 Task: Add Sprouts Medium Ripe Pitted Green Olives to the cart.
Action: Mouse moved to (22, 81)
Screenshot: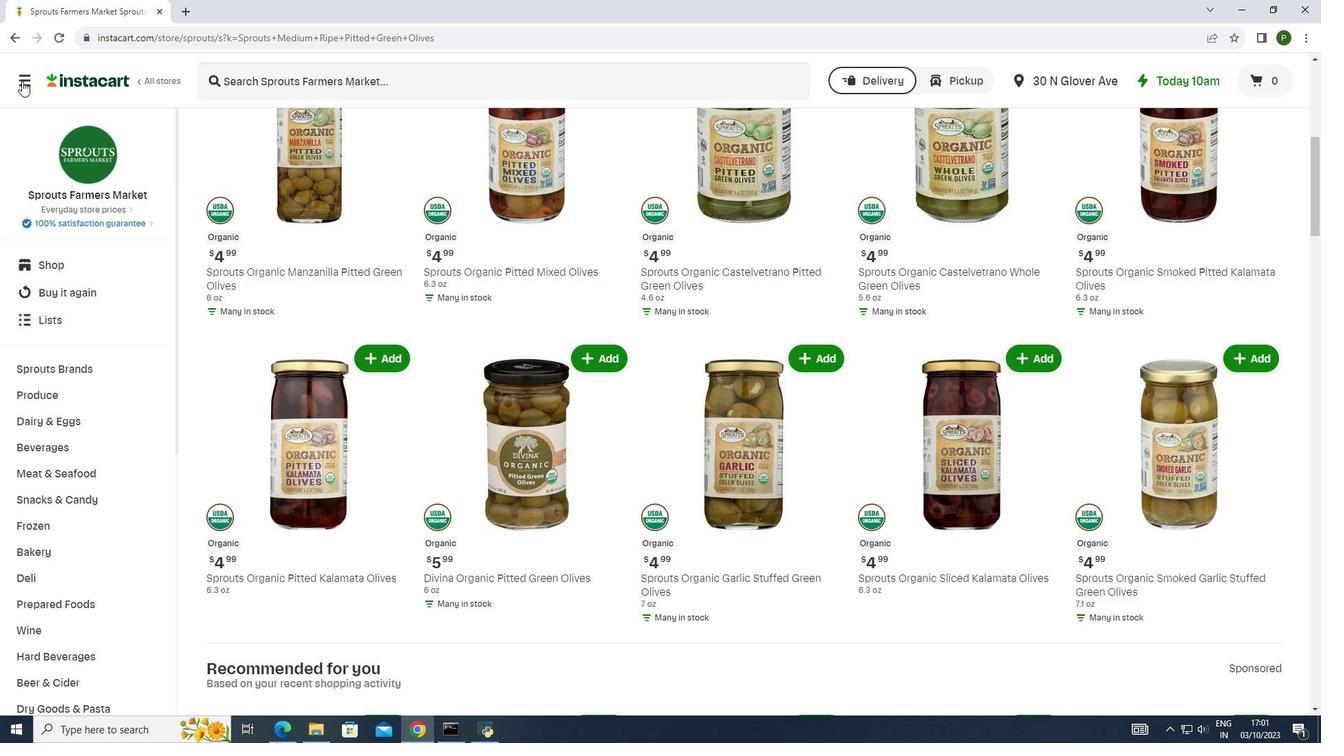 
Action: Mouse pressed left at (22, 81)
Screenshot: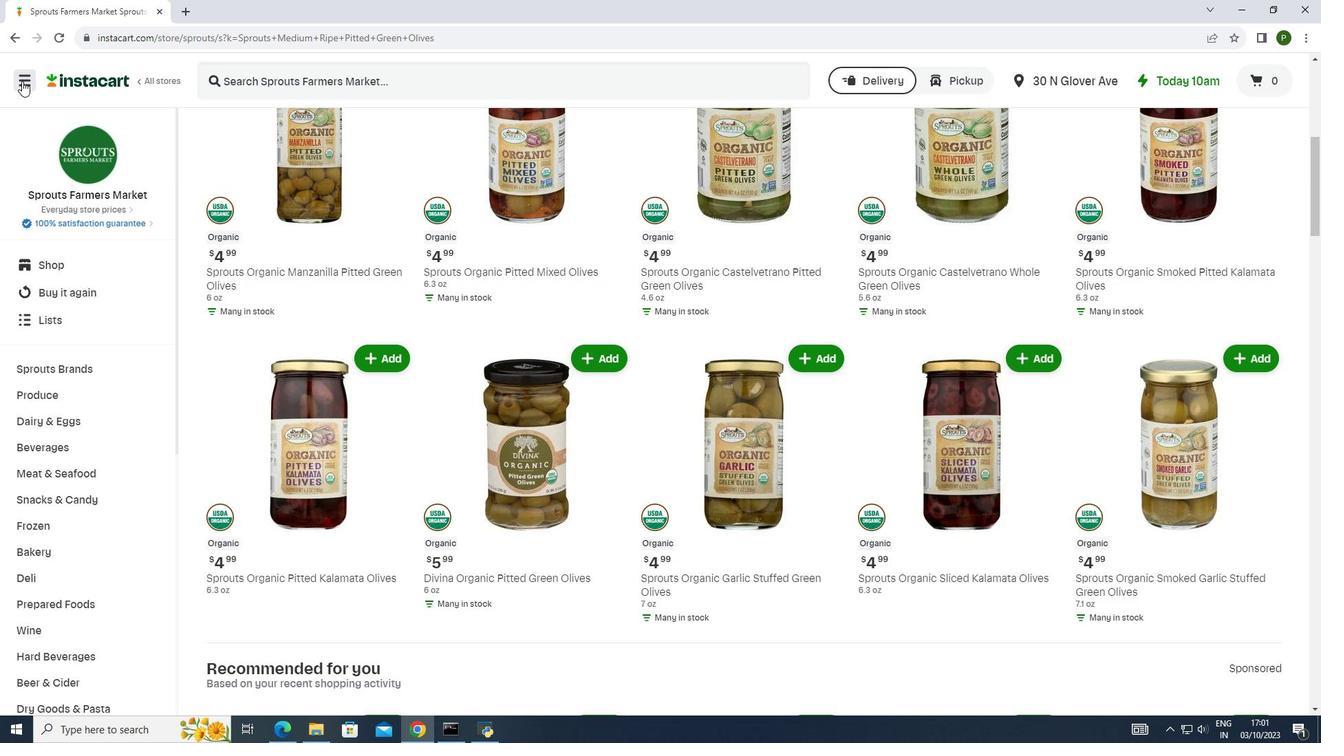 
Action: Mouse moved to (64, 369)
Screenshot: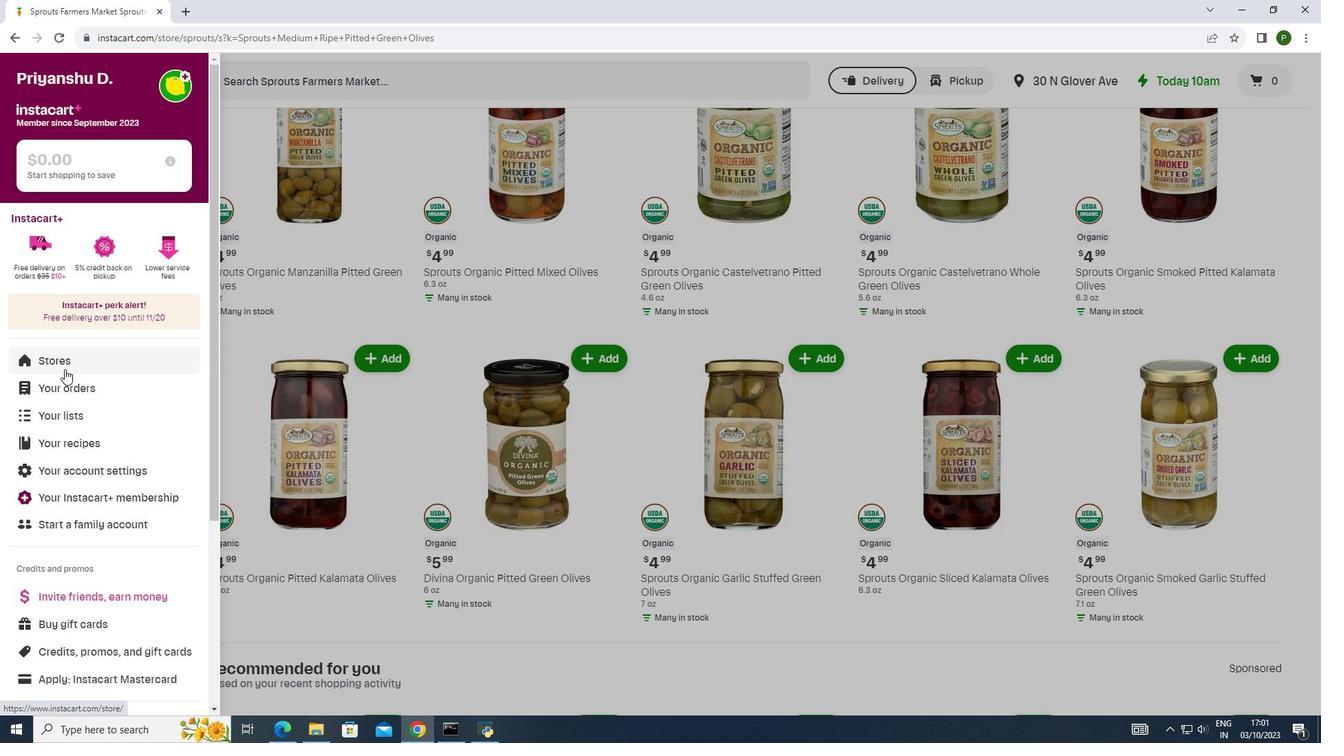 
Action: Mouse pressed left at (64, 369)
Screenshot: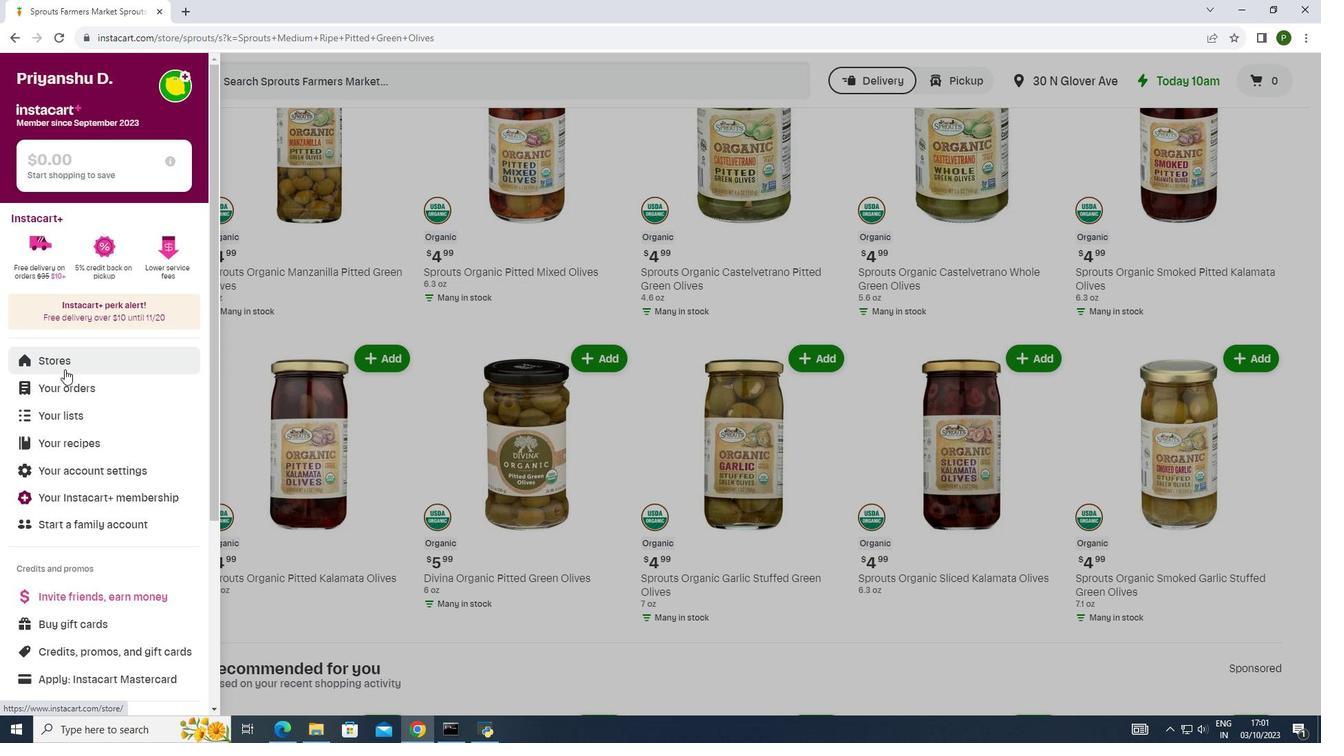 
Action: Mouse moved to (316, 147)
Screenshot: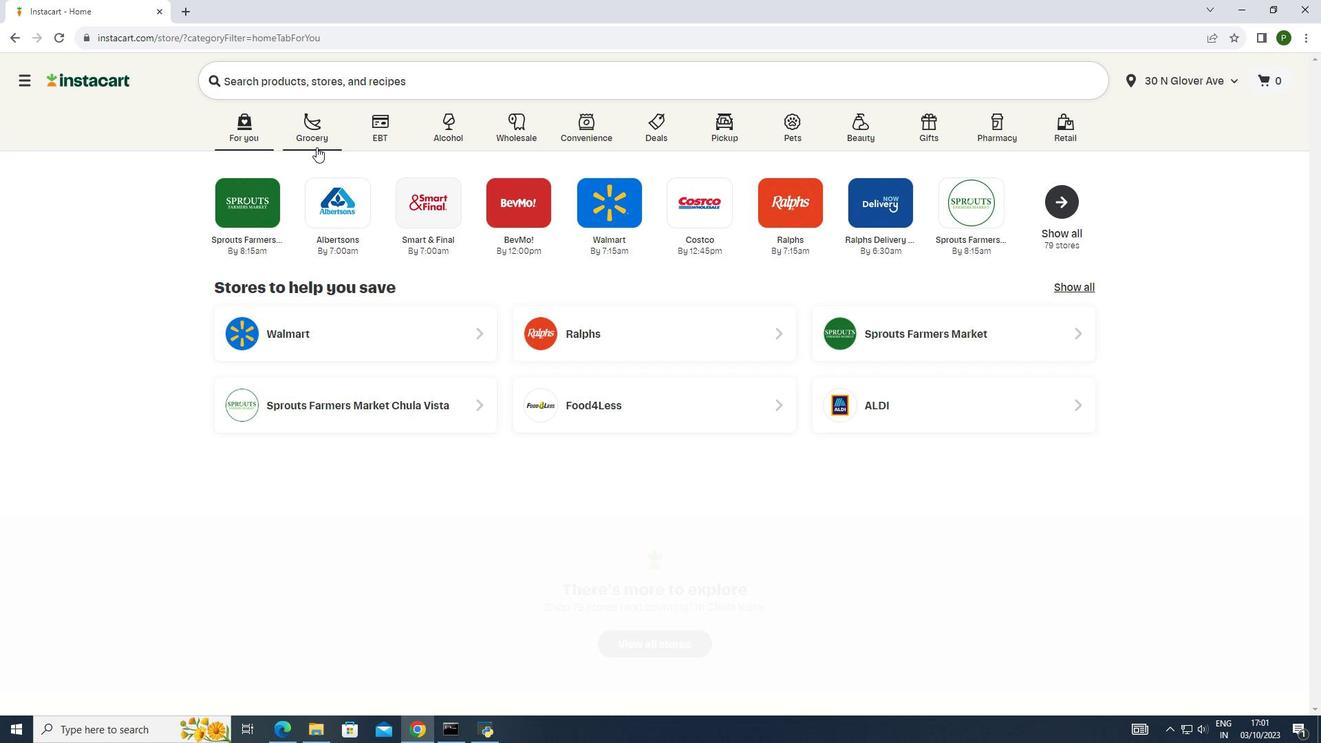 
Action: Mouse pressed left at (316, 147)
Screenshot: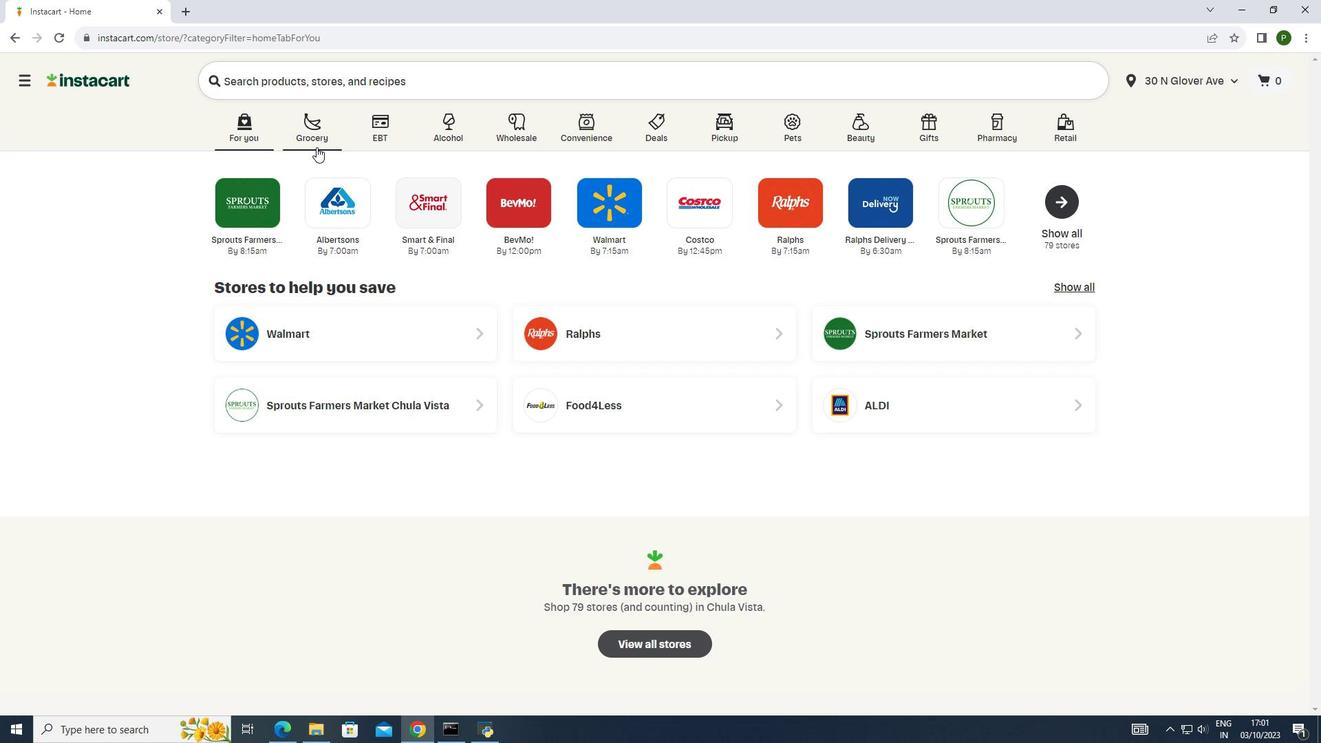 
Action: Mouse moved to (688, 222)
Screenshot: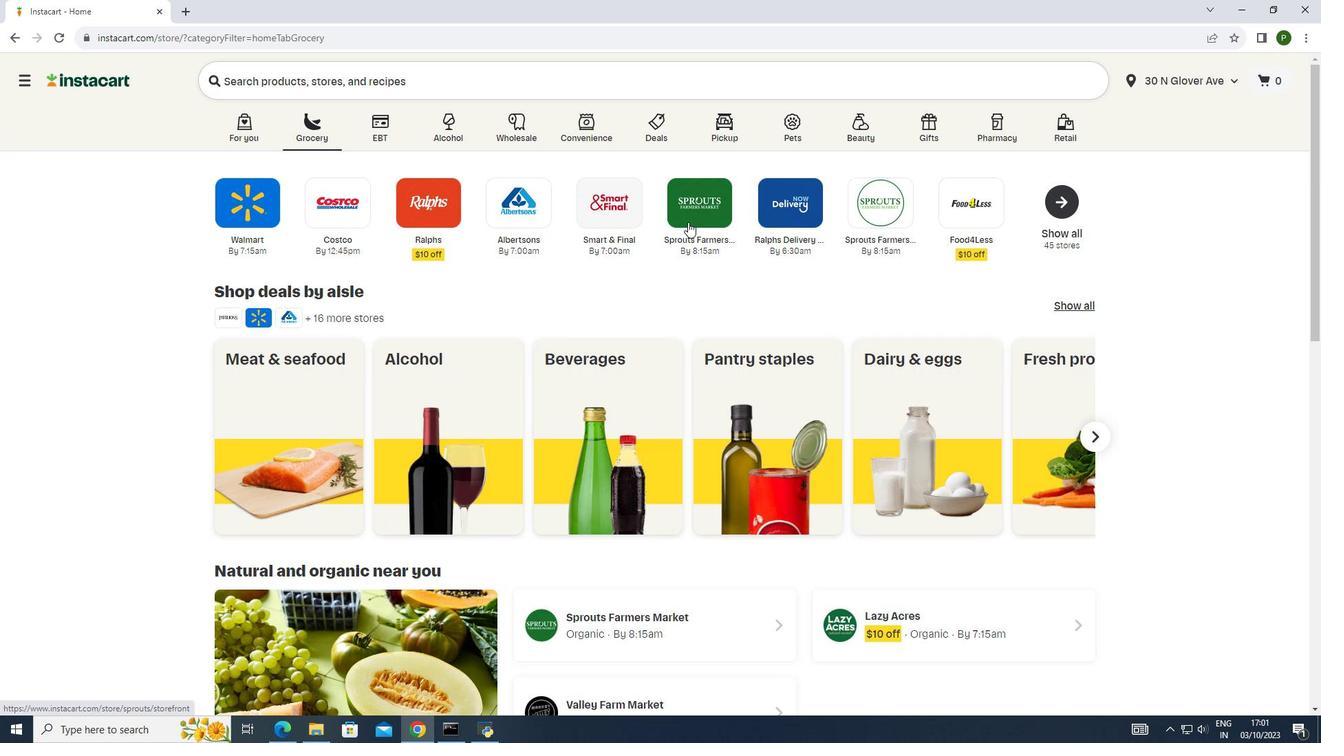
Action: Mouse pressed left at (688, 222)
Screenshot: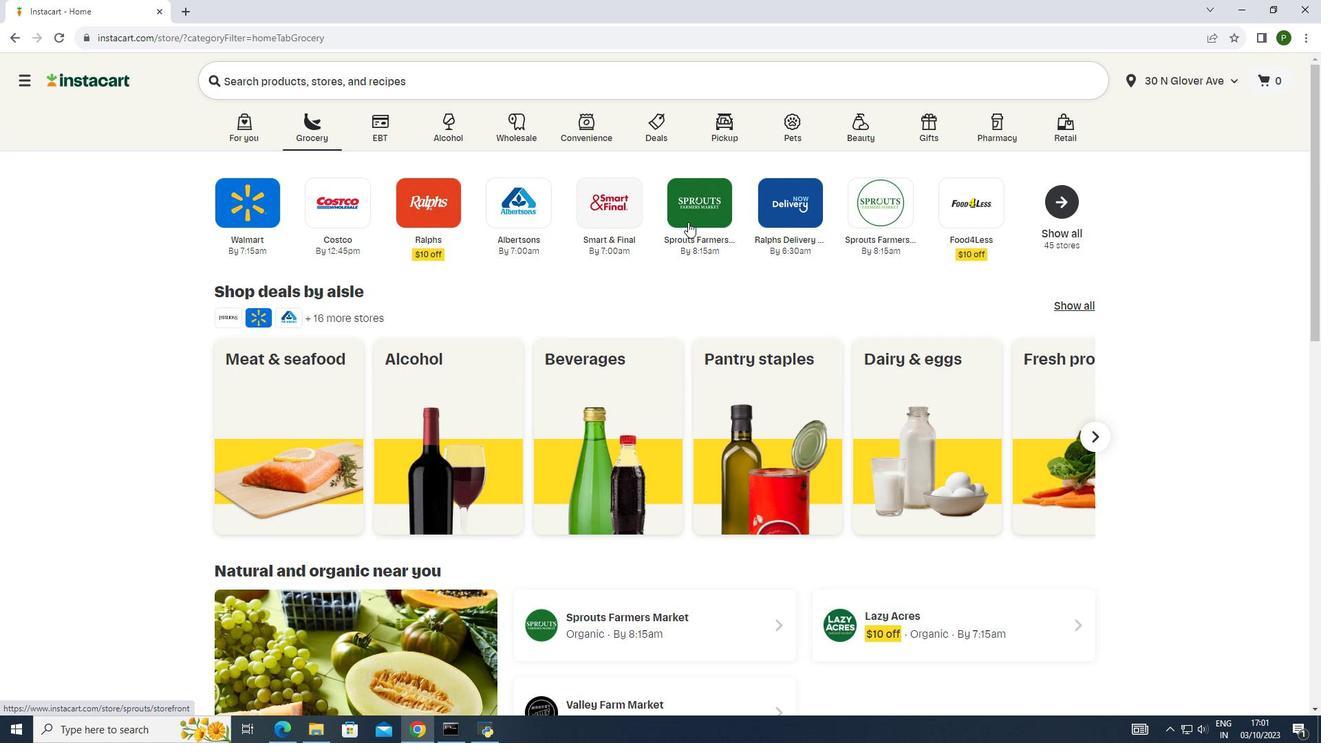 
Action: Mouse moved to (104, 370)
Screenshot: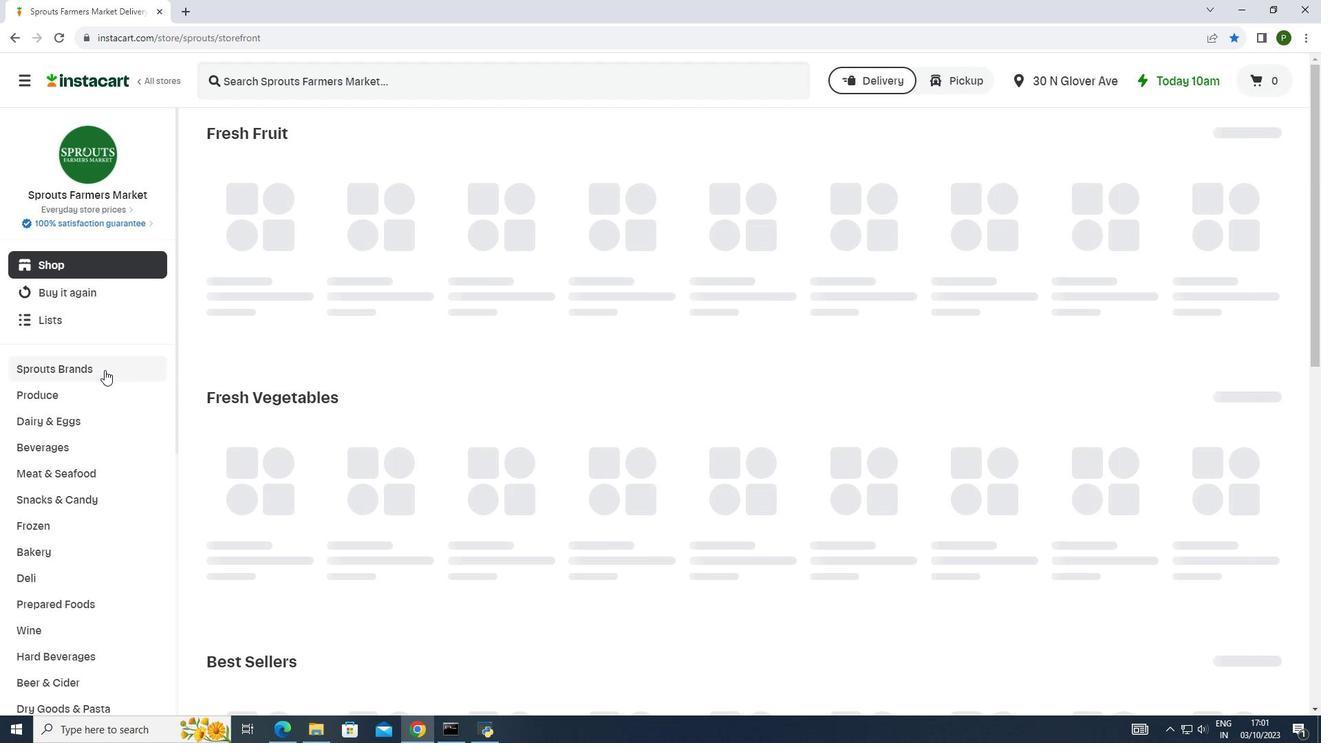 
Action: Mouse pressed left at (104, 370)
Screenshot: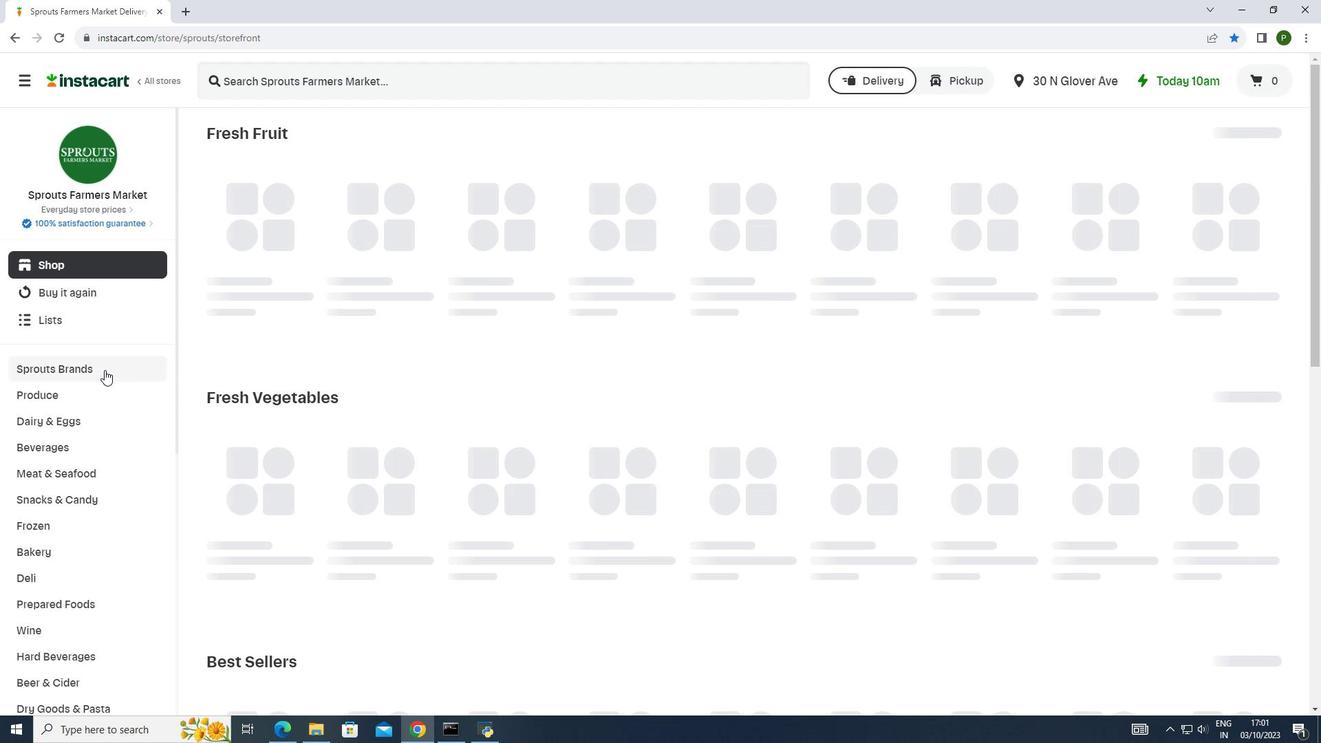 
Action: Mouse moved to (91, 476)
Screenshot: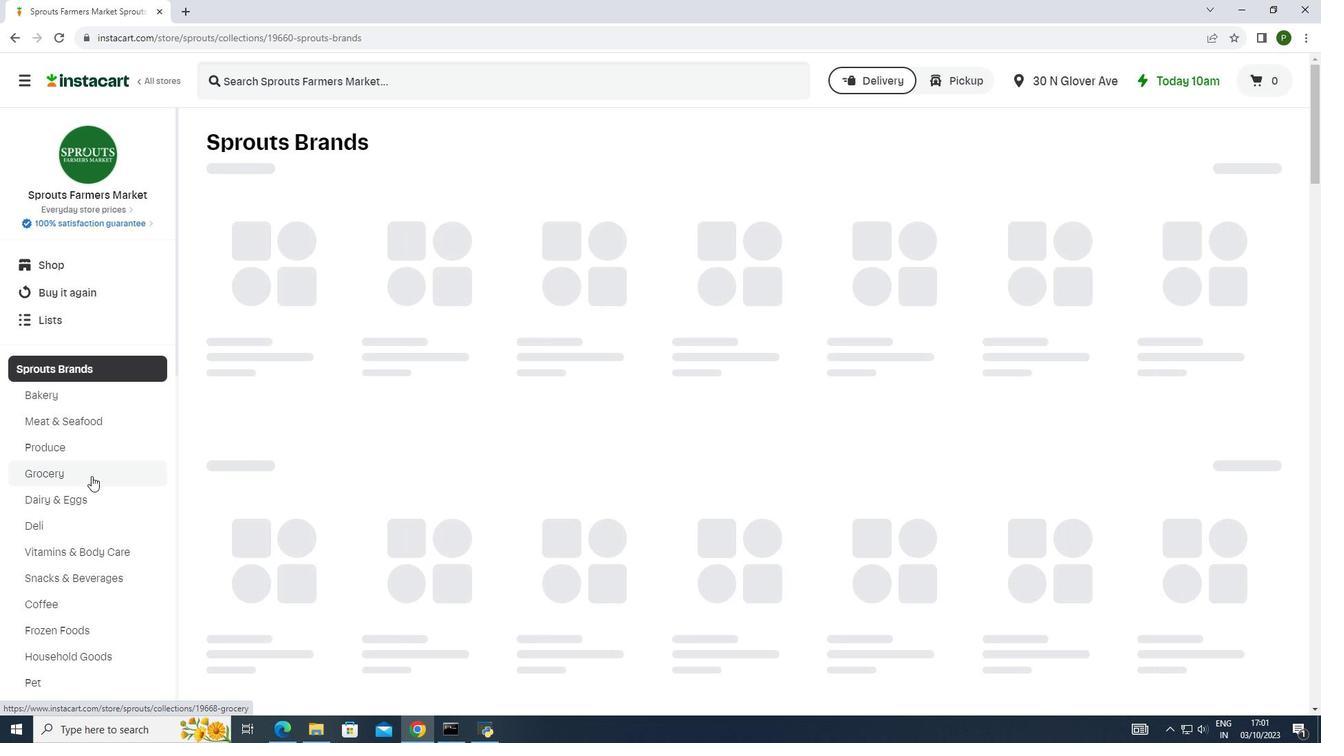 
Action: Mouse pressed left at (91, 476)
Screenshot: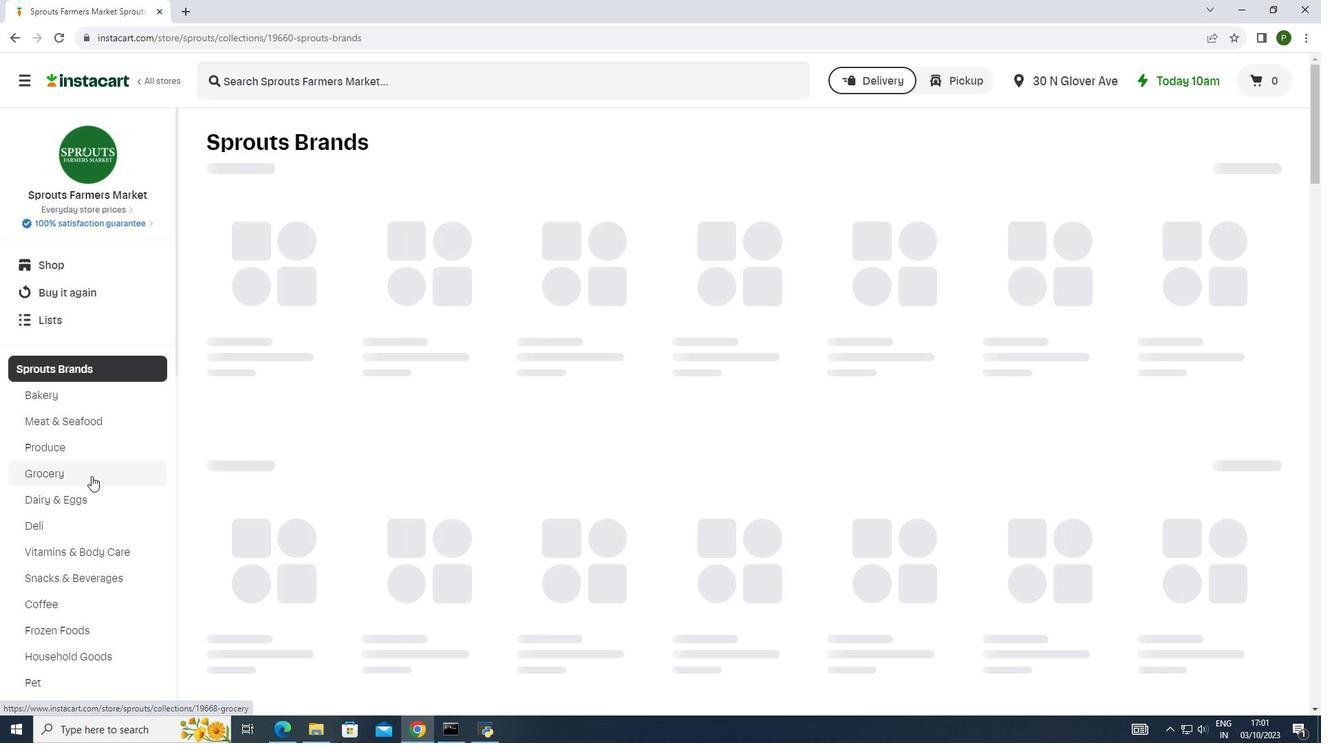 
Action: Mouse moved to (331, 256)
Screenshot: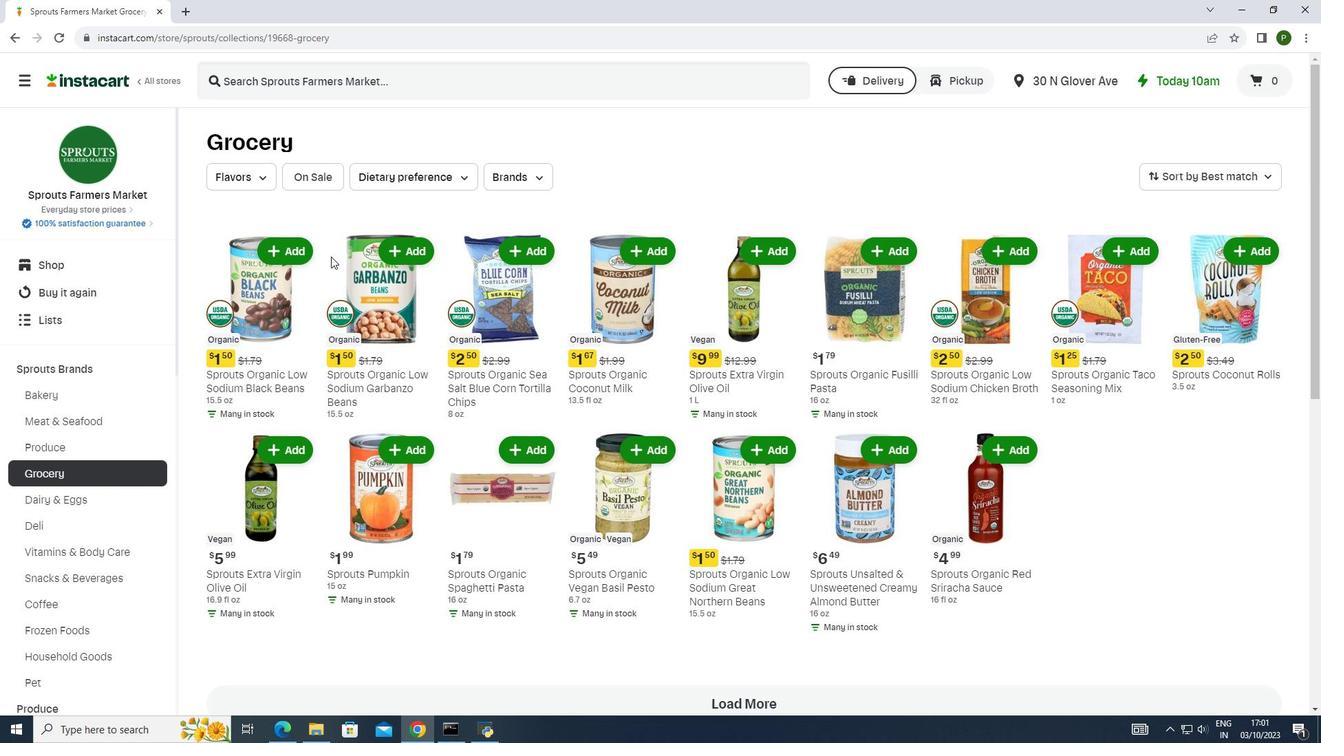 
Action: Mouse scrolled (331, 256) with delta (0, 0)
Screenshot: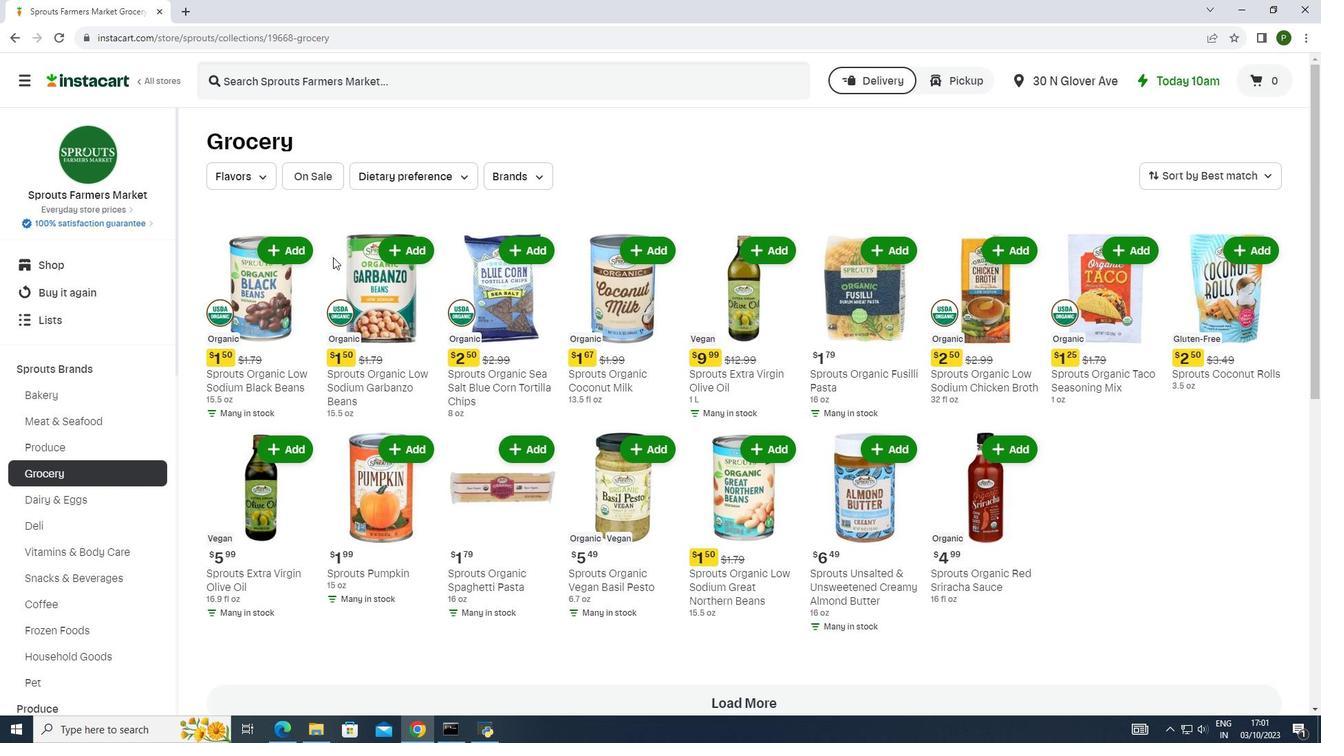 
Action: Mouse moved to (334, 258)
Screenshot: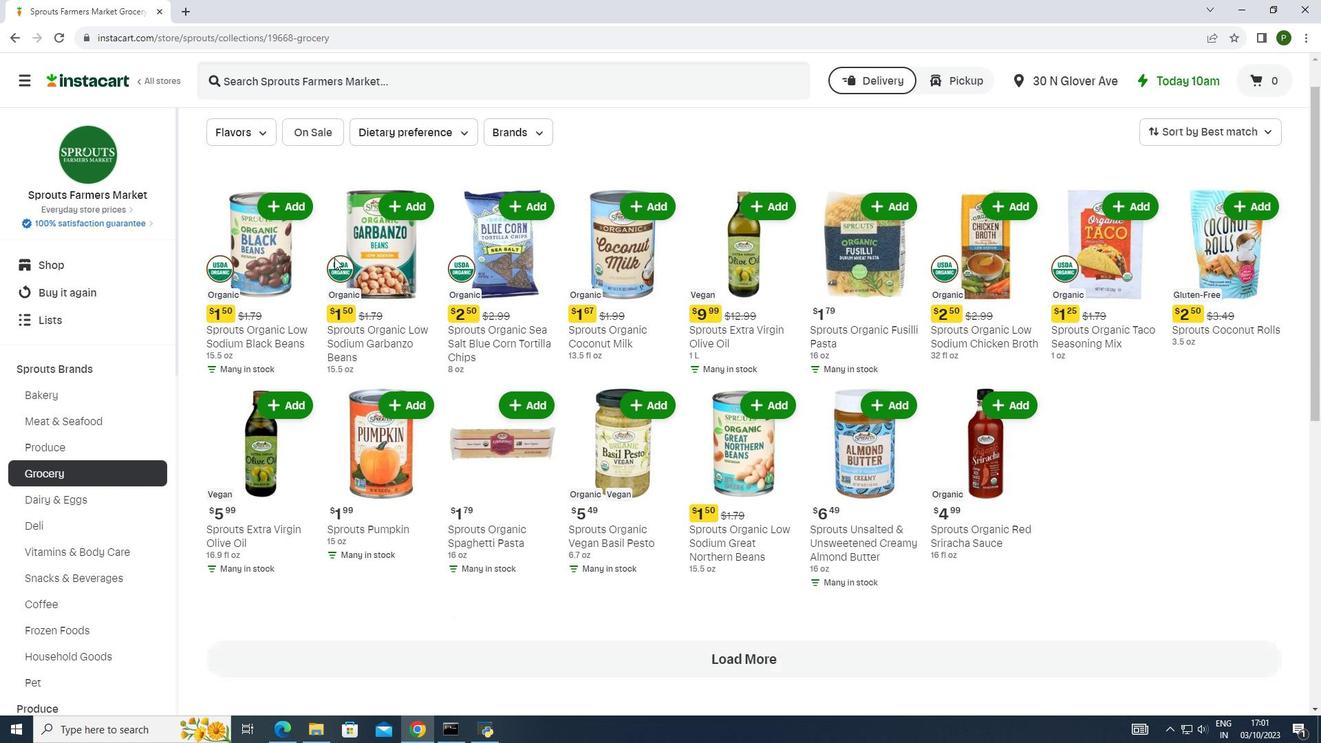 
Action: Mouse scrolled (334, 257) with delta (0, 0)
Screenshot: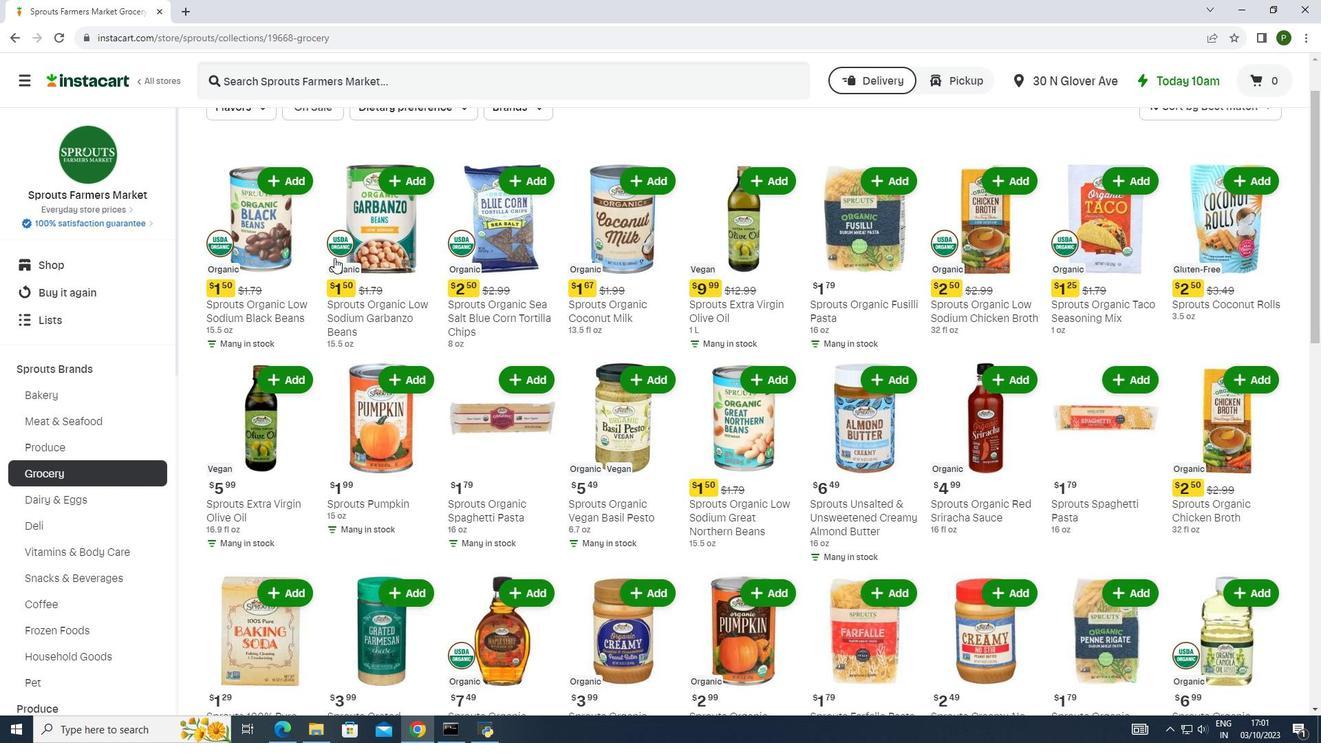 
Action: Mouse scrolled (334, 257) with delta (0, 0)
Screenshot: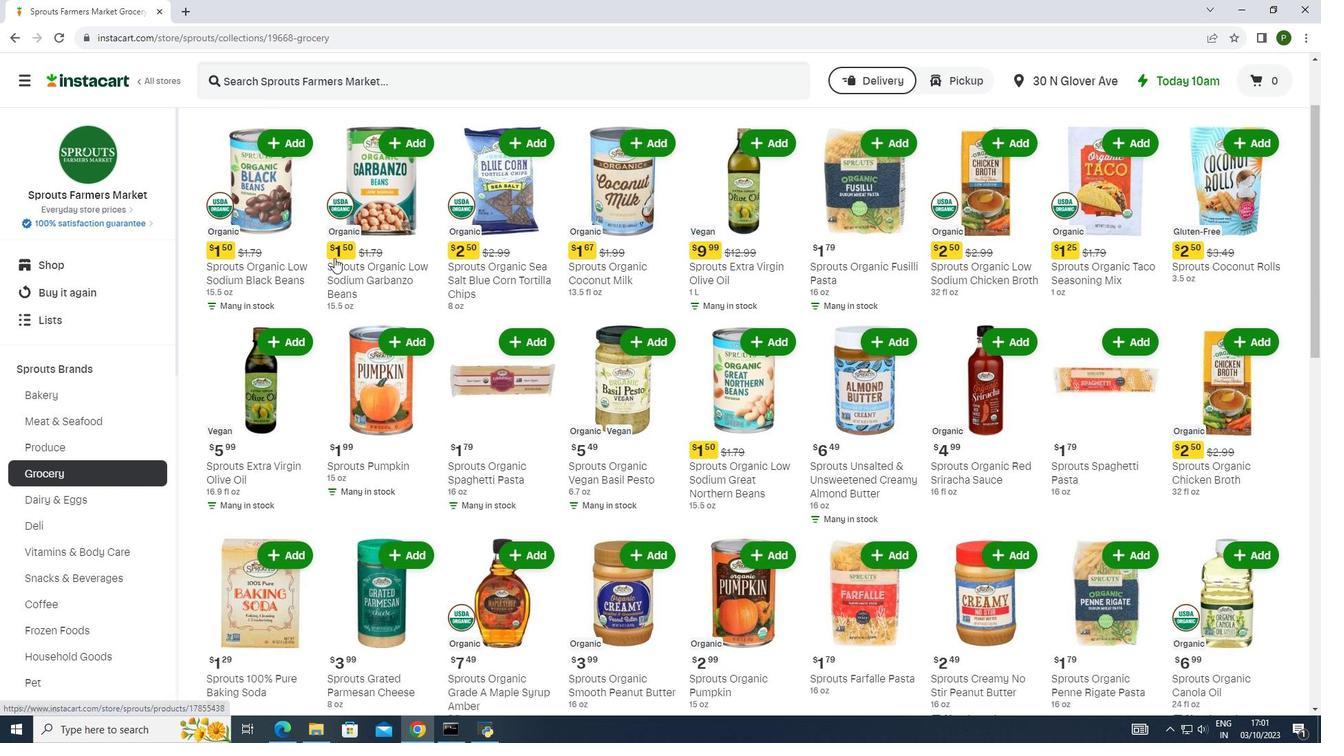 
Action: Mouse moved to (335, 269)
Screenshot: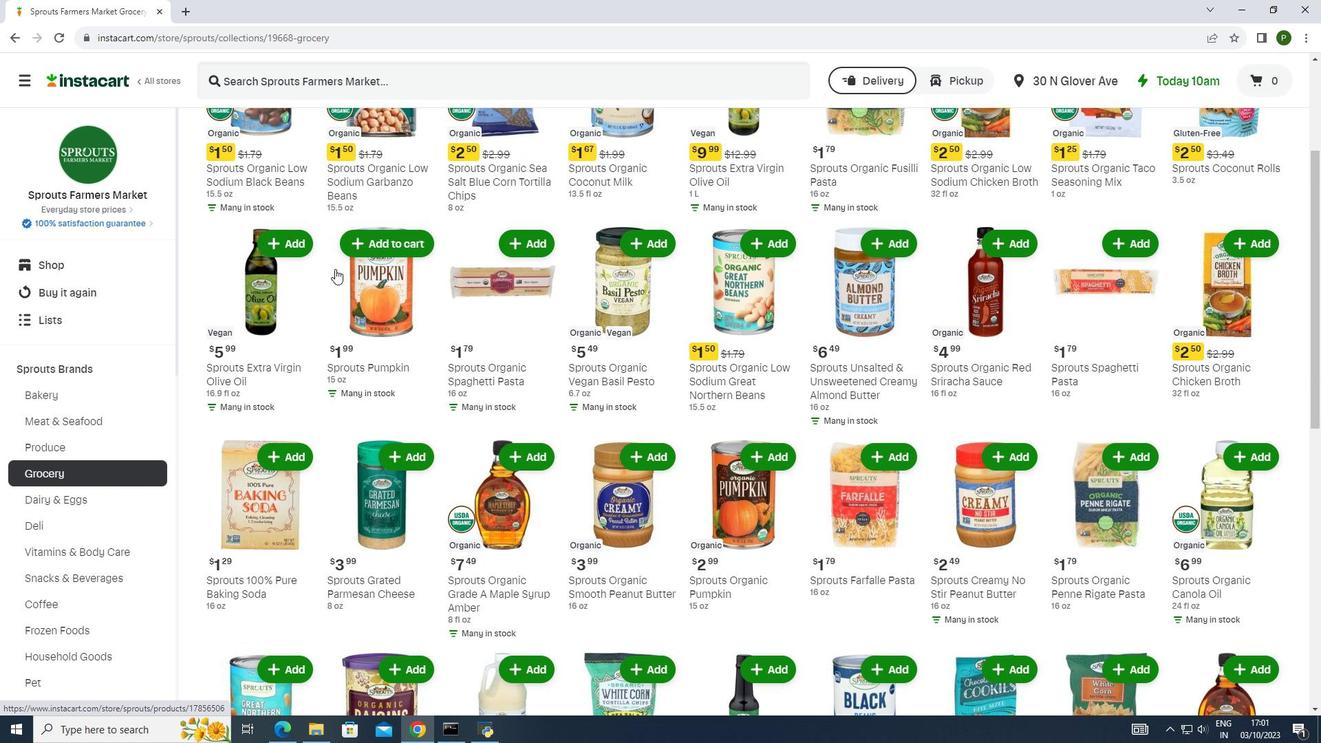 
Action: Mouse scrolled (335, 268) with delta (0, 0)
Screenshot: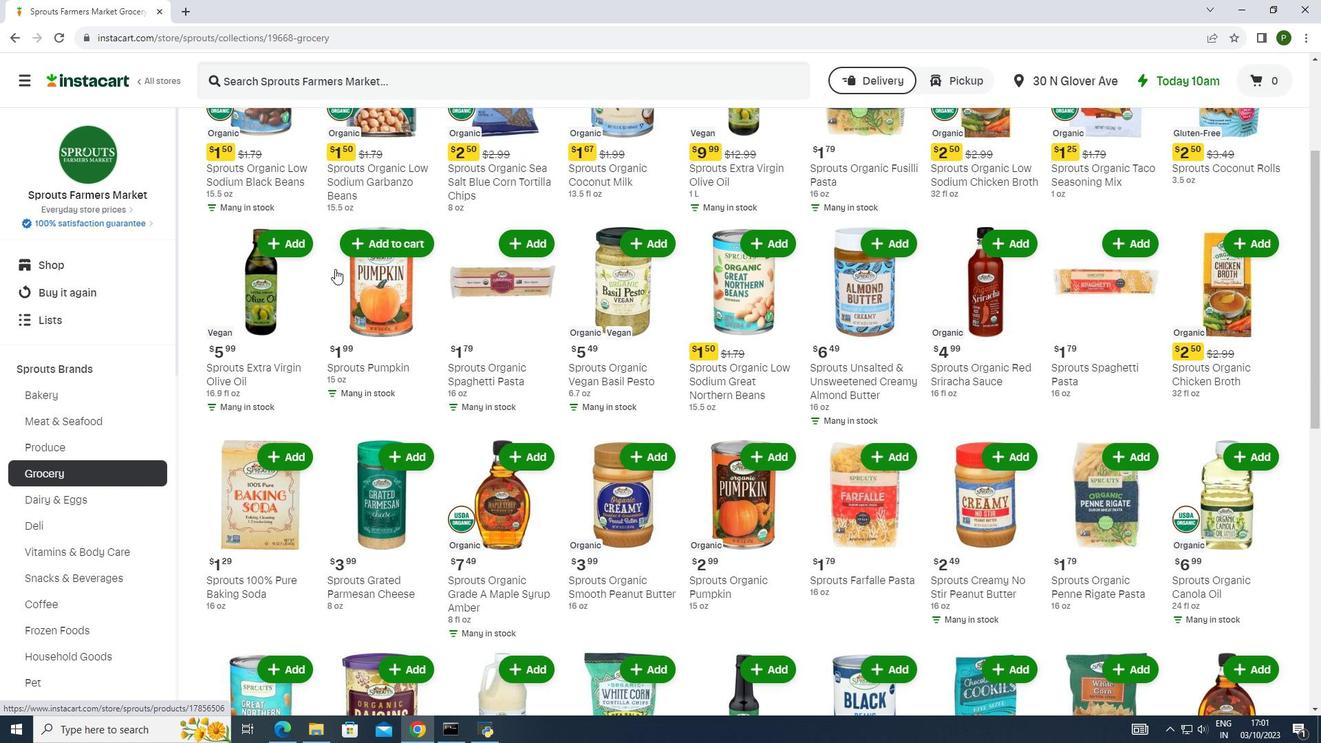 
Action: Mouse scrolled (335, 268) with delta (0, 0)
Screenshot: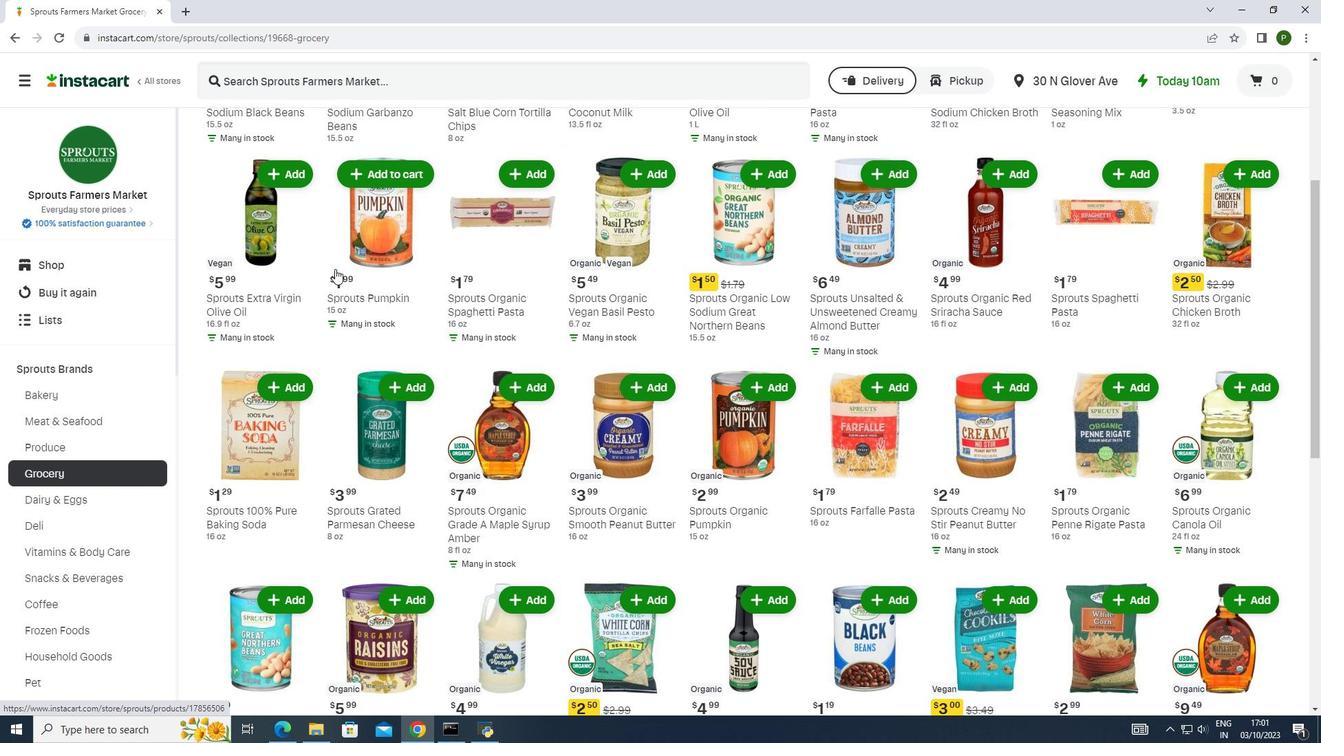 
Action: Mouse moved to (335, 269)
Screenshot: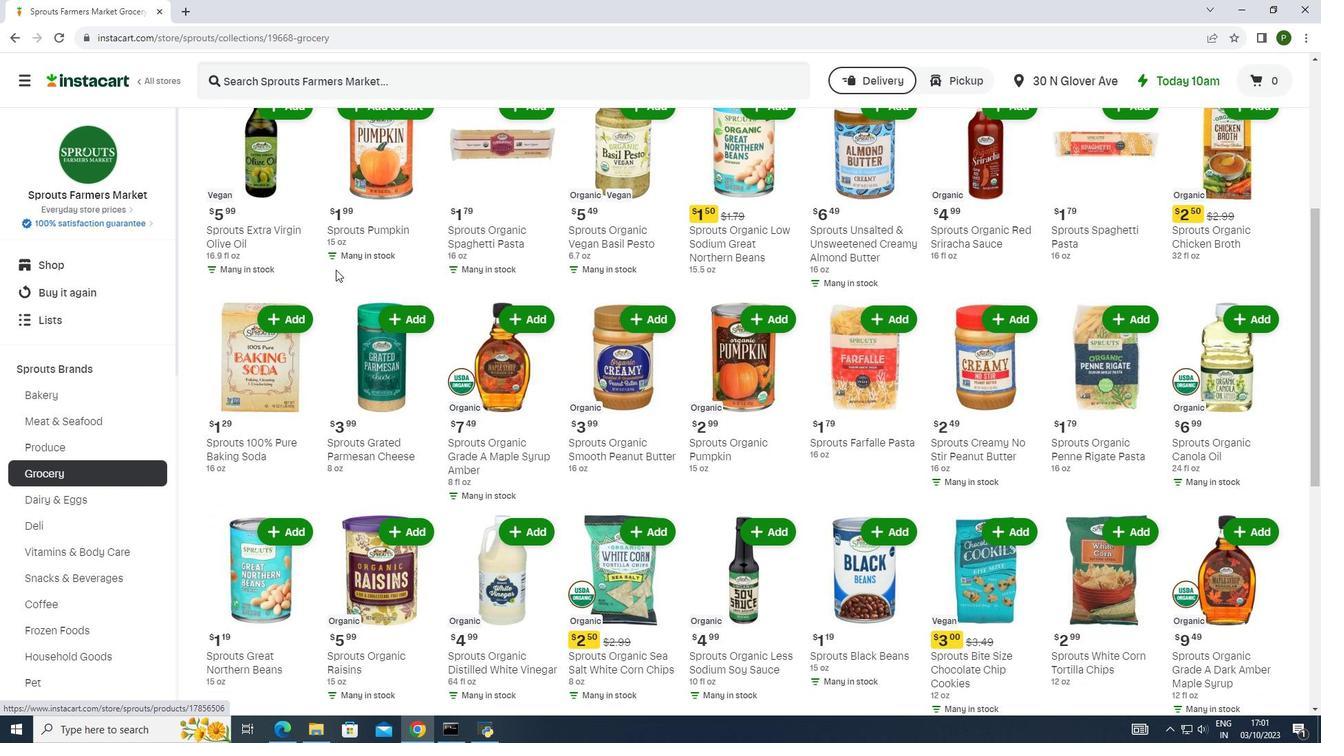 
Action: Mouse scrolled (335, 269) with delta (0, 0)
Screenshot: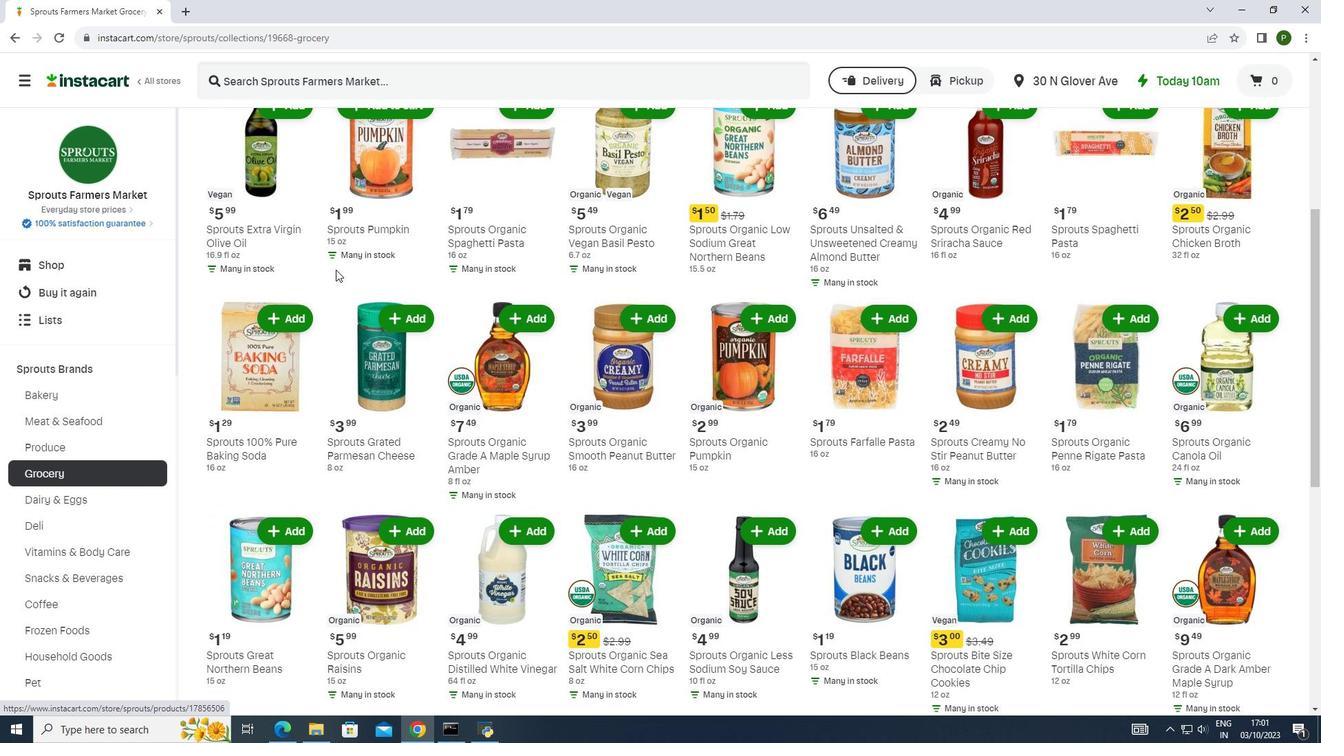 
Action: Mouse scrolled (335, 269) with delta (0, 0)
Screenshot: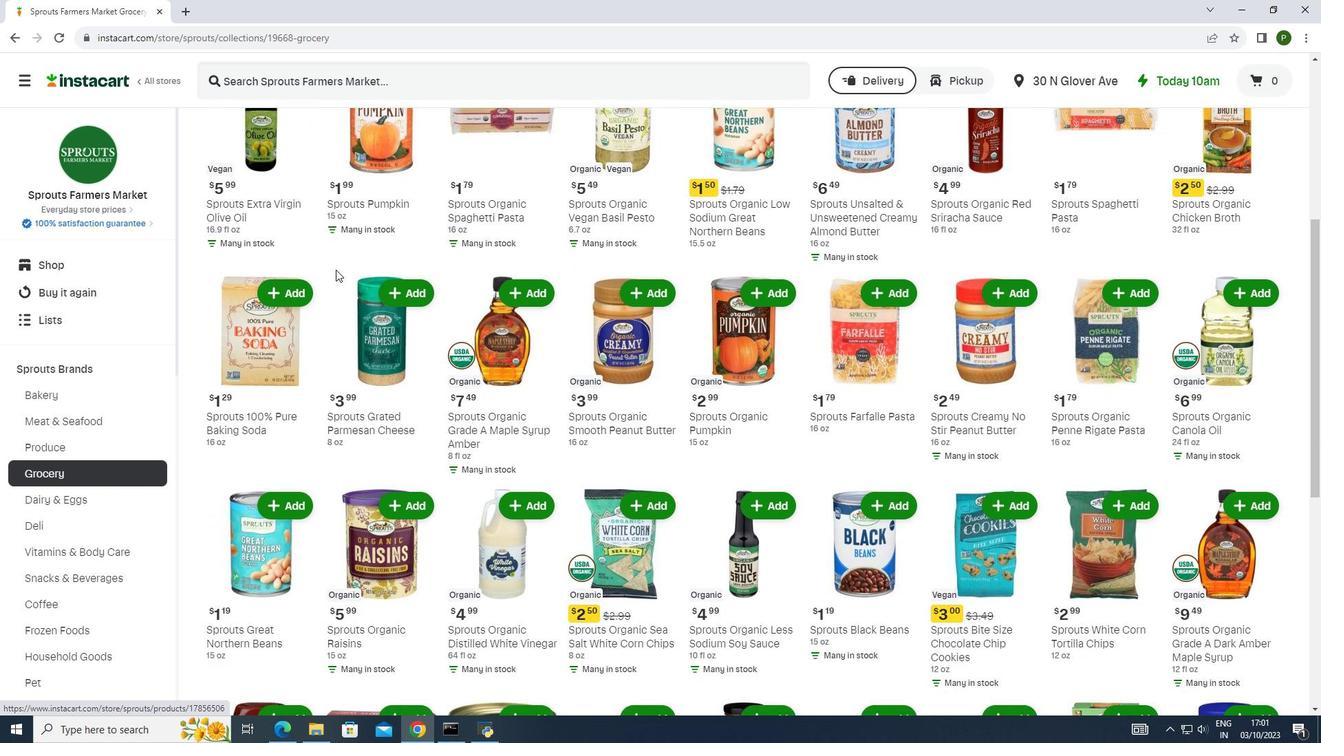 
Action: Mouse scrolled (335, 269) with delta (0, 0)
Screenshot: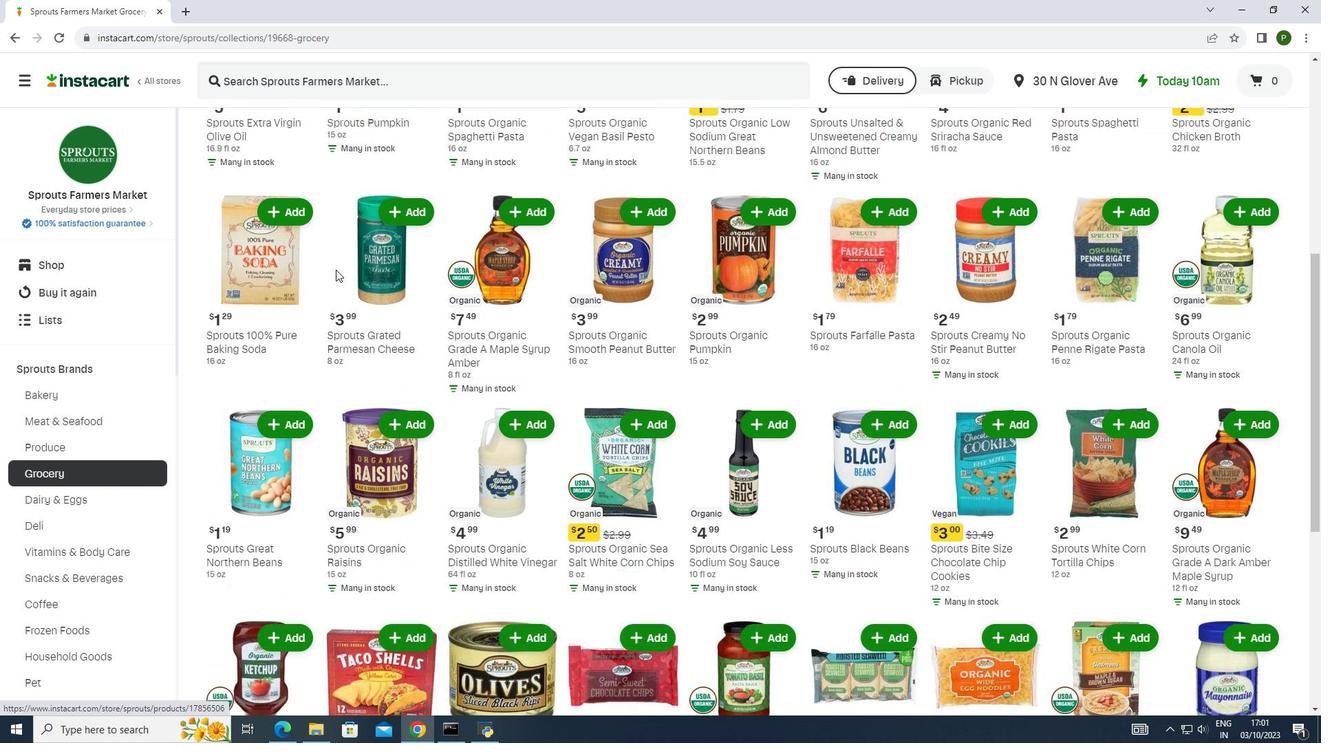 
Action: Mouse scrolled (335, 269) with delta (0, 0)
Screenshot: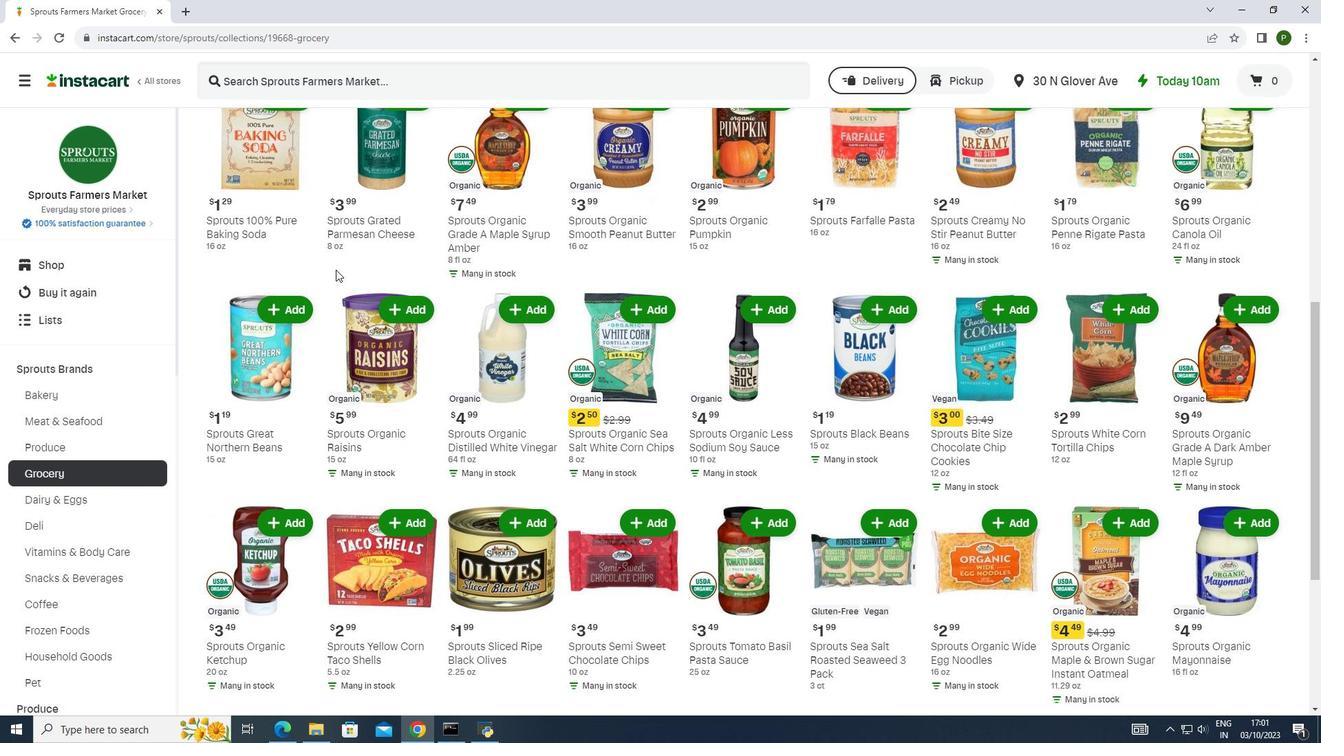 
Action: Mouse scrolled (335, 269) with delta (0, 0)
Screenshot: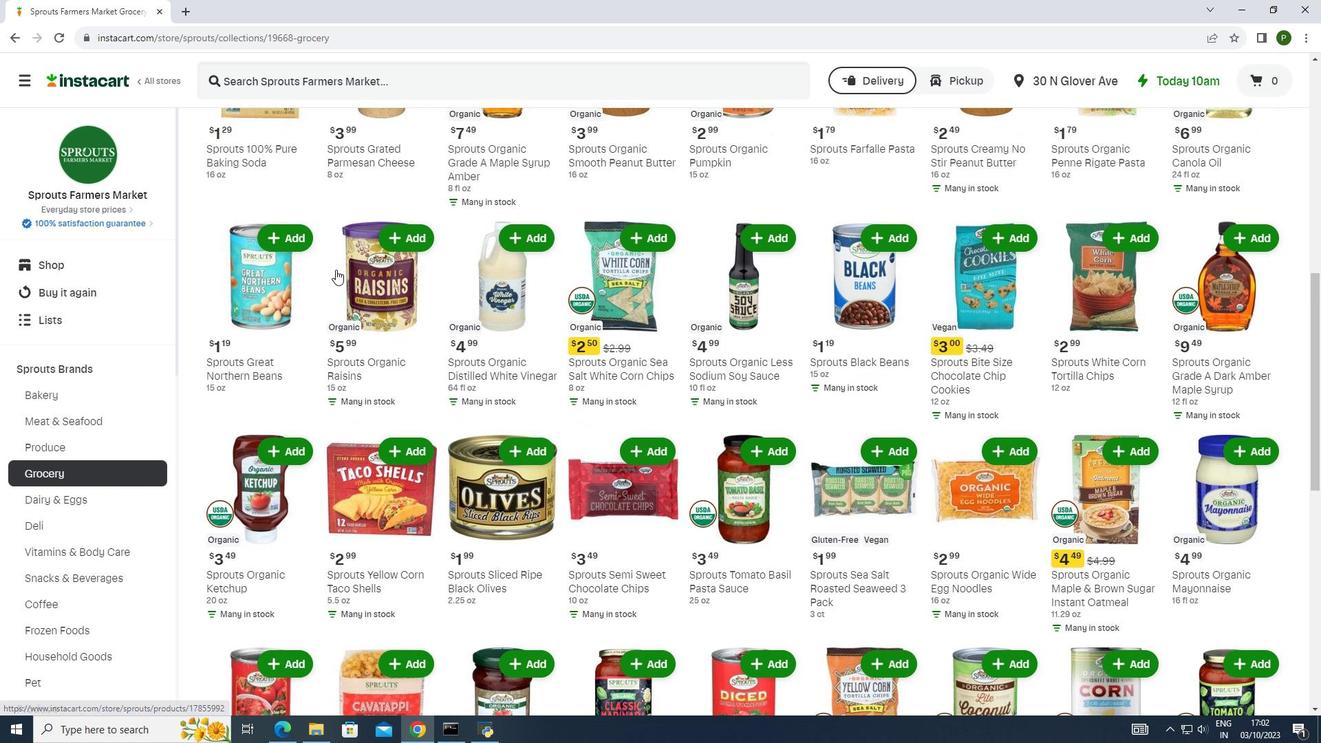 
Action: Mouse moved to (339, 294)
Screenshot: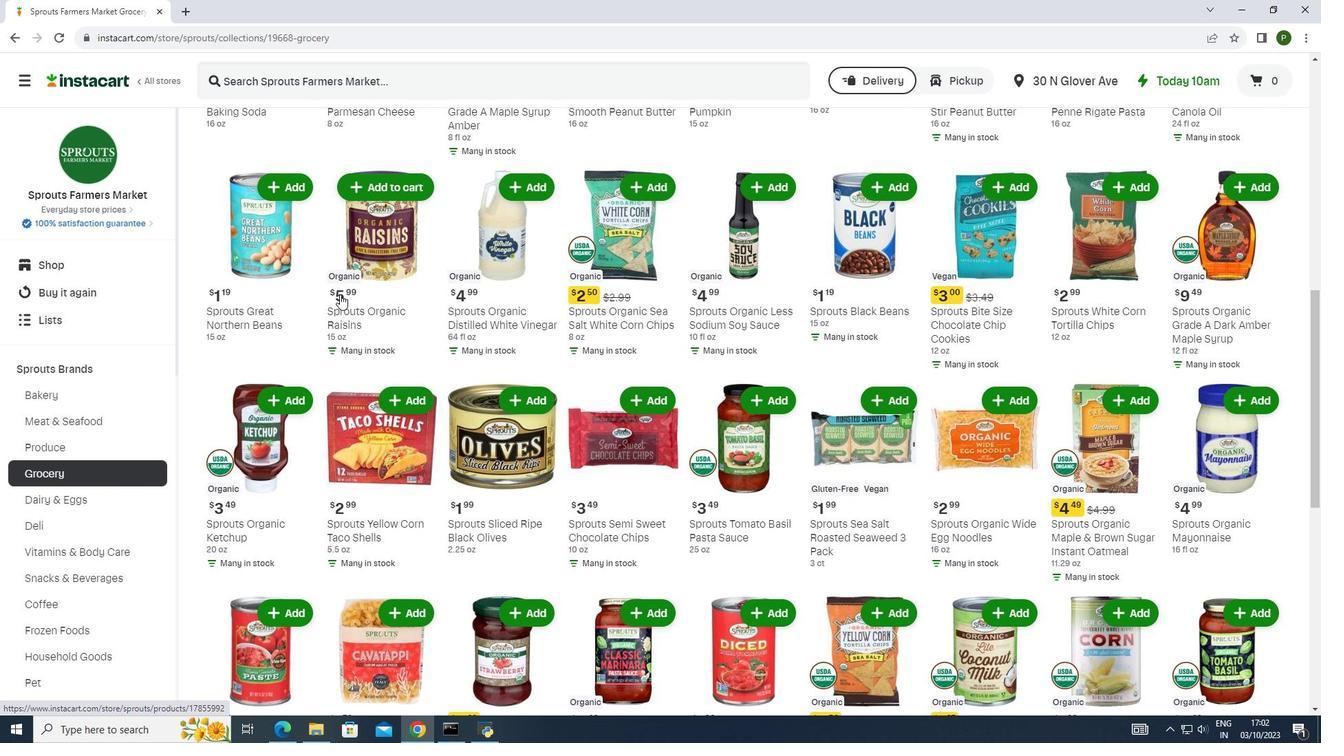 
Action: Mouse scrolled (339, 293) with delta (0, 0)
Screenshot: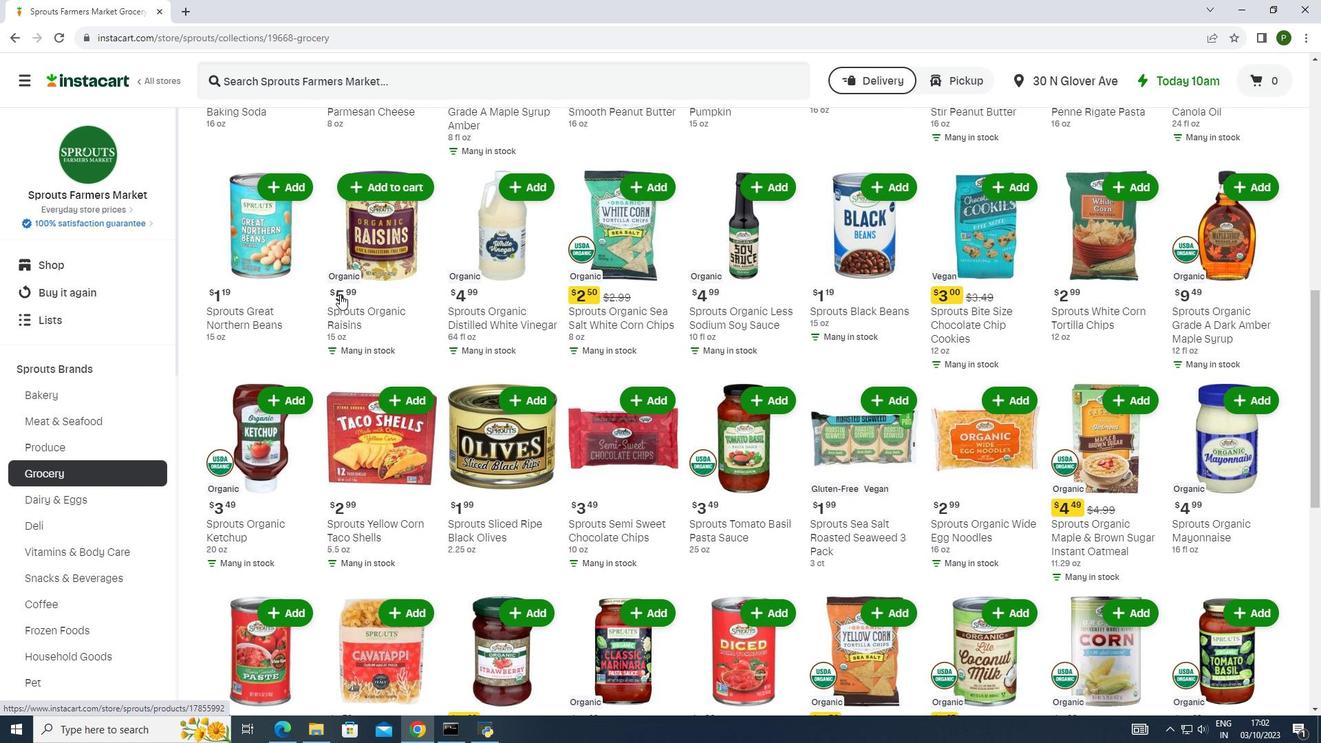 
Action: Mouse scrolled (339, 293) with delta (0, 0)
Screenshot: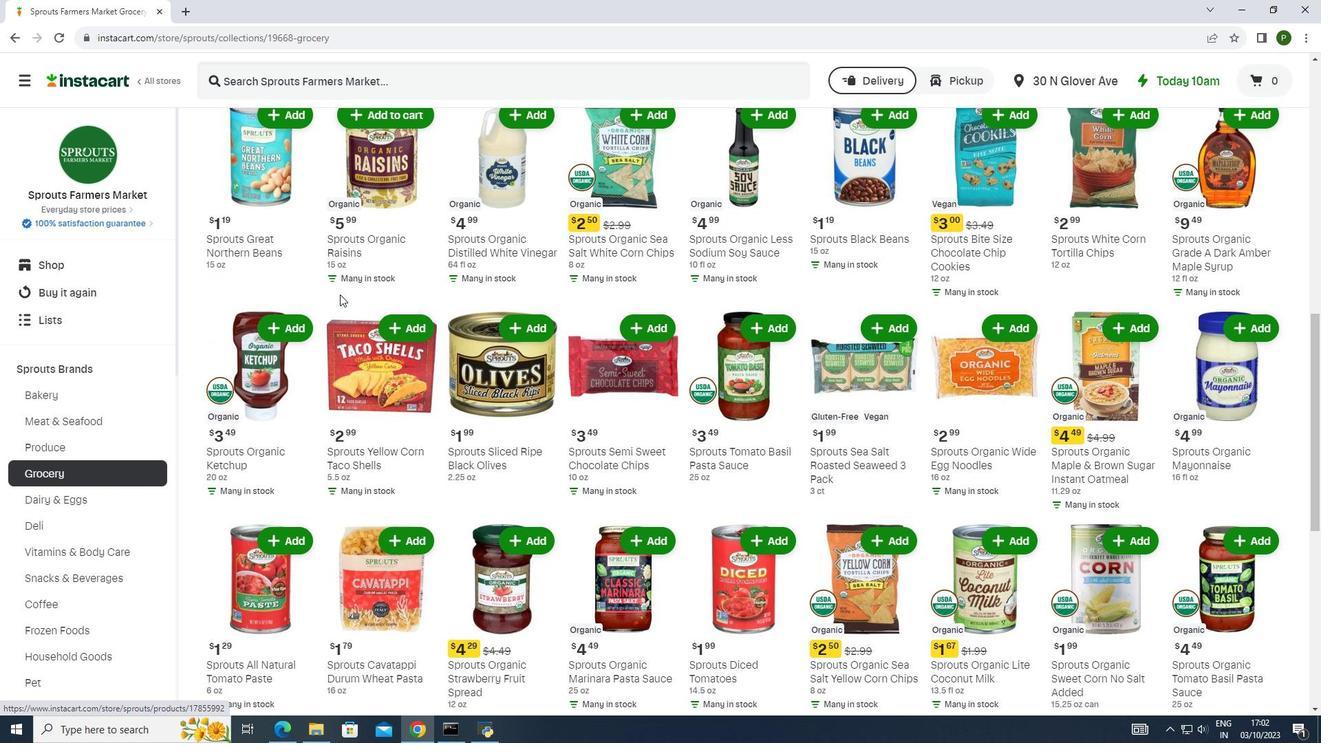 
Action: Mouse scrolled (339, 293) with delta (0, 0)
Screenshot: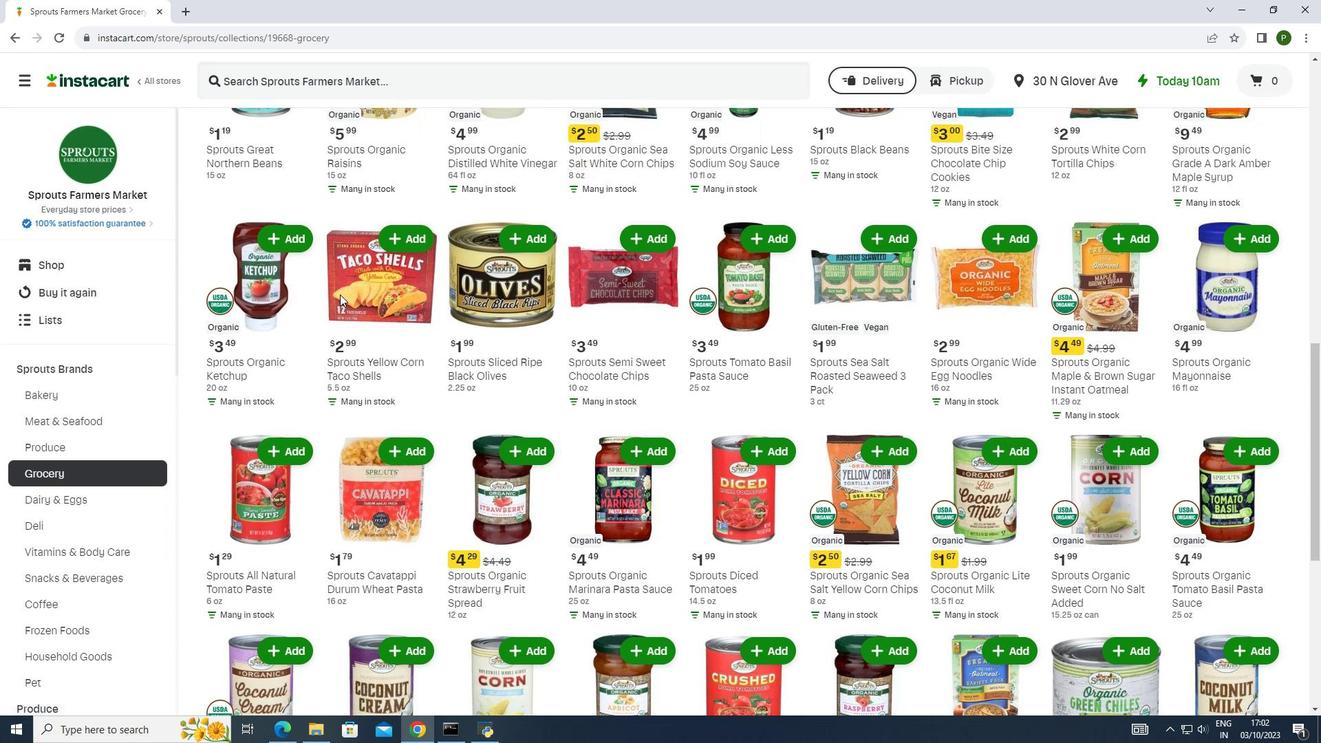 
Action: Mouse scrolled (339, 293) with delta (0, 0)
Screenshot: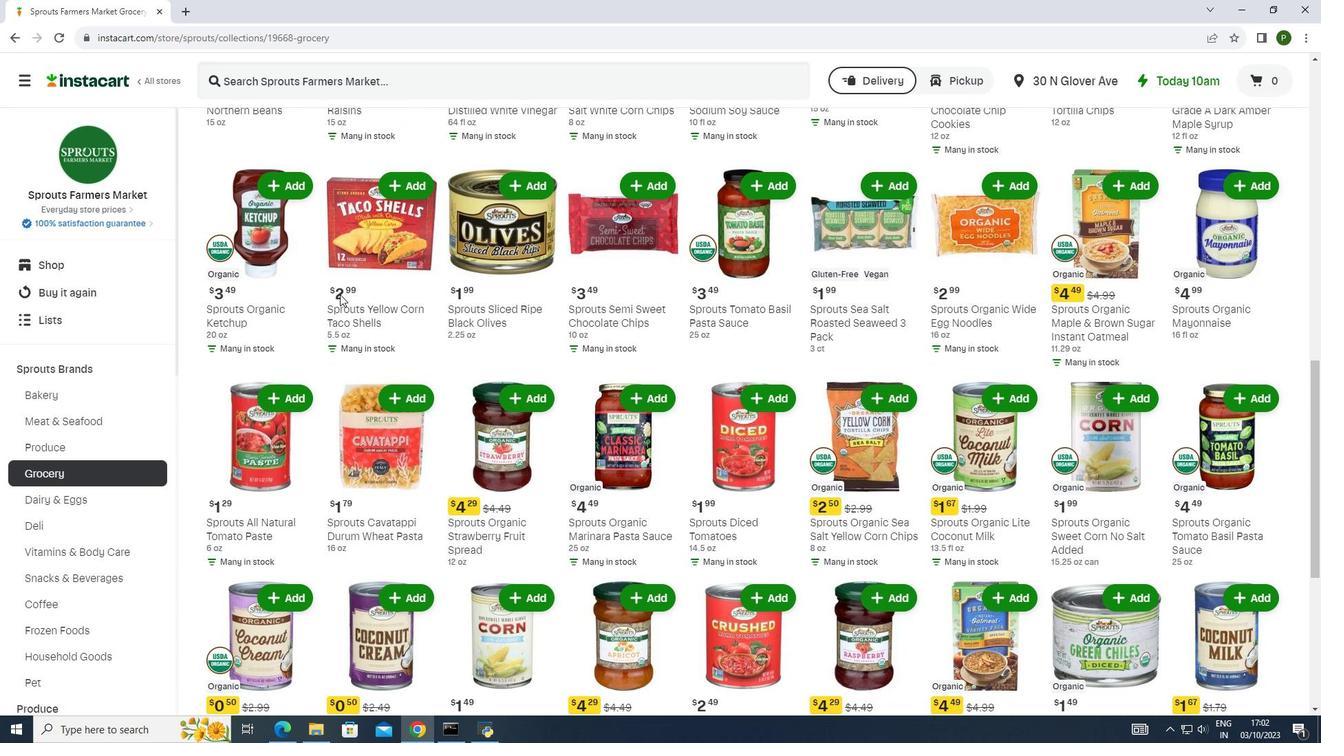 
Action: Mouse scrolled (339, 293) with delta (0, 0)
Screenshot: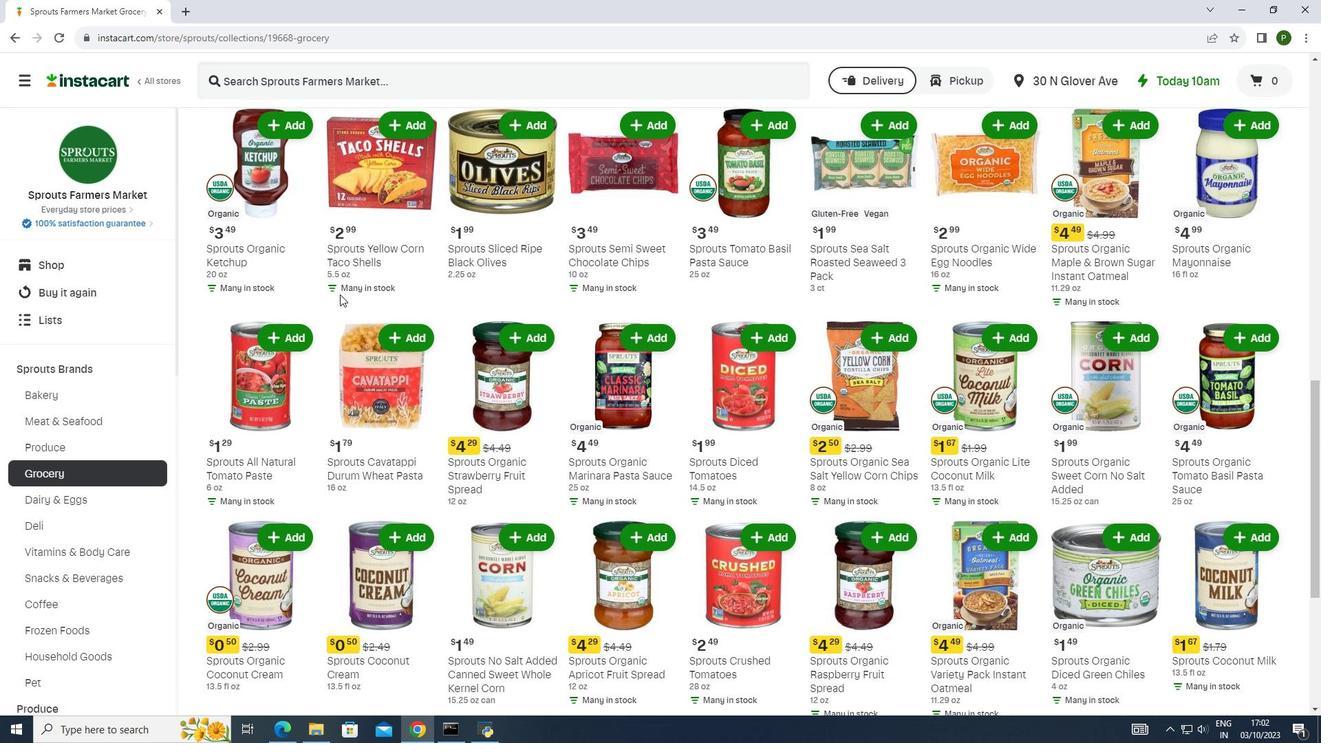 
Action: Mouse scrolled (339, 293) with delta (0, 0)
Screenshot: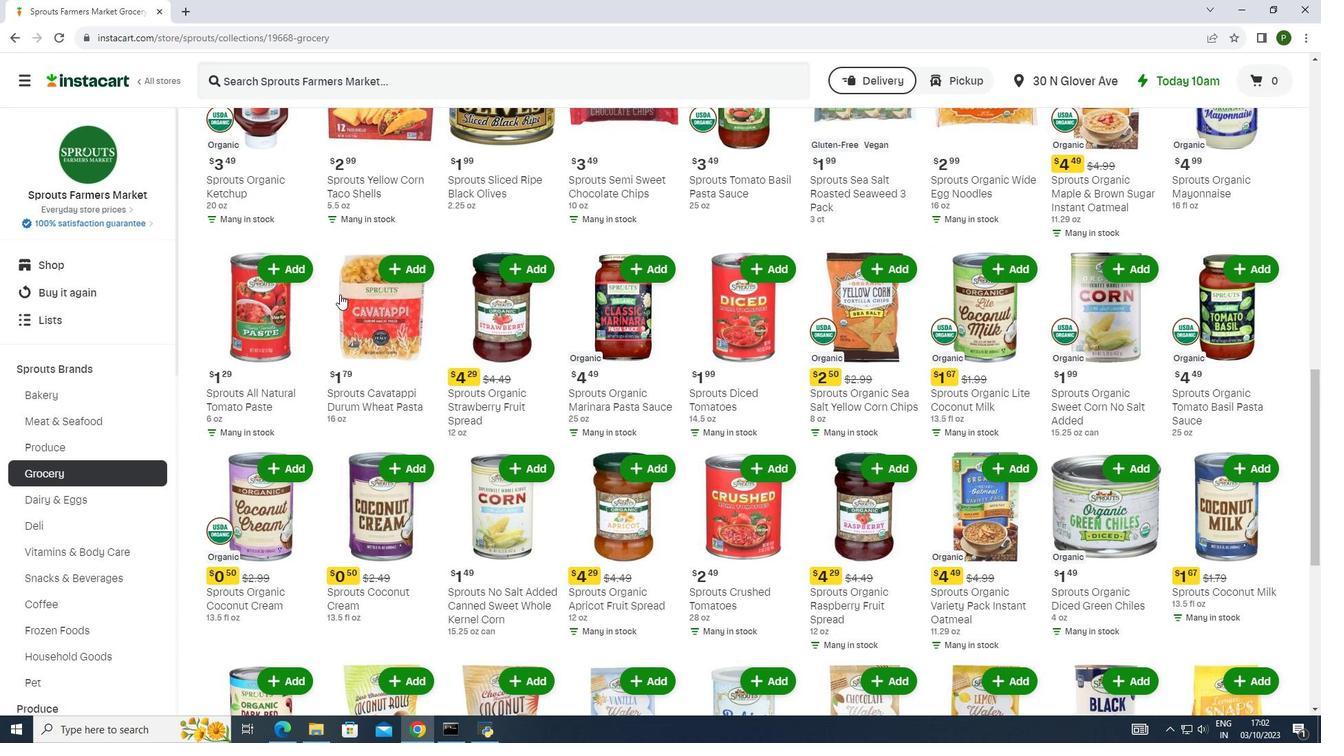 
Action: Mouse moved to (346, 305)
Screenshot: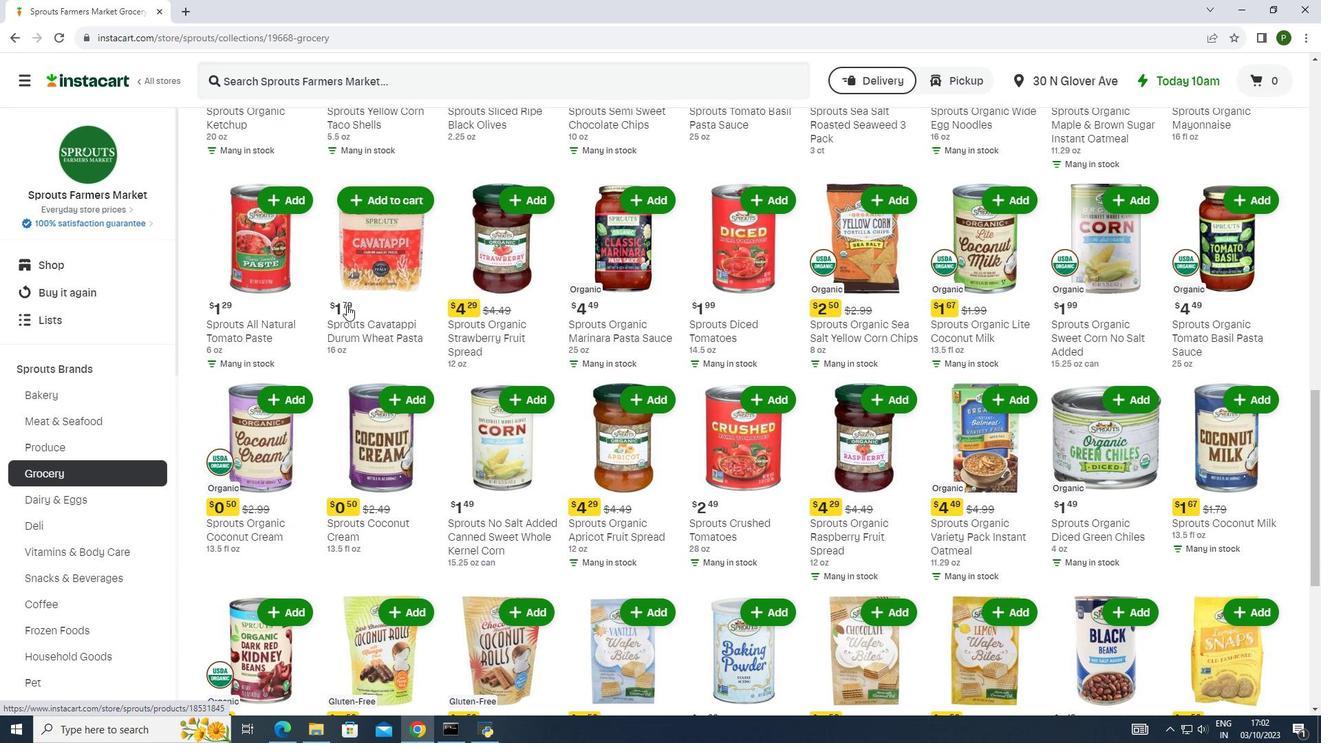 
Action: Mouse scrolled (346, 304) with delta (0, 0)
Screenshot: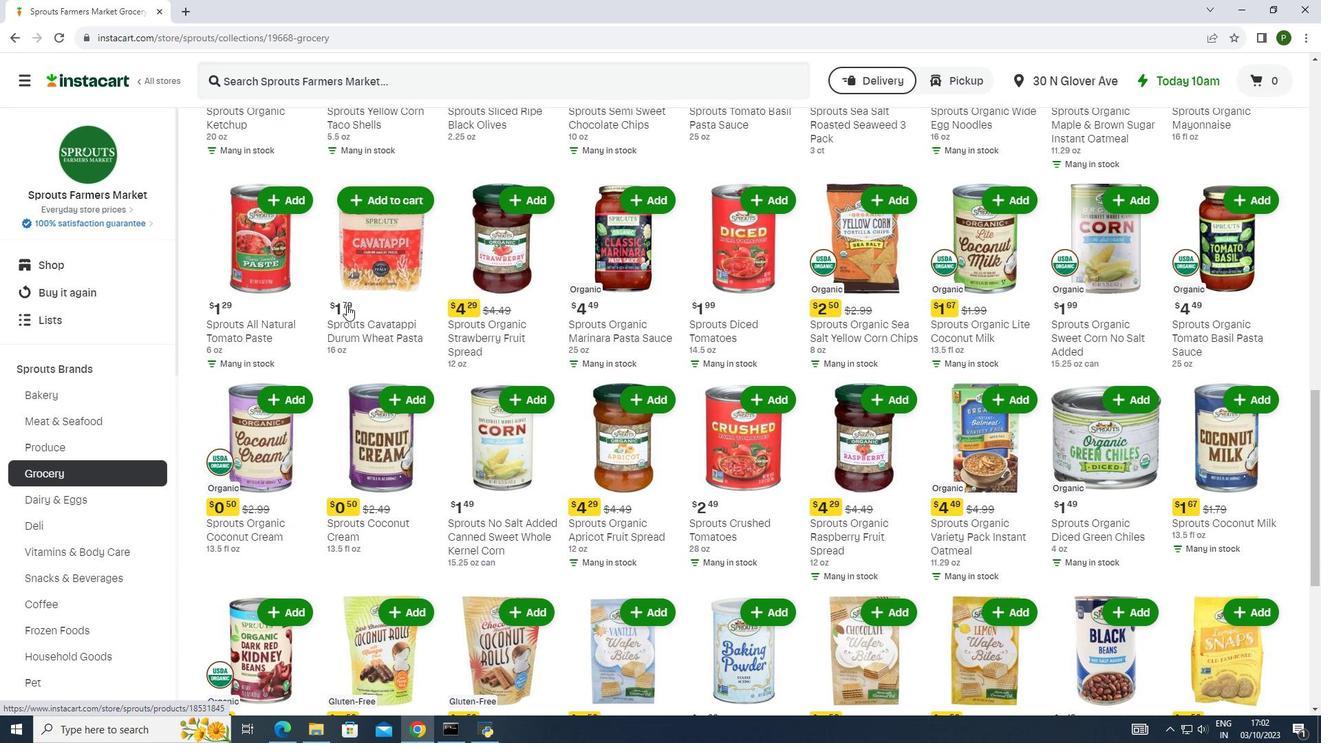
Action: Mouse scrolled (346, 304) with delta (0, 0)
Screenshot: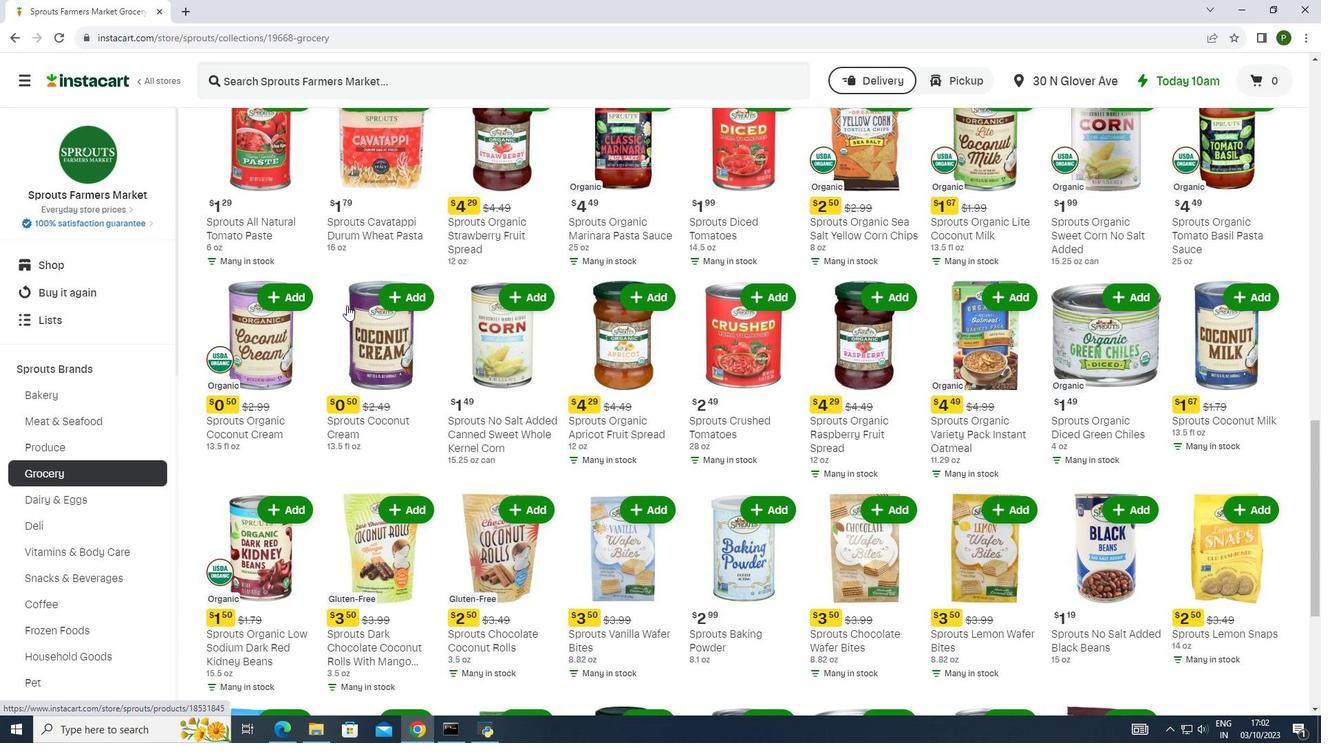 
Action: Mouse scrolled (346, 304) with delta (0, 0)
Screenshot: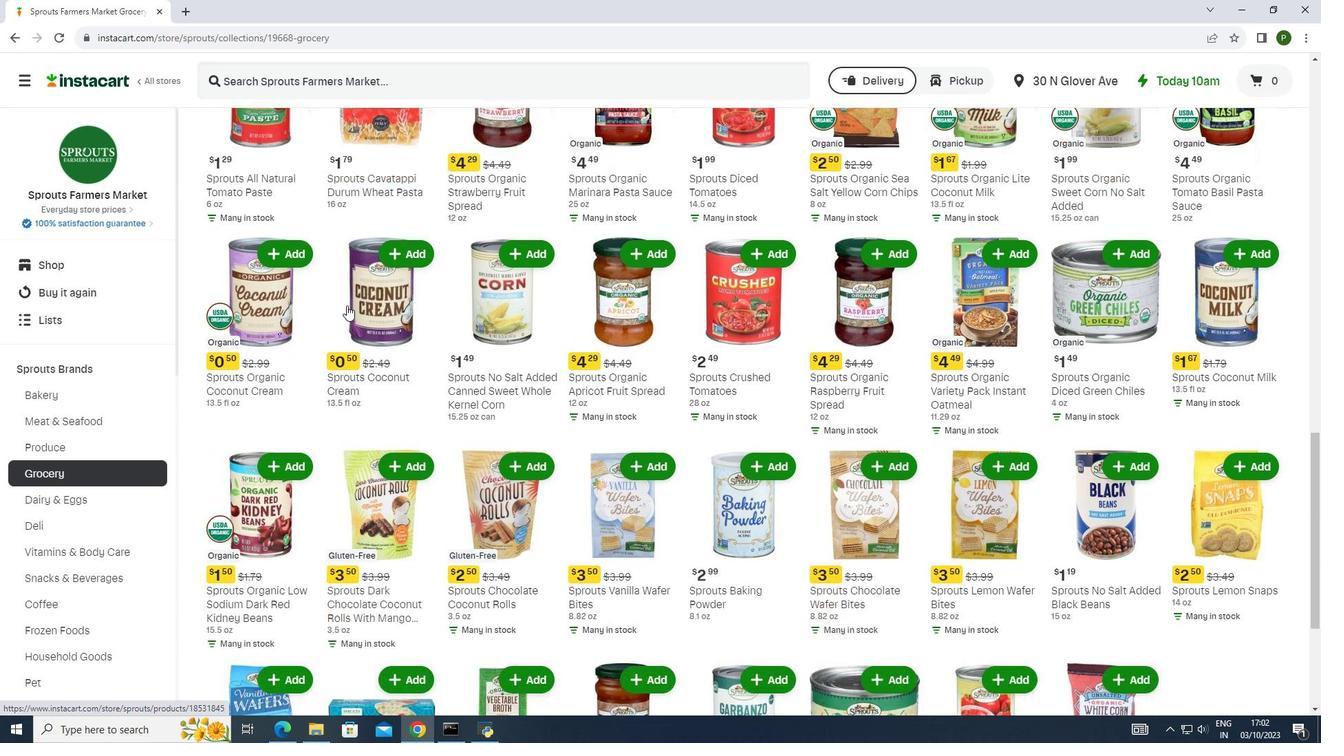 
Action: Mouse moved to (345, 311)
Screenshot: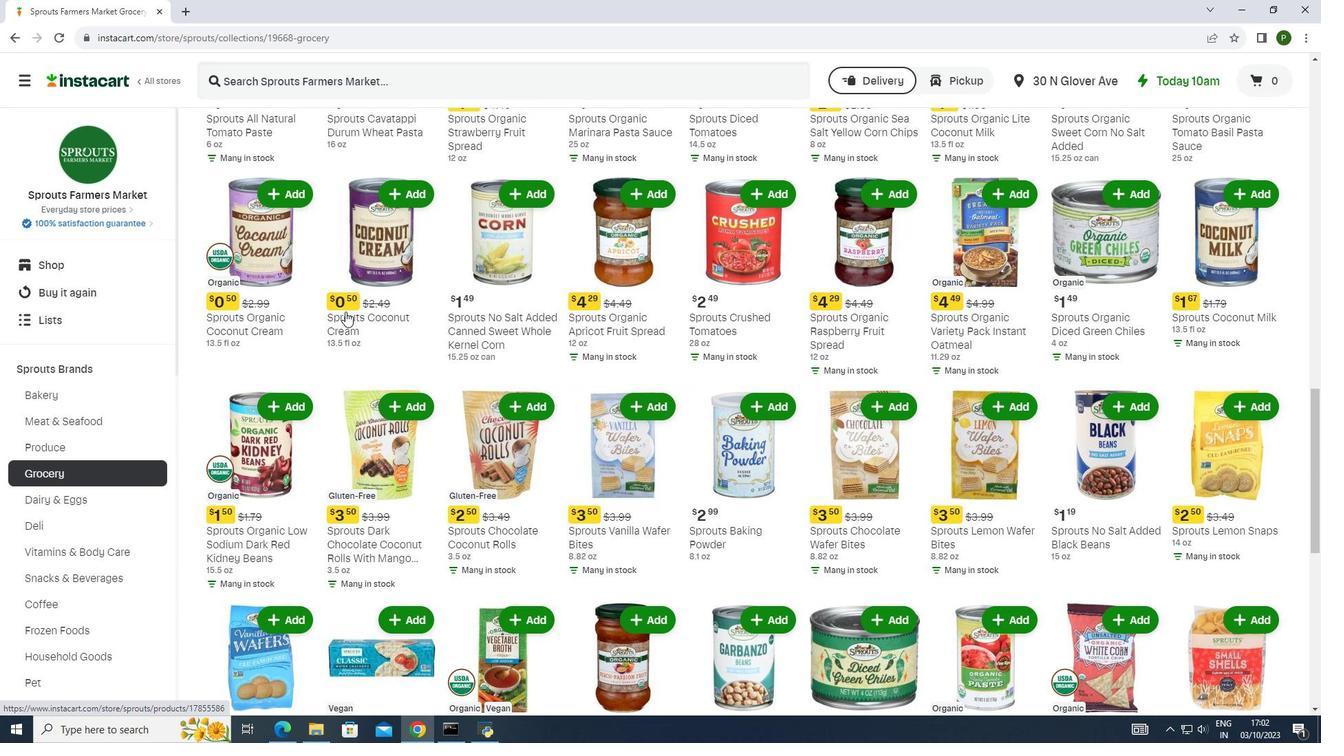 
Action: Mouse scrolled (345, 311) with delta (0, 0)
Screenshot: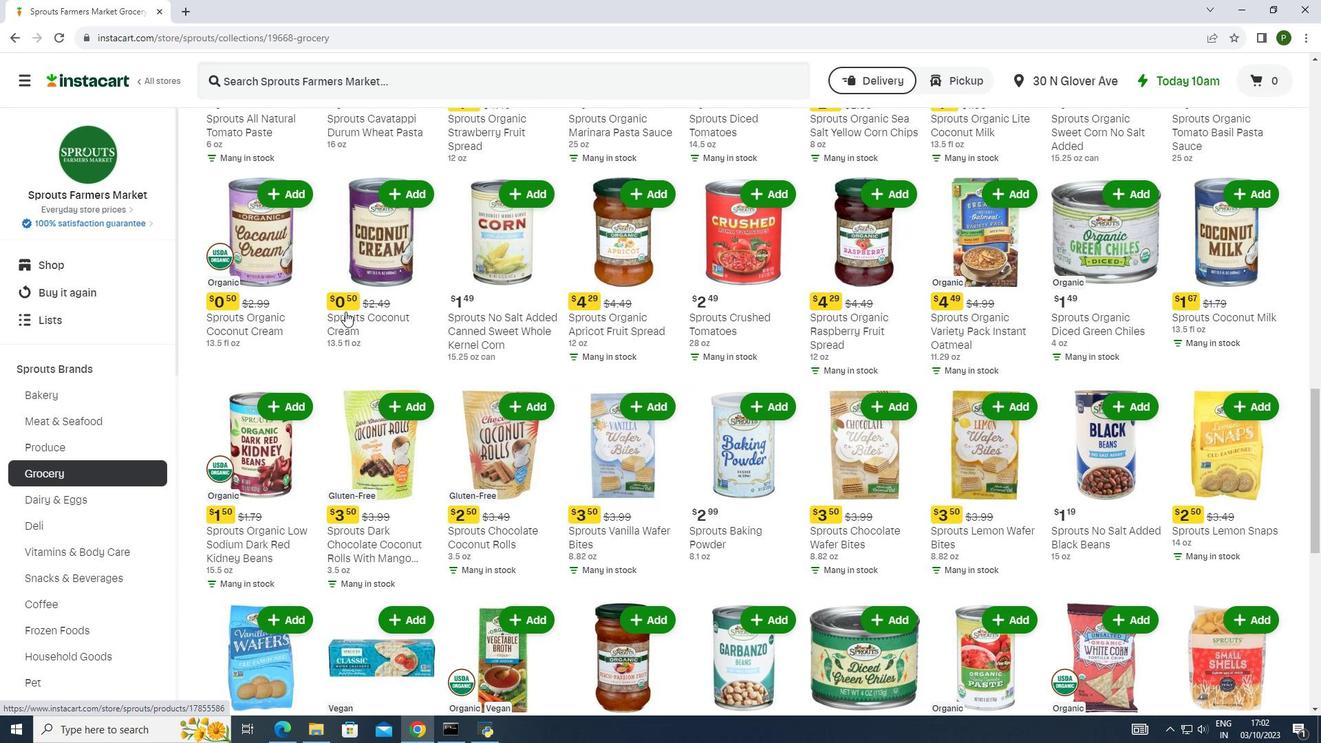 
Action: Mouse scrolled (345, 311) with delta (0, 0)
Screenshot: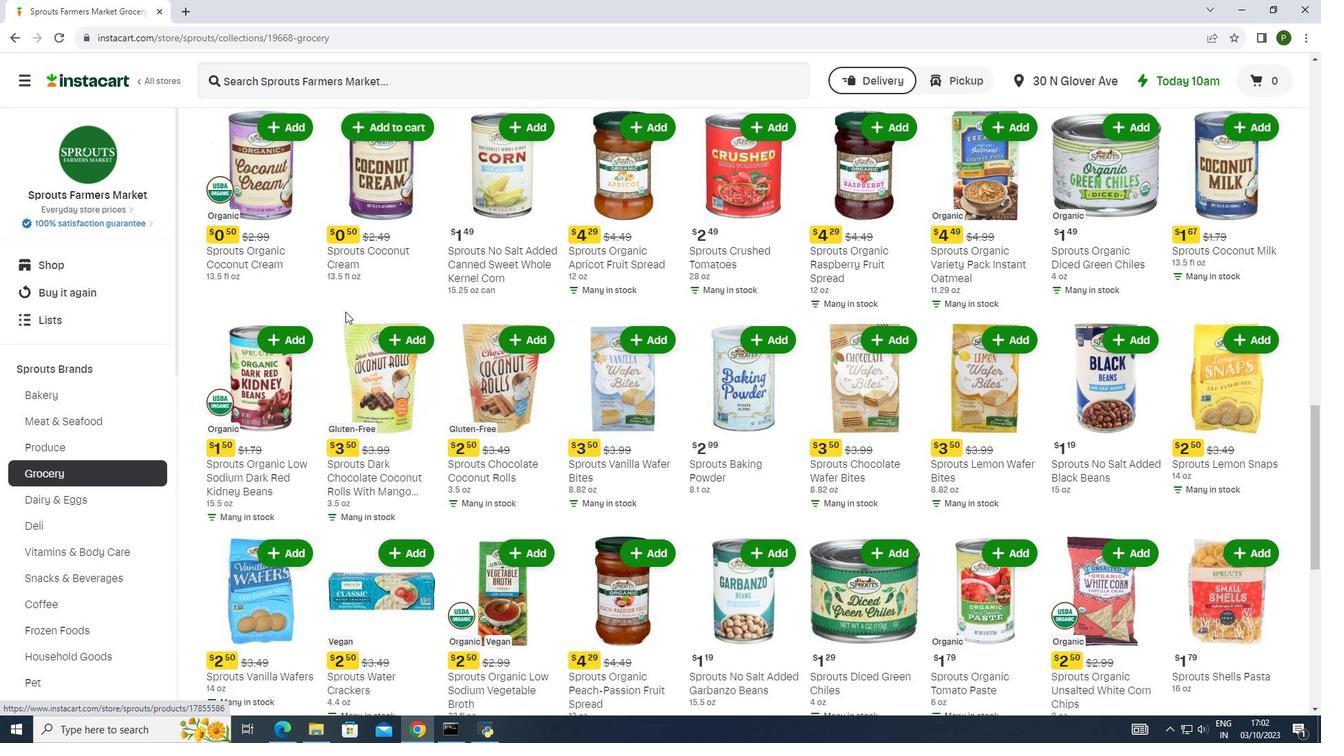 
Action: Mouse scrolled (345, 311) with delta (0, 0)
Screenshot: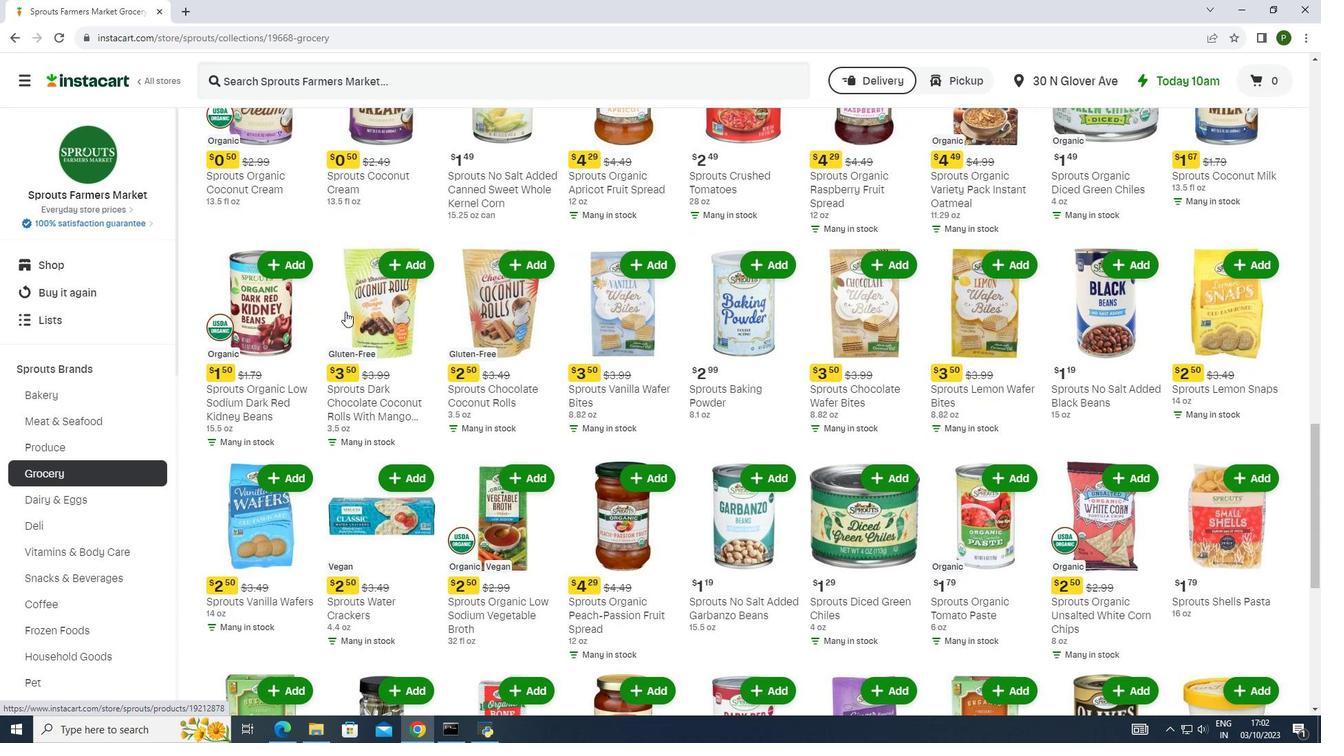 
Action: Mouse scrolled (345, 311) with delta (0, 0)
Screenshot: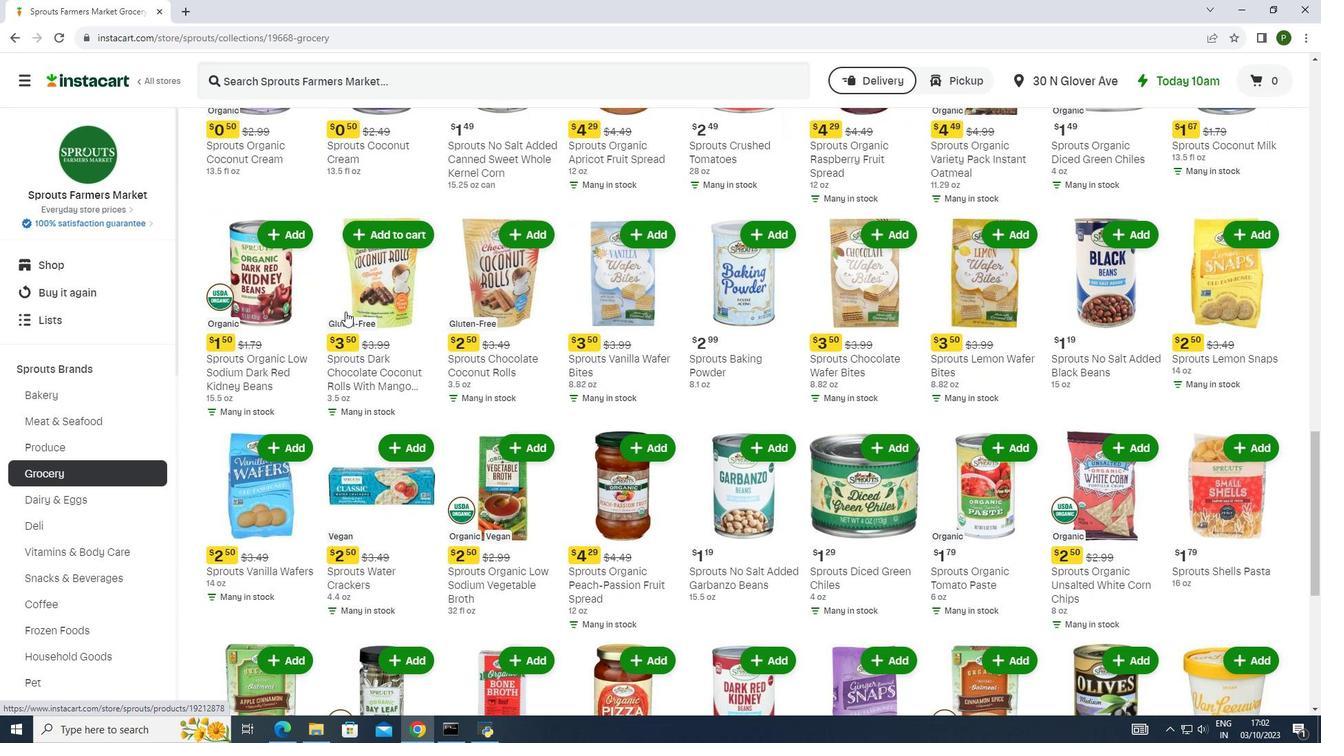 
Action: Mouse scrolled (345, 311) with delta (0, 0)
Screenshot: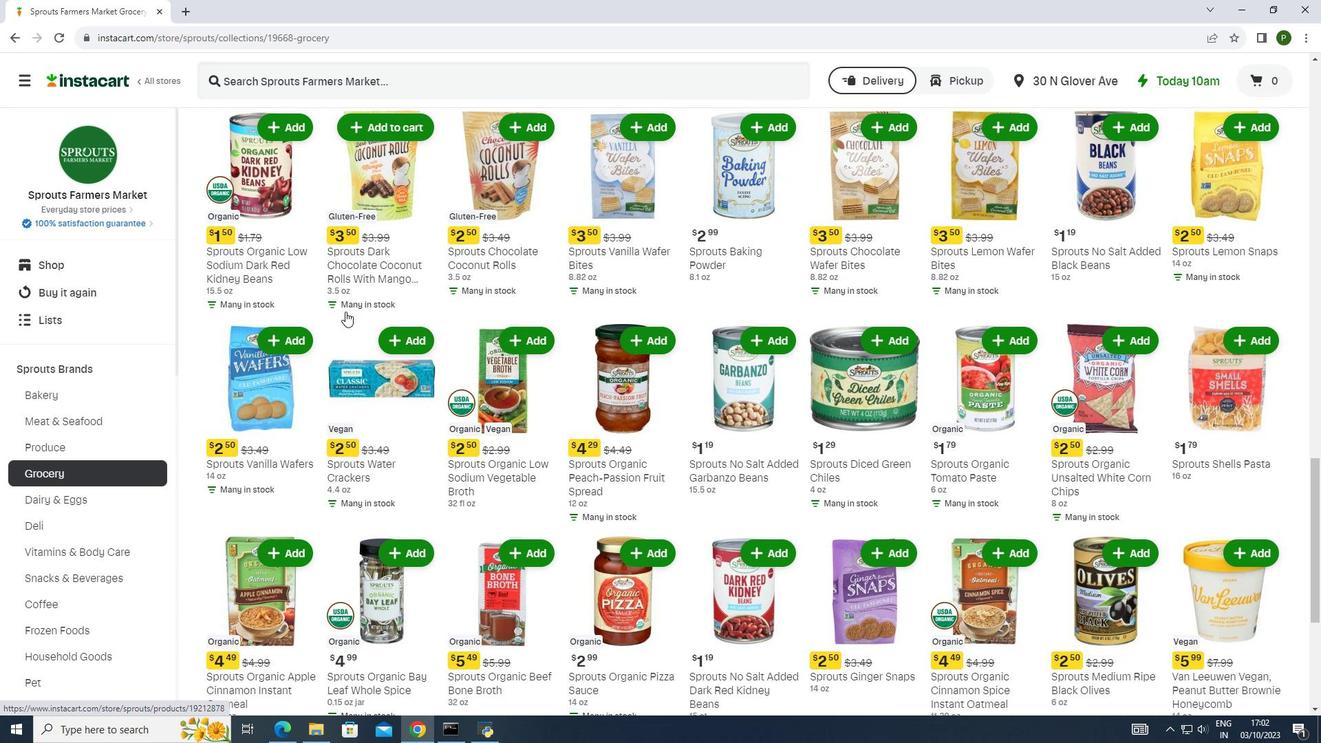 
Action: Mouse scrolled (345, 311) with delta (0, 0)
Screenshot: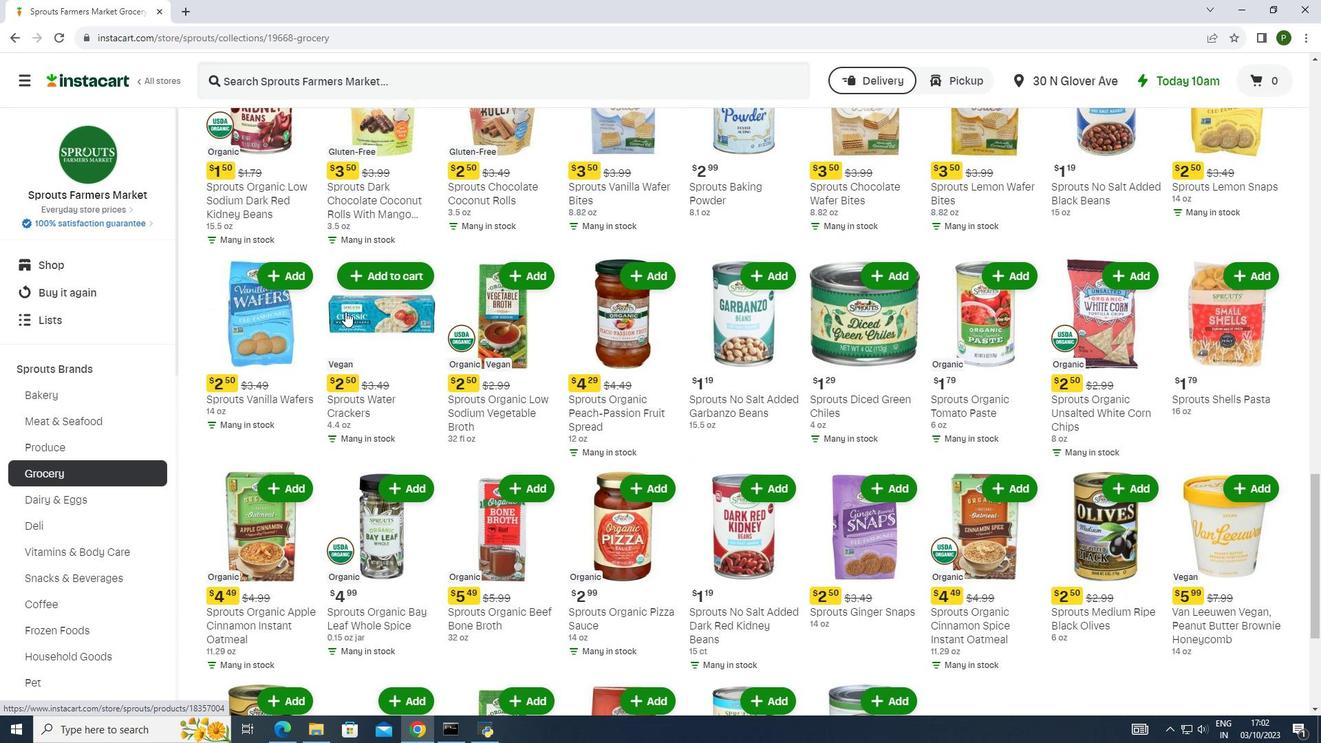 
Action: Mouse scrolled (345, 311) with delta (0, 0)
Screenshot: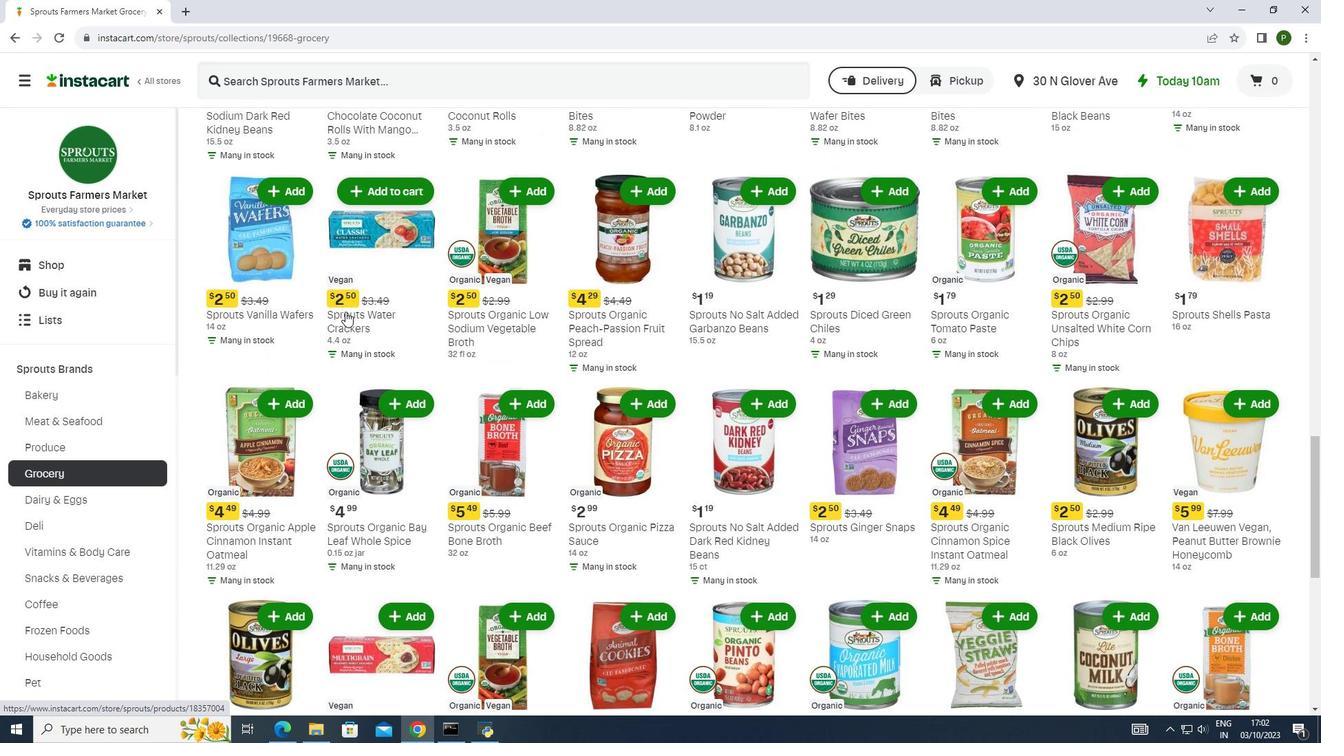 
Action: Mouse scrolled (345, 311) with delta (0, 0)
Screenshot: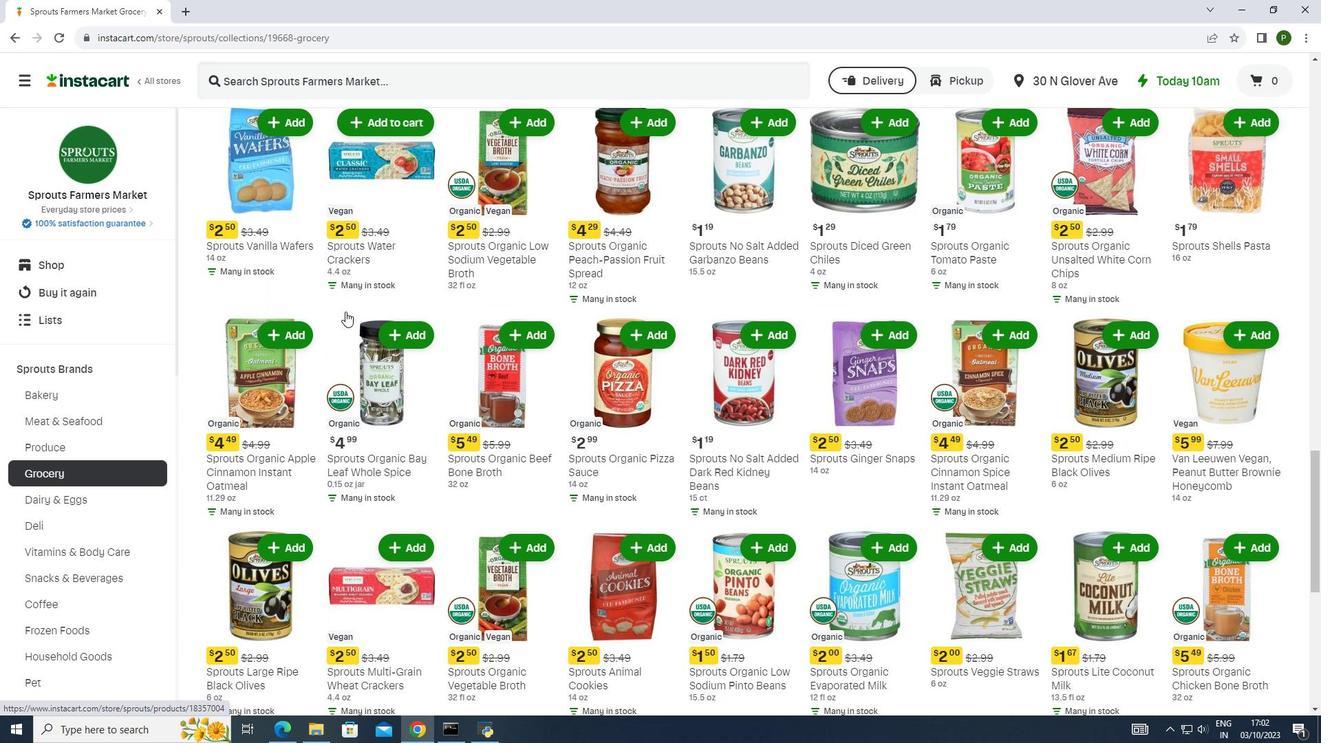 
Action: Mouse scrolled (345, 311) with delta (0, 0)
Screenshot: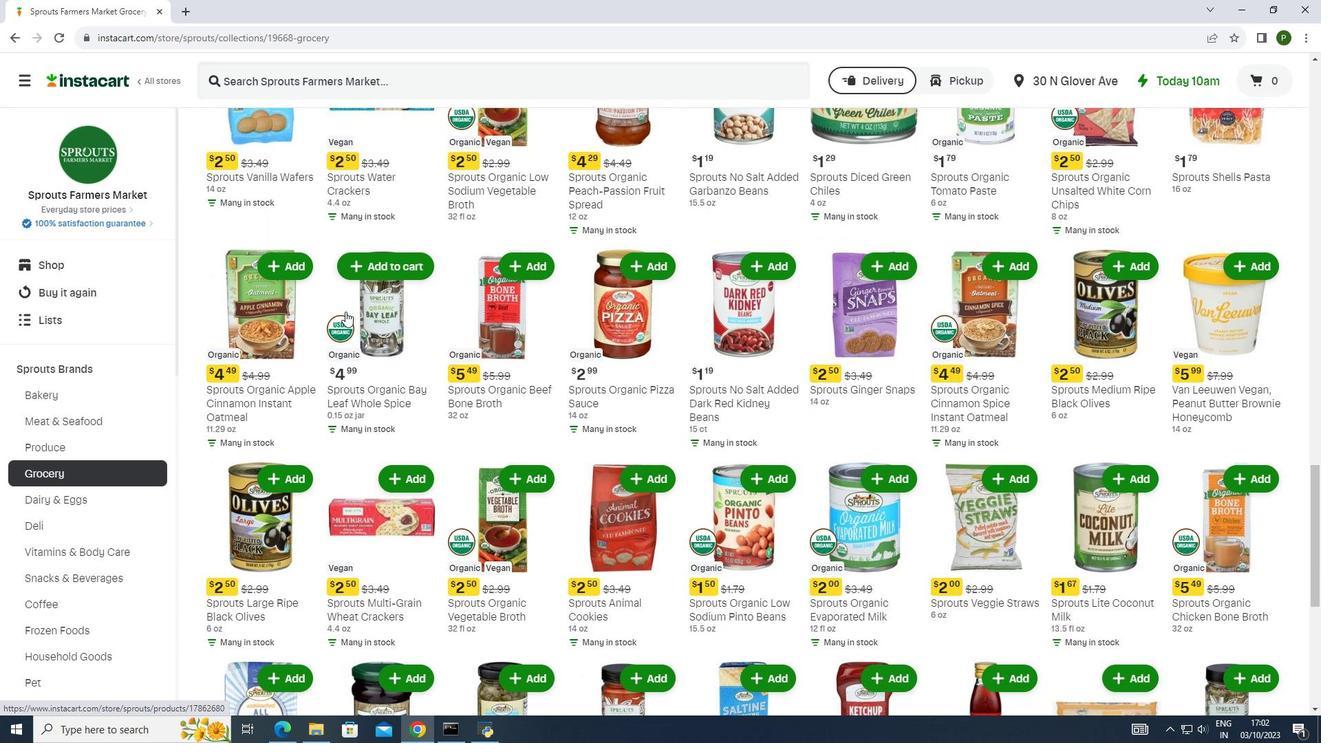 
Action: Mouse scrolled (345, 311) with delta (0, 0)
Screenshot: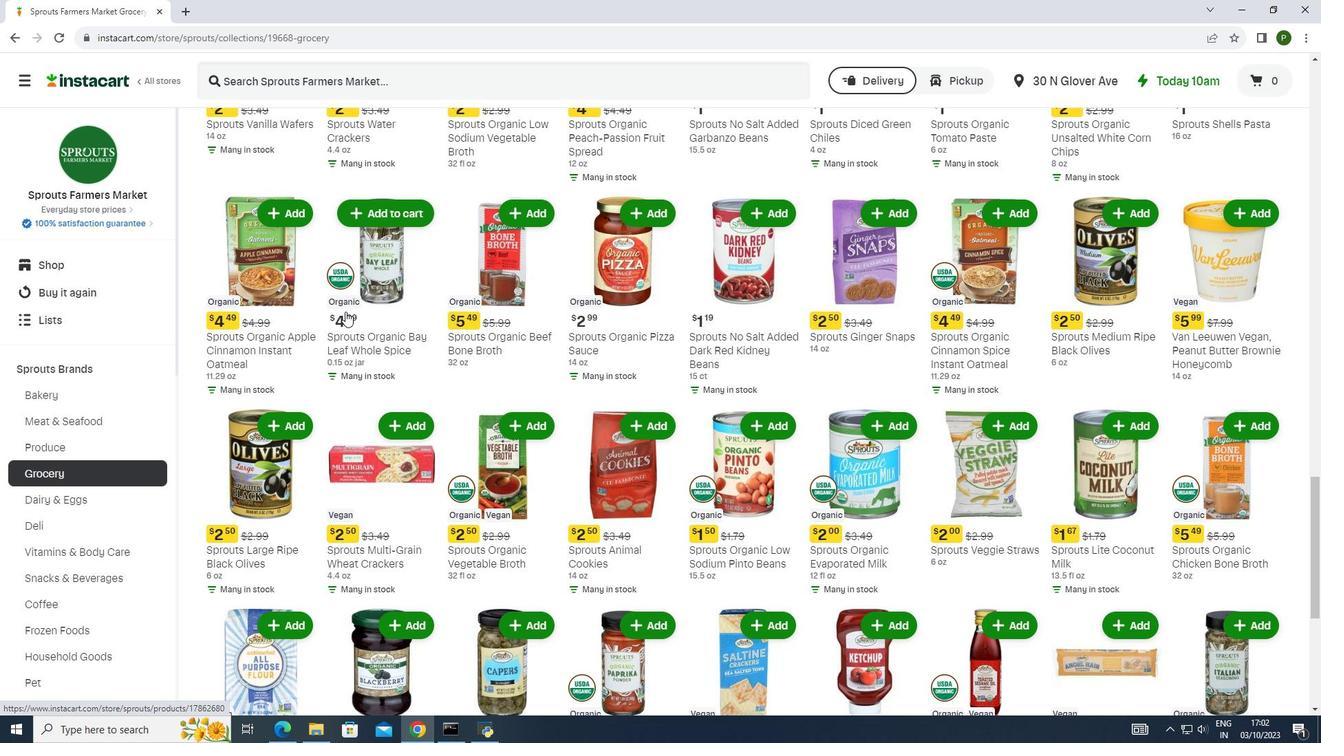 
Action: Mouse scrolled (345, 311) with delta (0, 0)
Screenshot: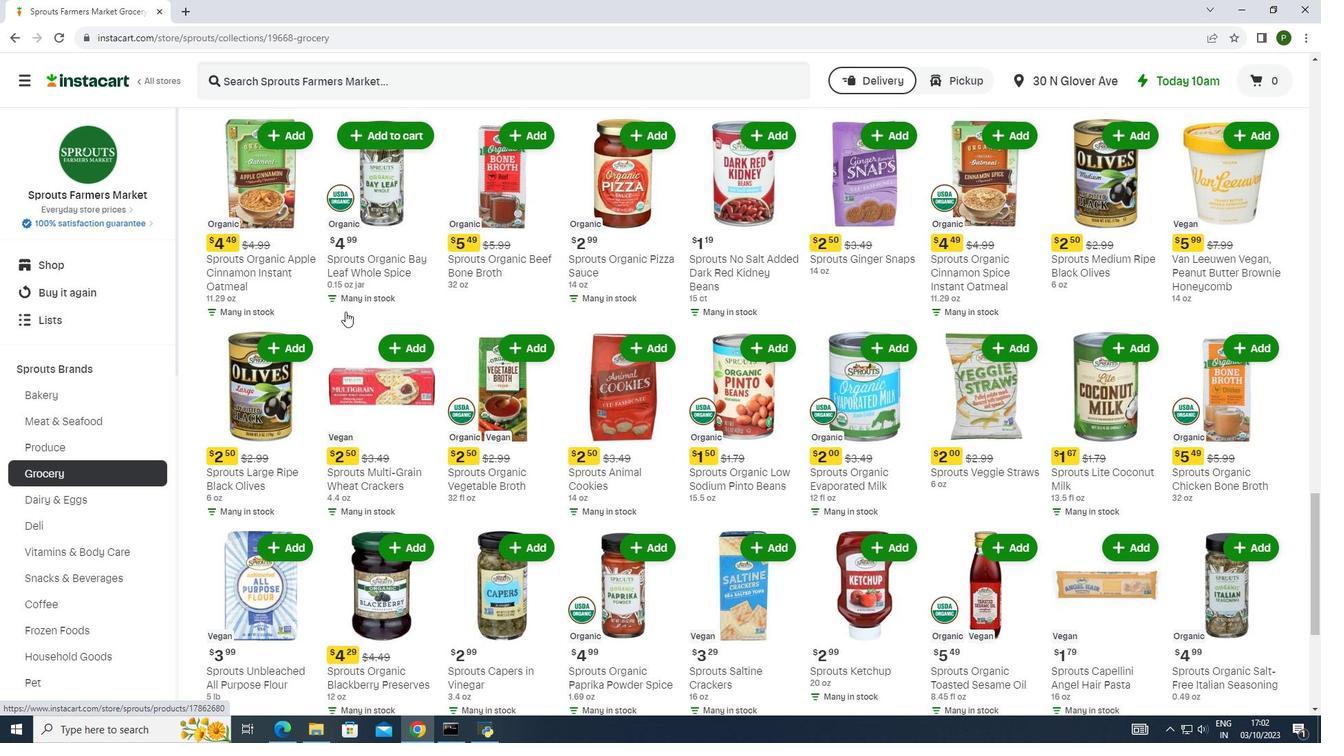 
Action: Mouse scrolled (345, 311) with delta (0, 0)
Screenshot: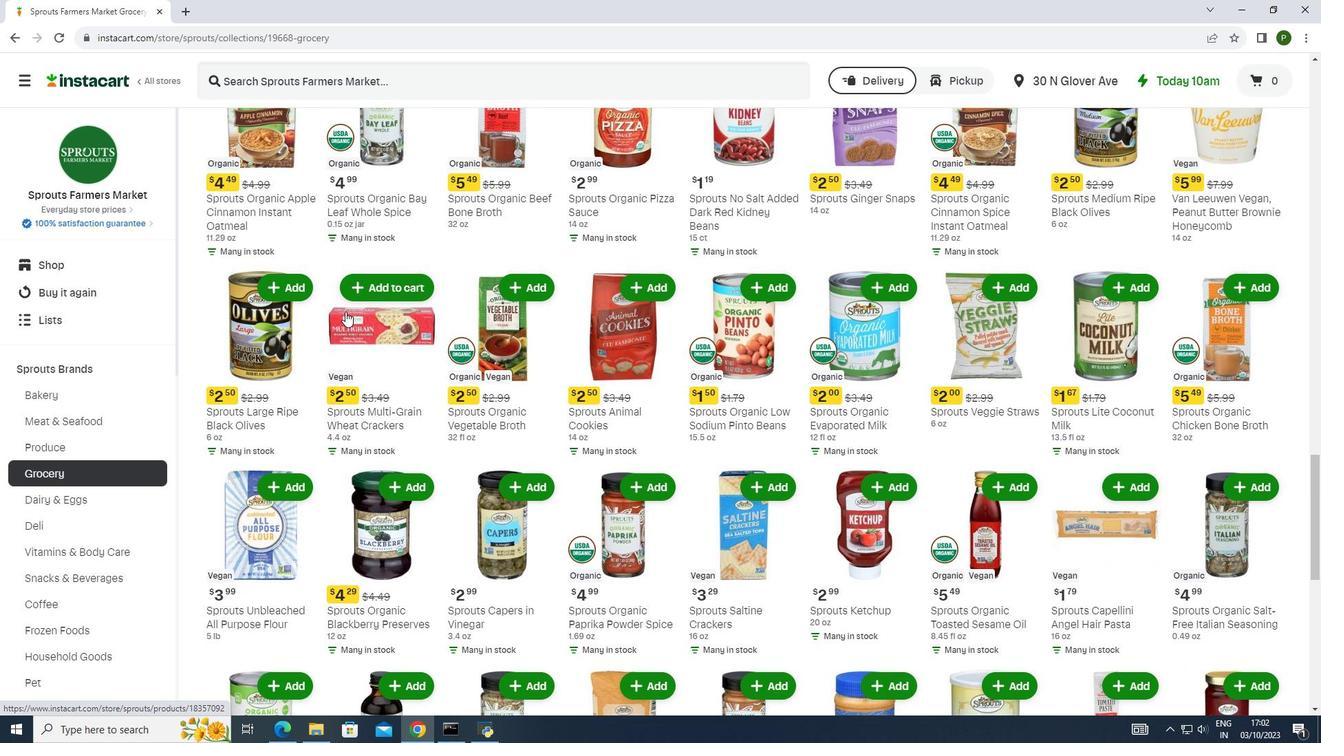 
Action: Mouse scrolled (345, 311) with delta (0, 0)
Screenshot: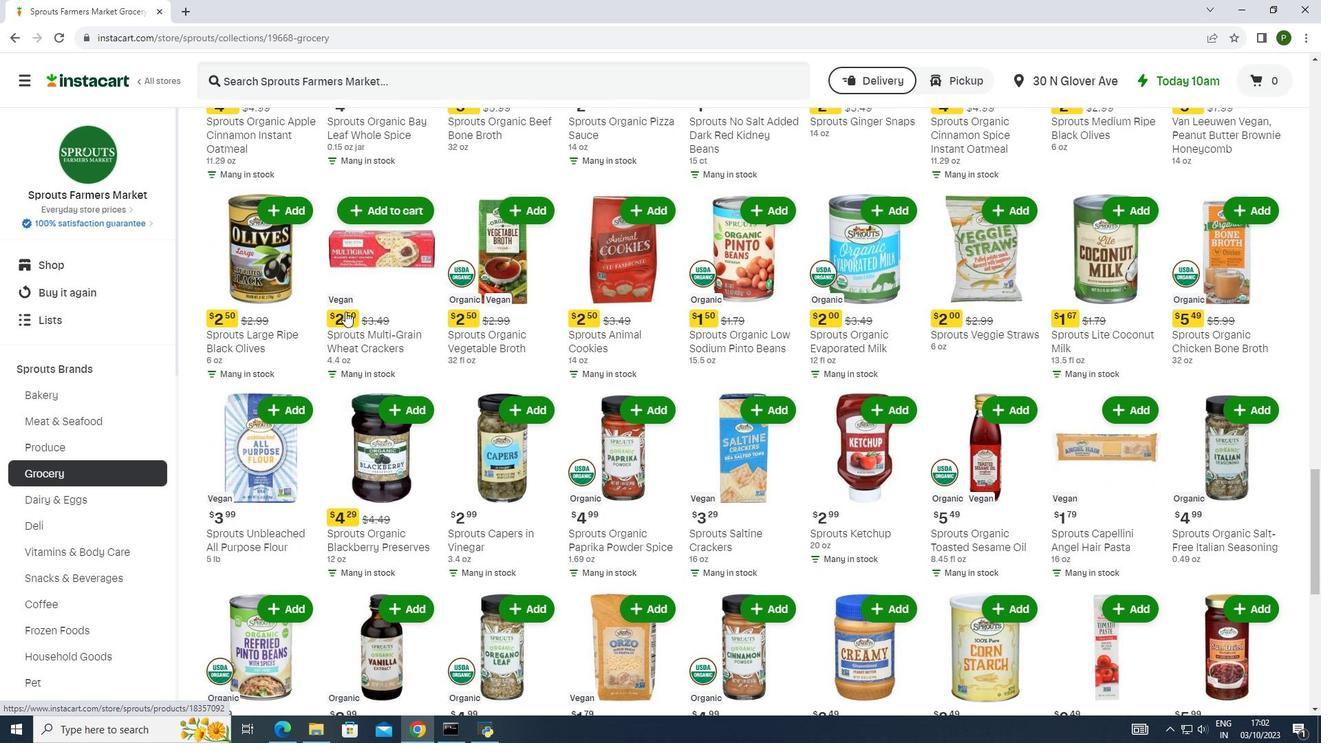 
Action: Mouse scrolled (345, 311) with delta (0, 0)
Screenshot: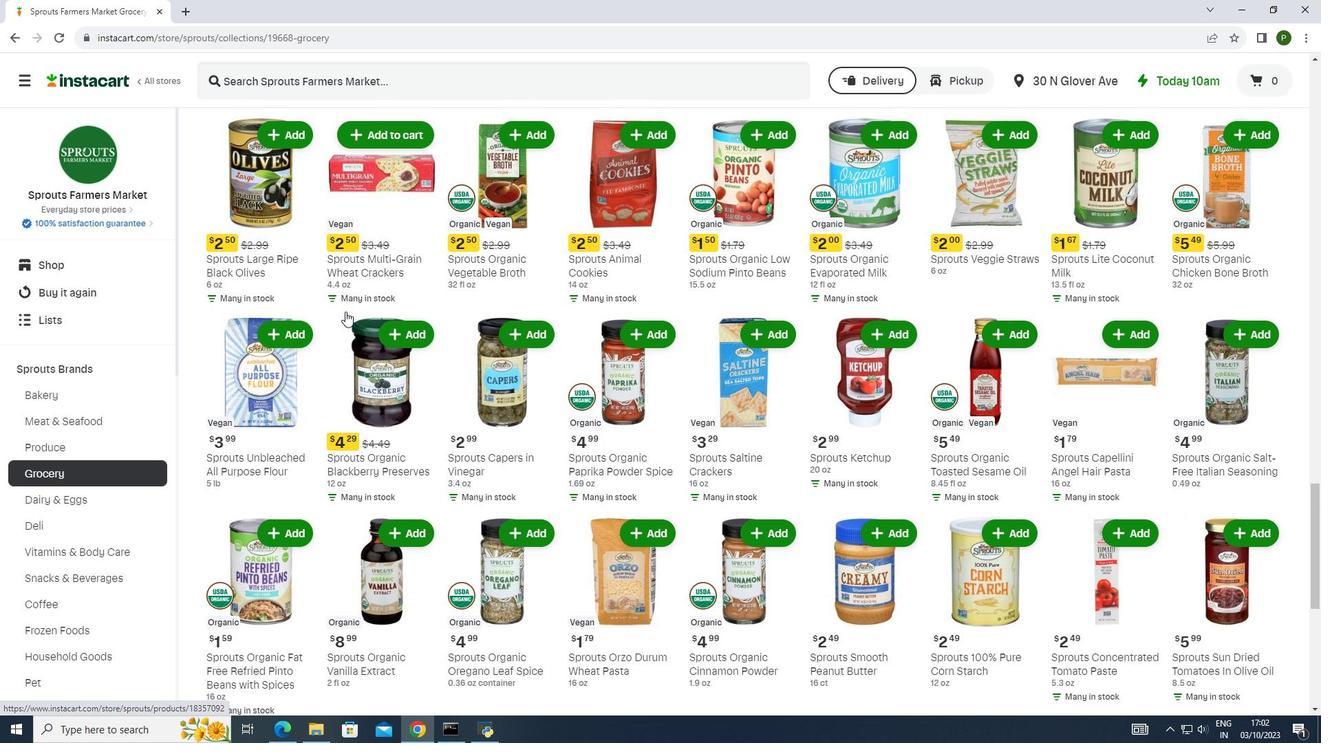 
Action: Mouse scrolled (345, 311) with delta (0, 0)
Screenshot: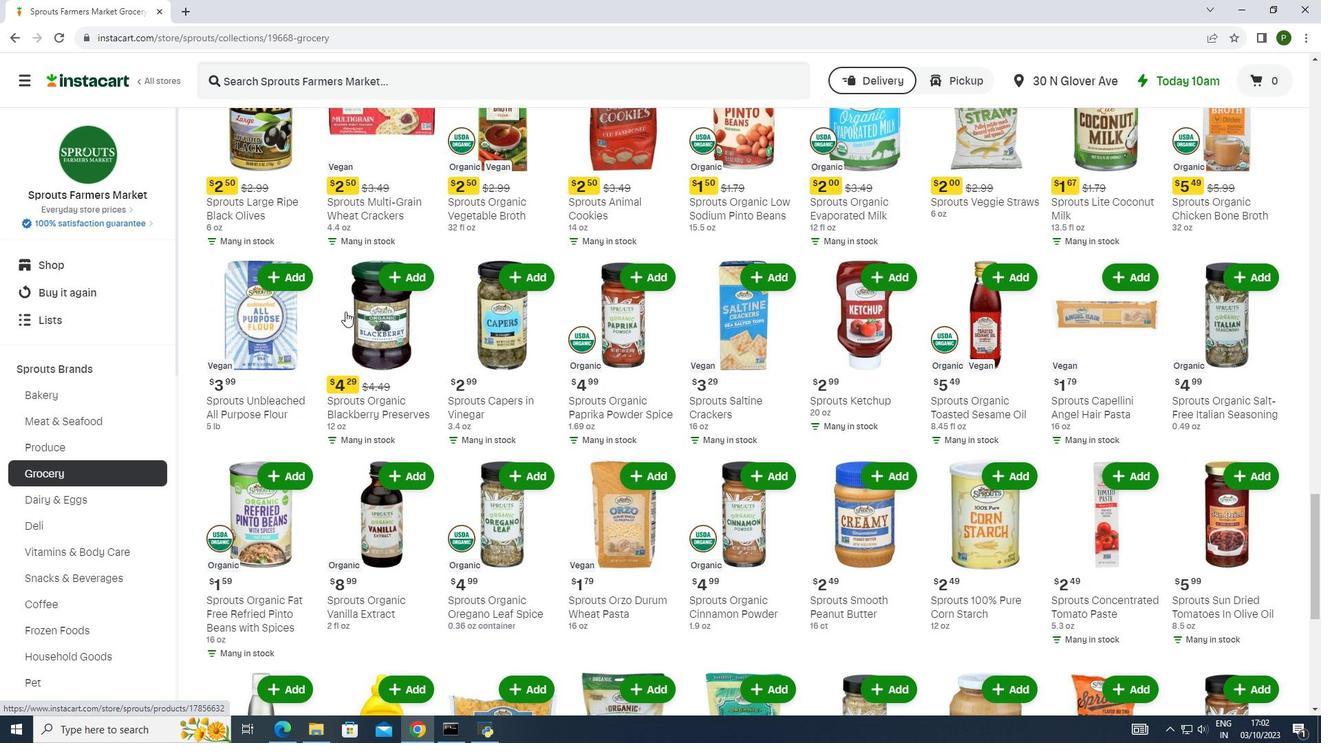 
Action: Mouse scrolled (345, 311) with delta (0, 0)
Screenshot: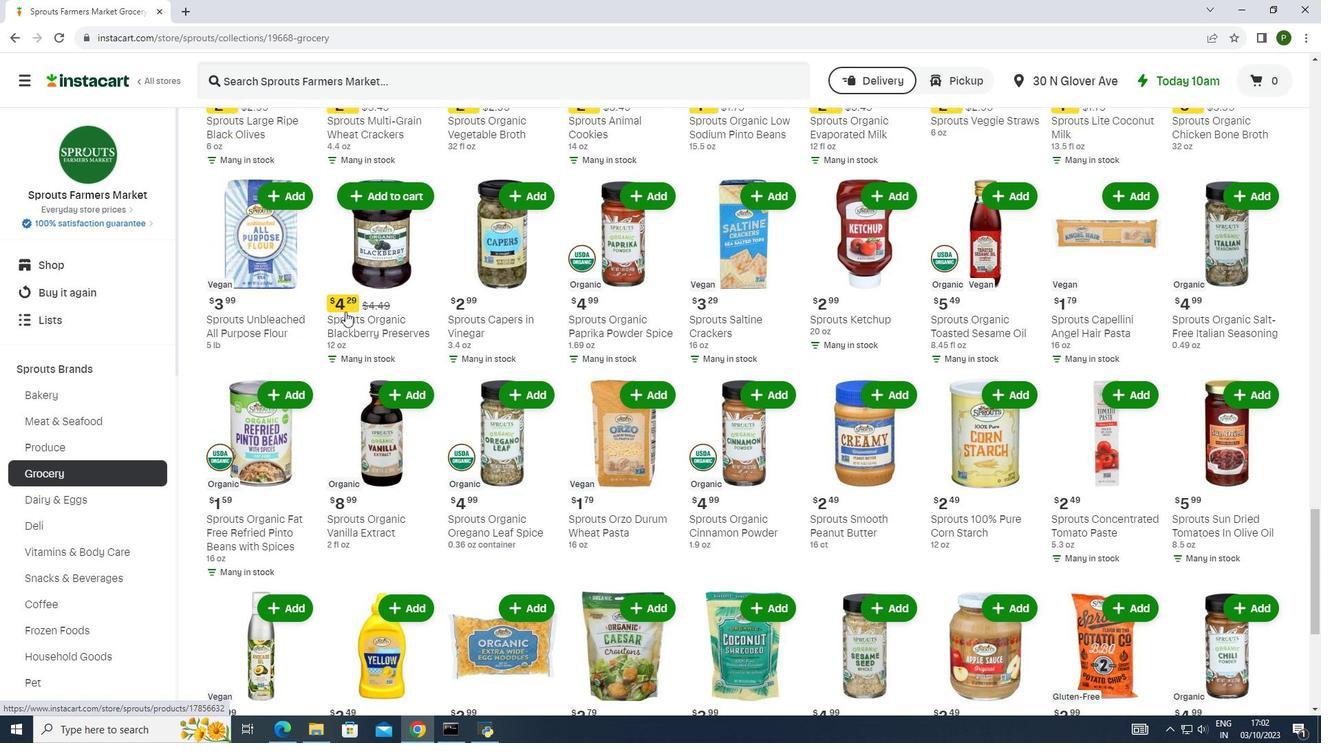 
Action: Mouse scrolled (345, 311) with delta (0, 0)
Screenshot: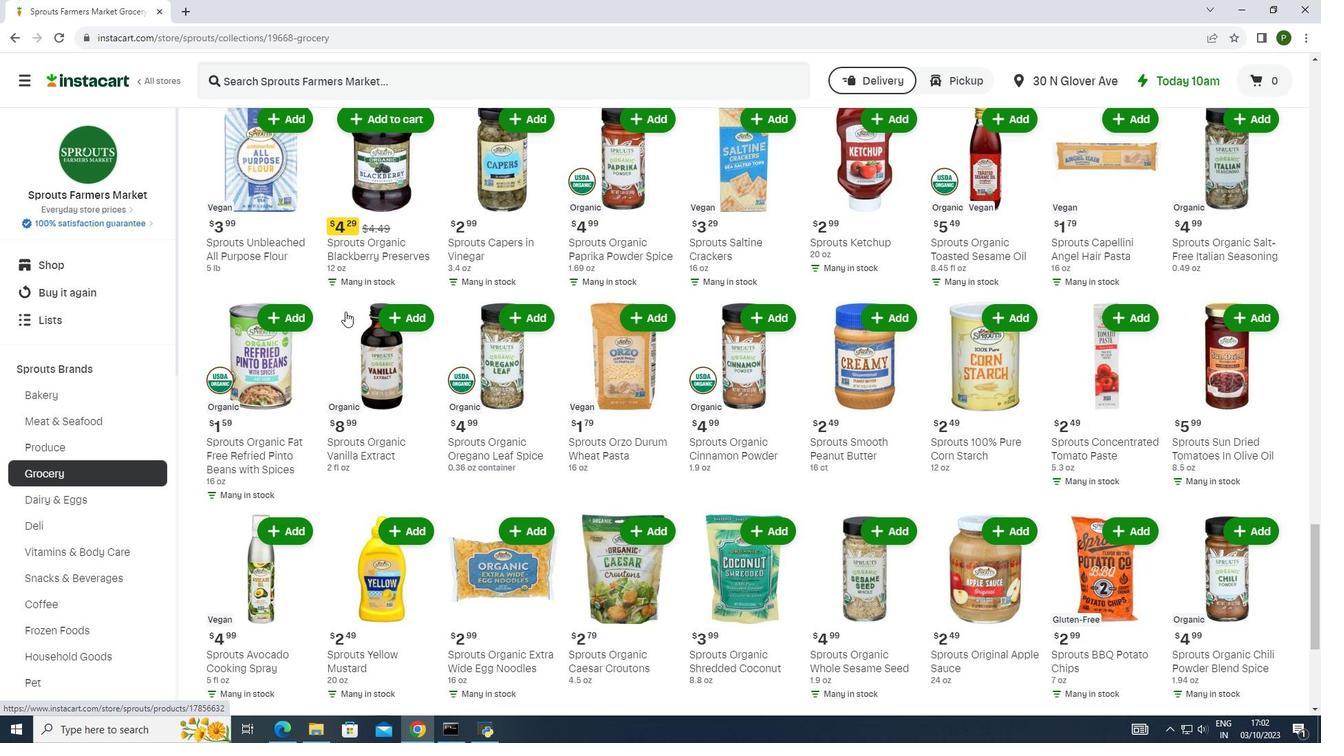 
Action: Mouse scrolled (345, 311) with delta (0, 0)
Screenshot: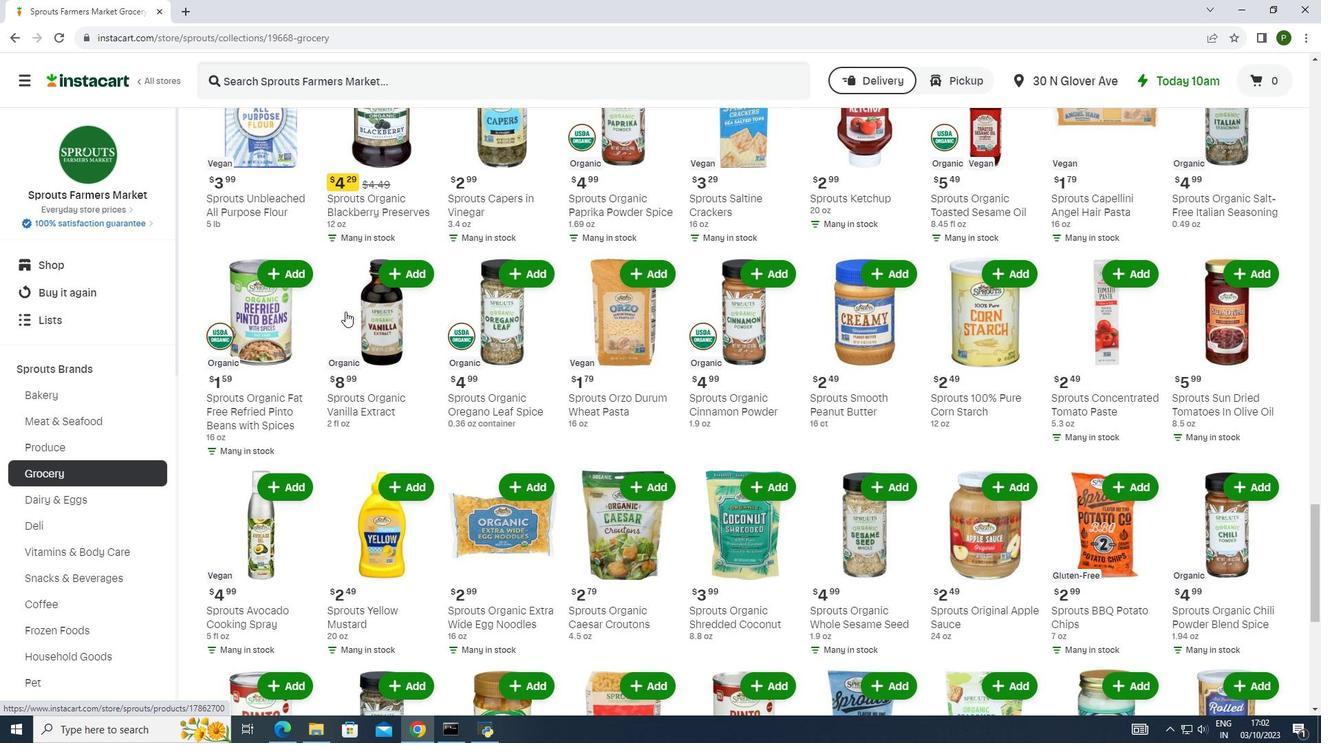 
Action: Mouse scrolled (345, 311) with delta (0, 0)
Screenshot: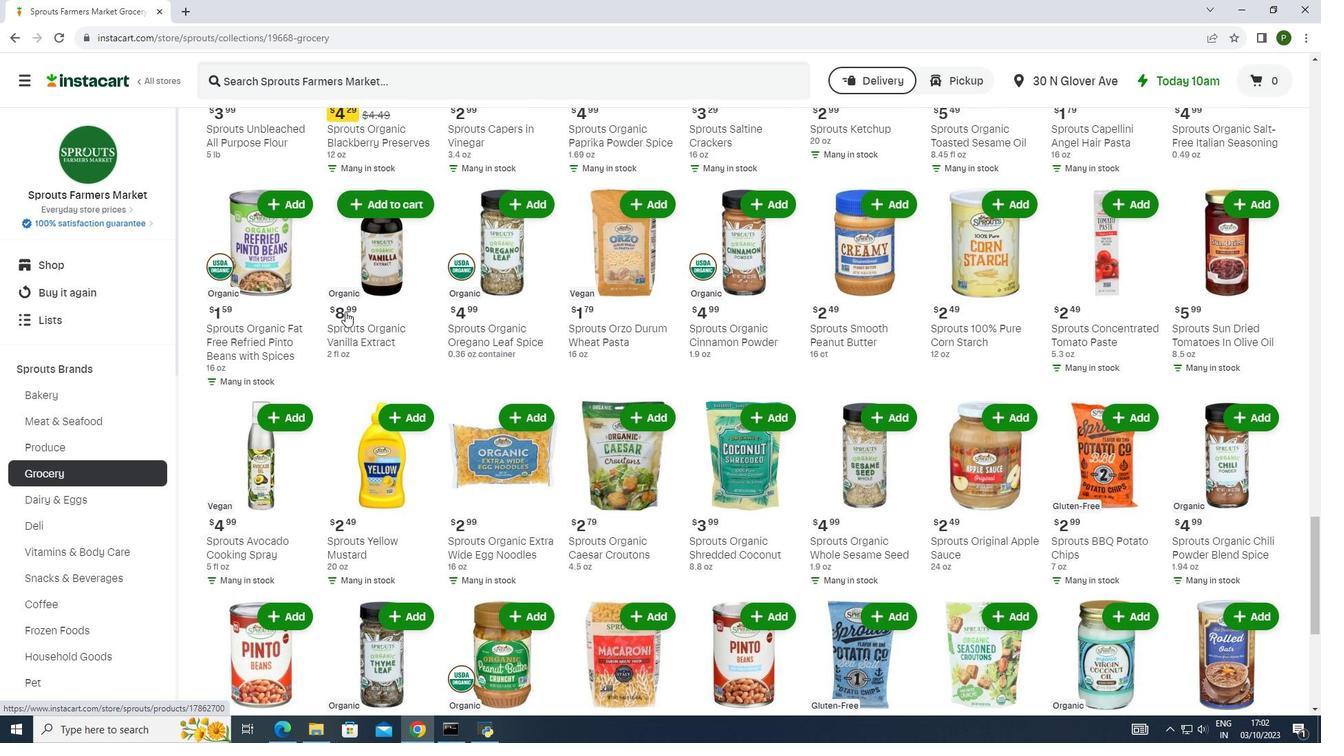 
Action: Mouse scrolled (345, 311) with delta (0, 0)
Screenshot: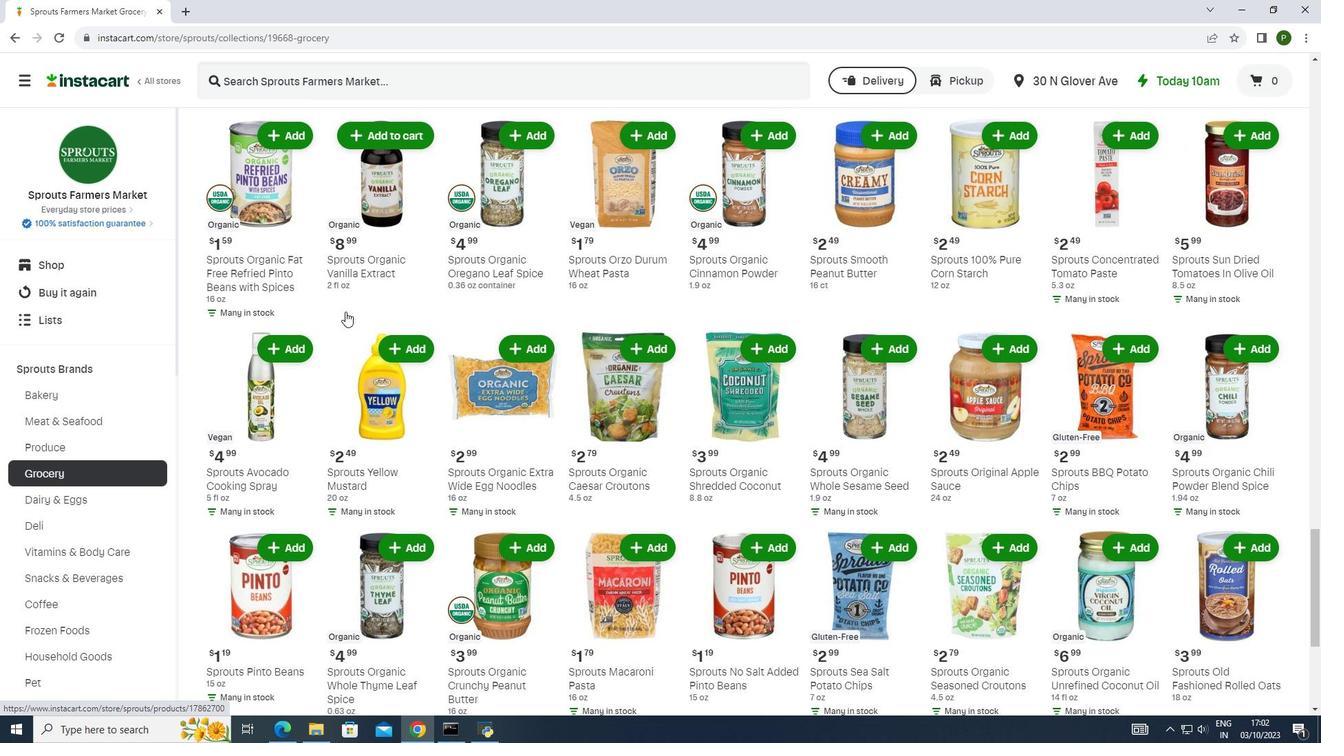 
Action: Mouse scrolled (345, 311) with delta (0, 0)
Screenshot: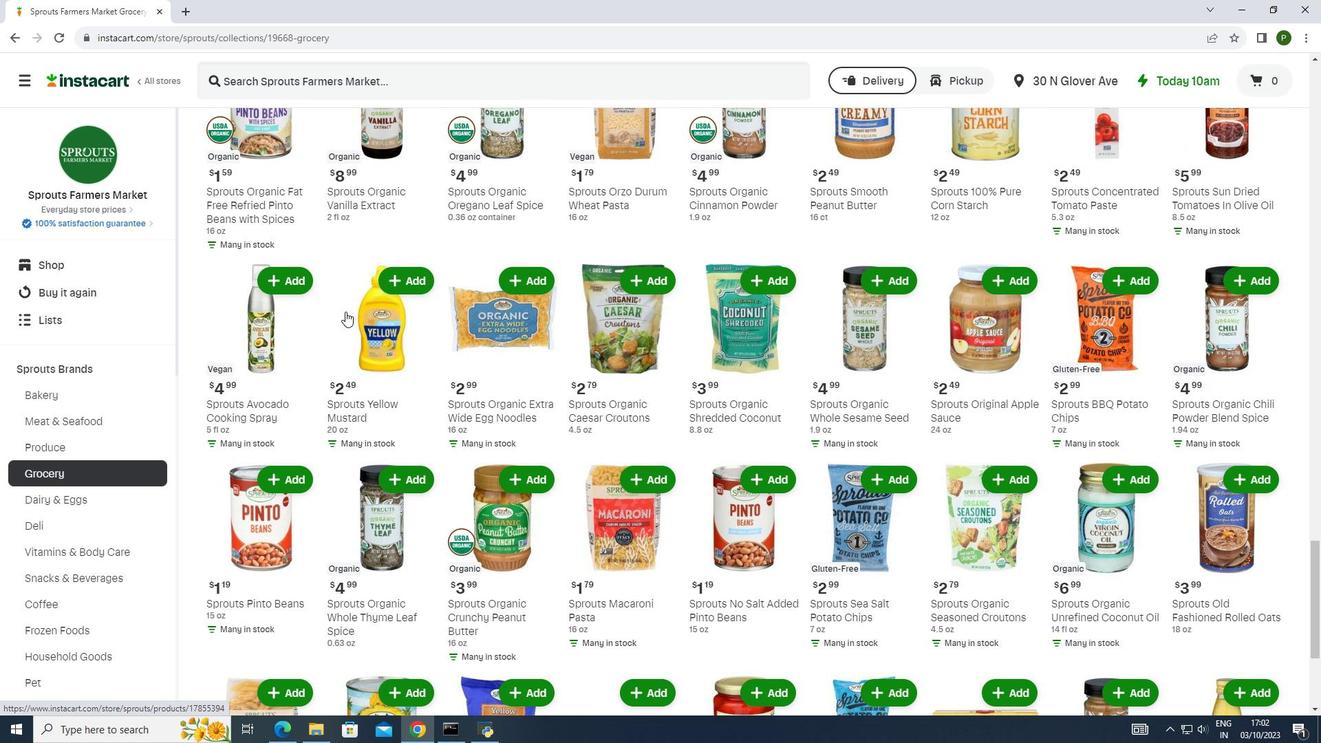 
Action: Mouse scrolled (345, 311) with delta (0, 0)
Screenshot: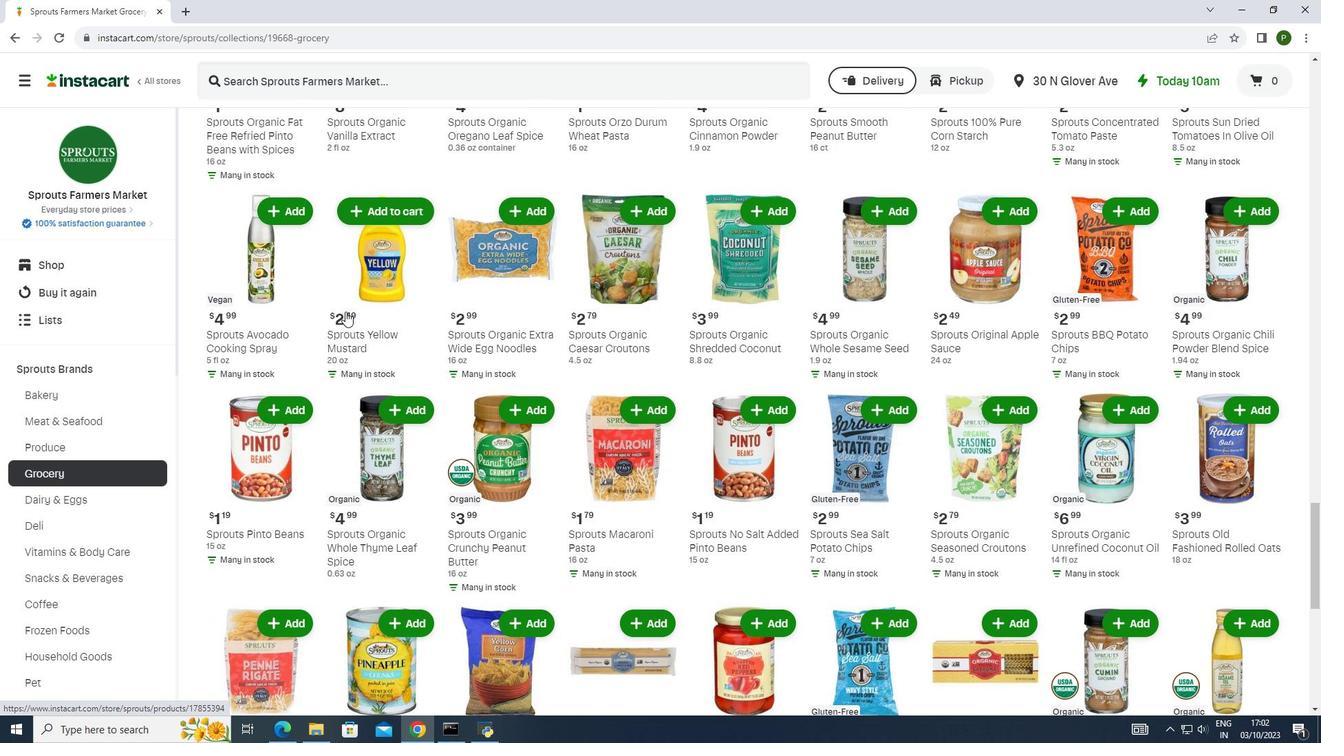 
Action: Mouse scrolled (345, 311) with delta (0, 0)
Screenshot: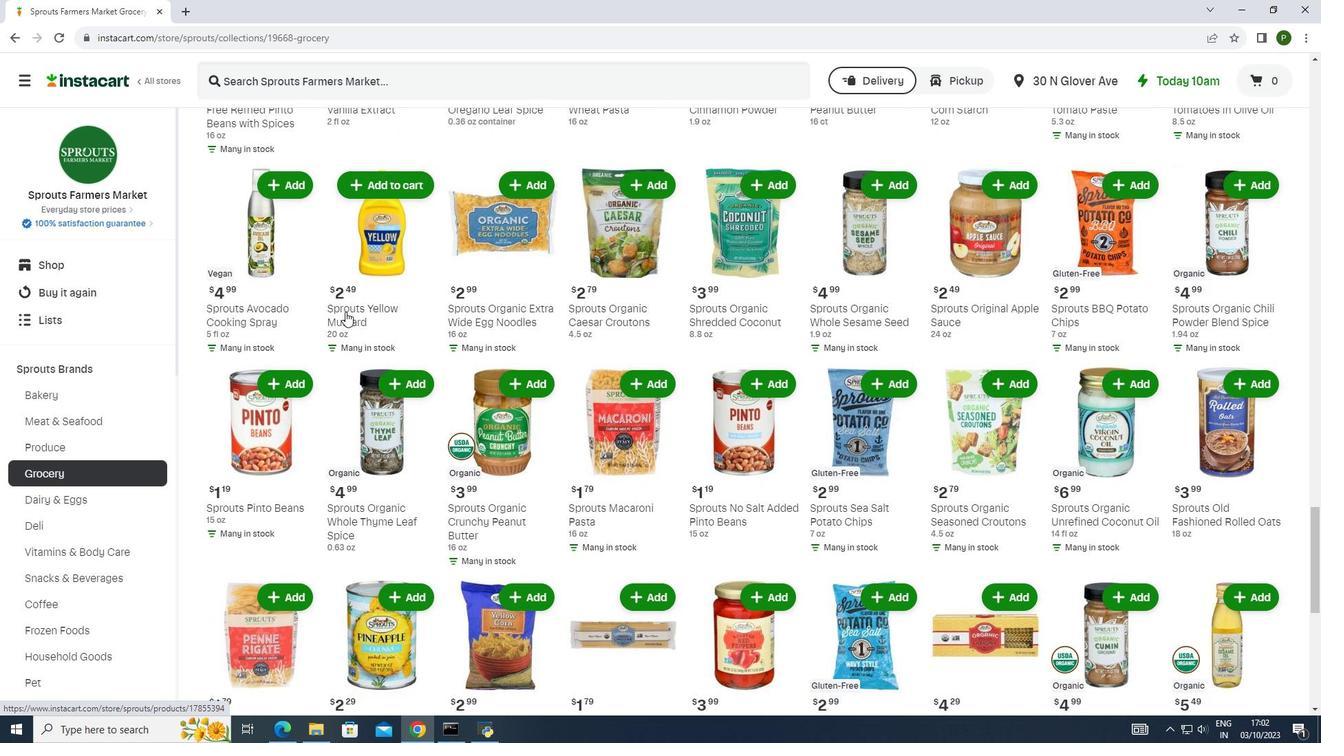 
Action: Mouse scrolled (345, 311) with delta (0, 0)
Screenshot: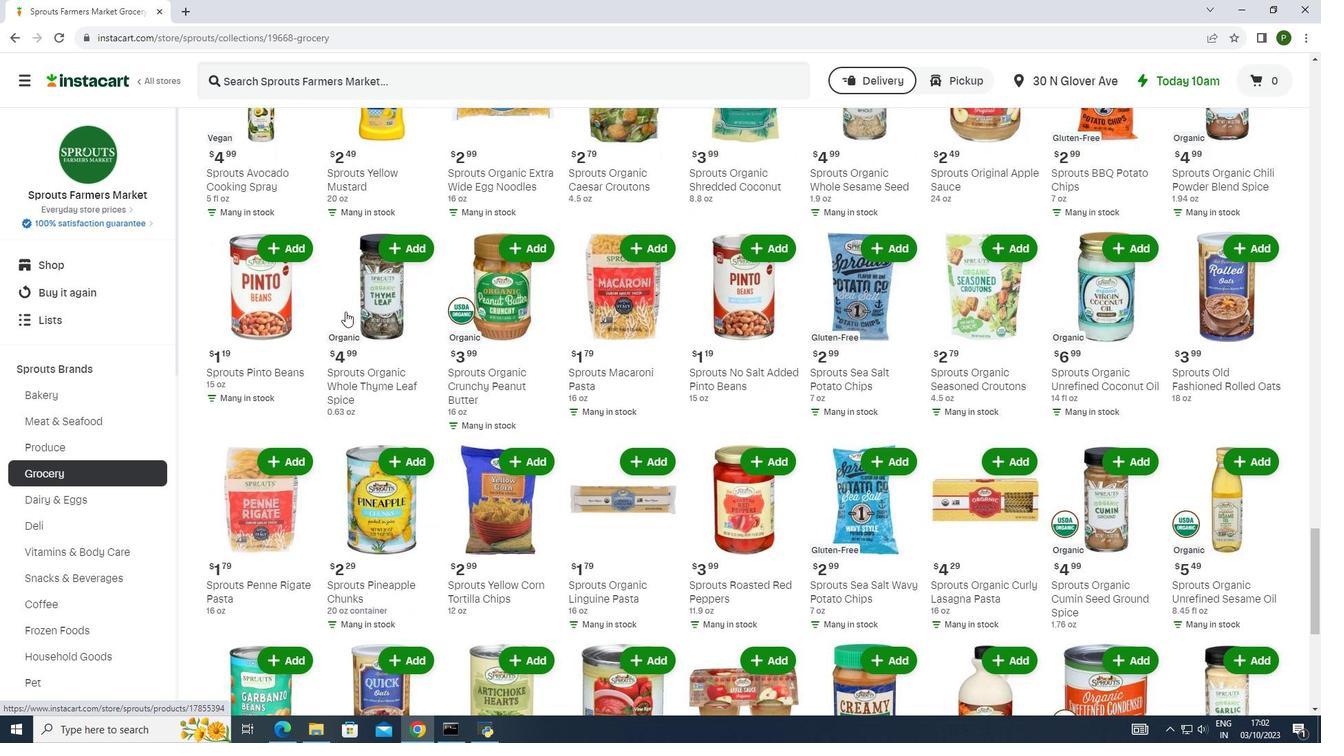 
Action: Mouse scrolled (345, 311) with delta (0, 0)
Screenshot: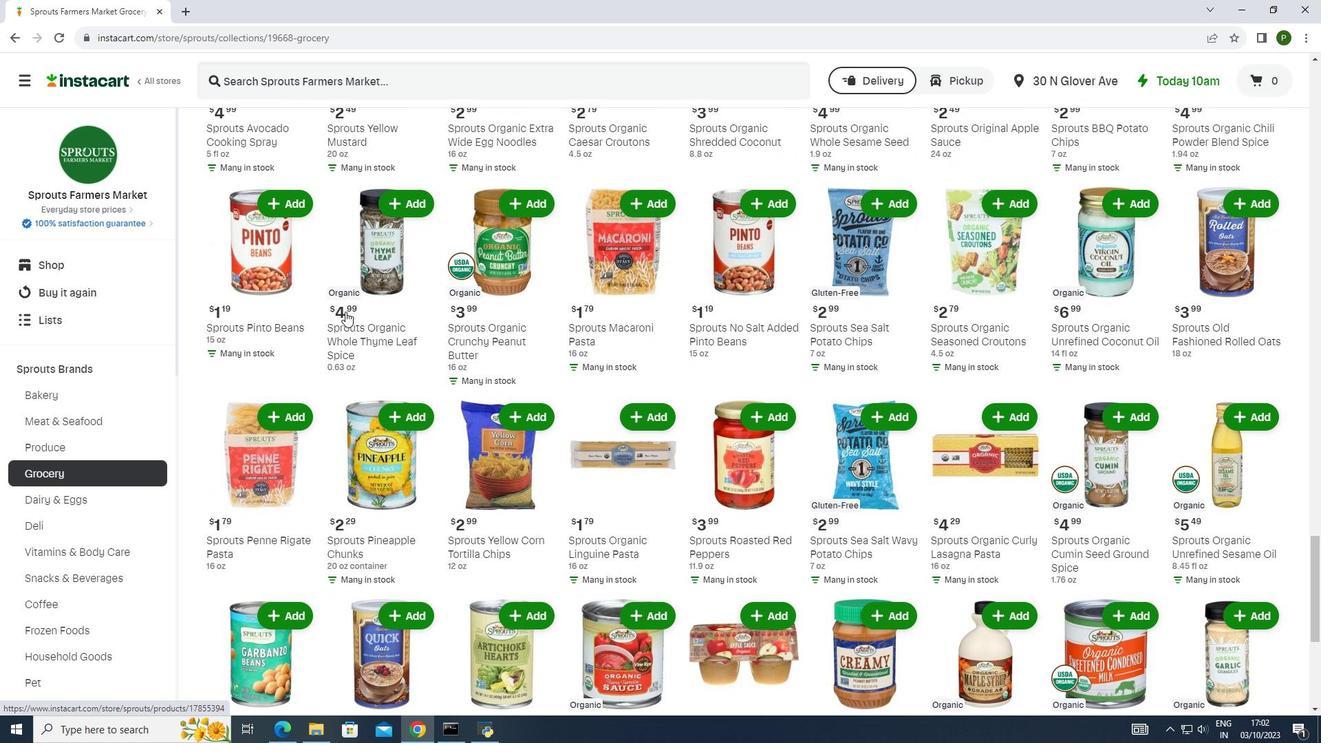 
Action: Mouse scrolled (345, 311) with delta (0, 0)
Screenshot: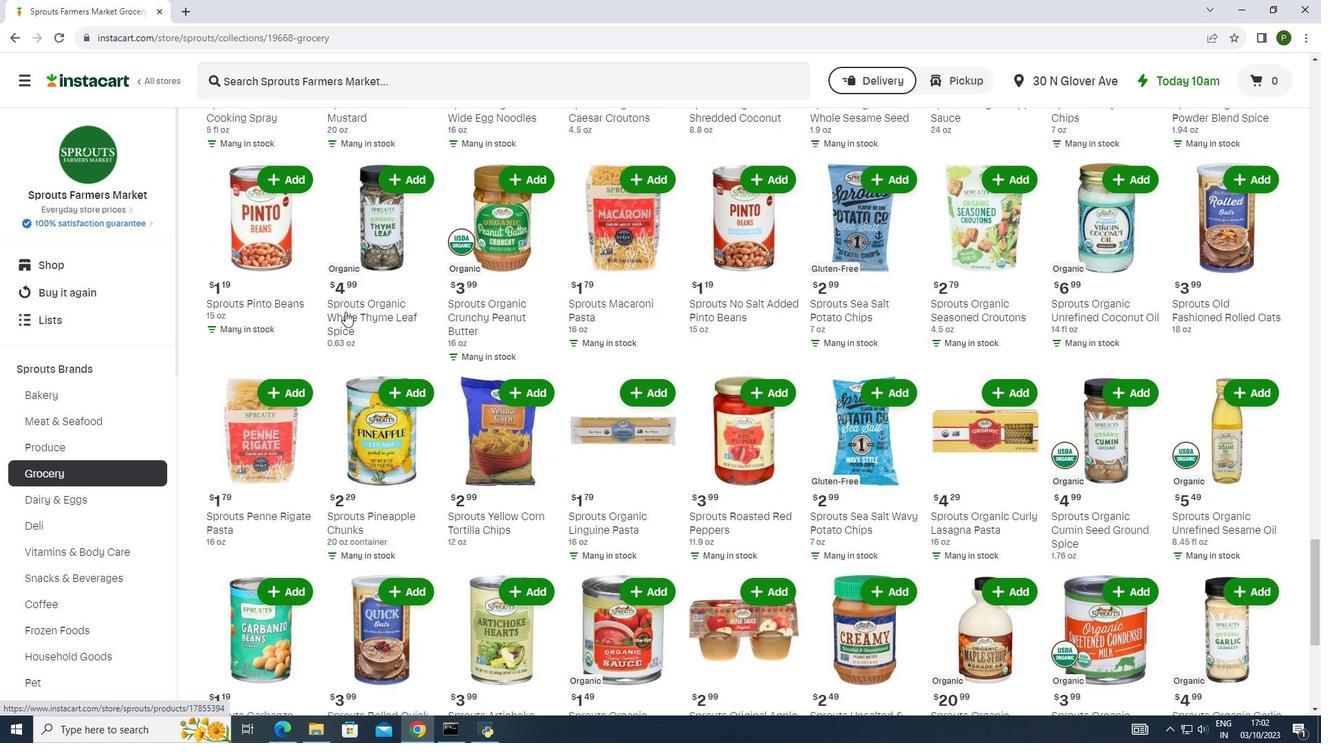 
Action: Mouse scrolled (345, 311) with delta (0, 0)
Screenshot: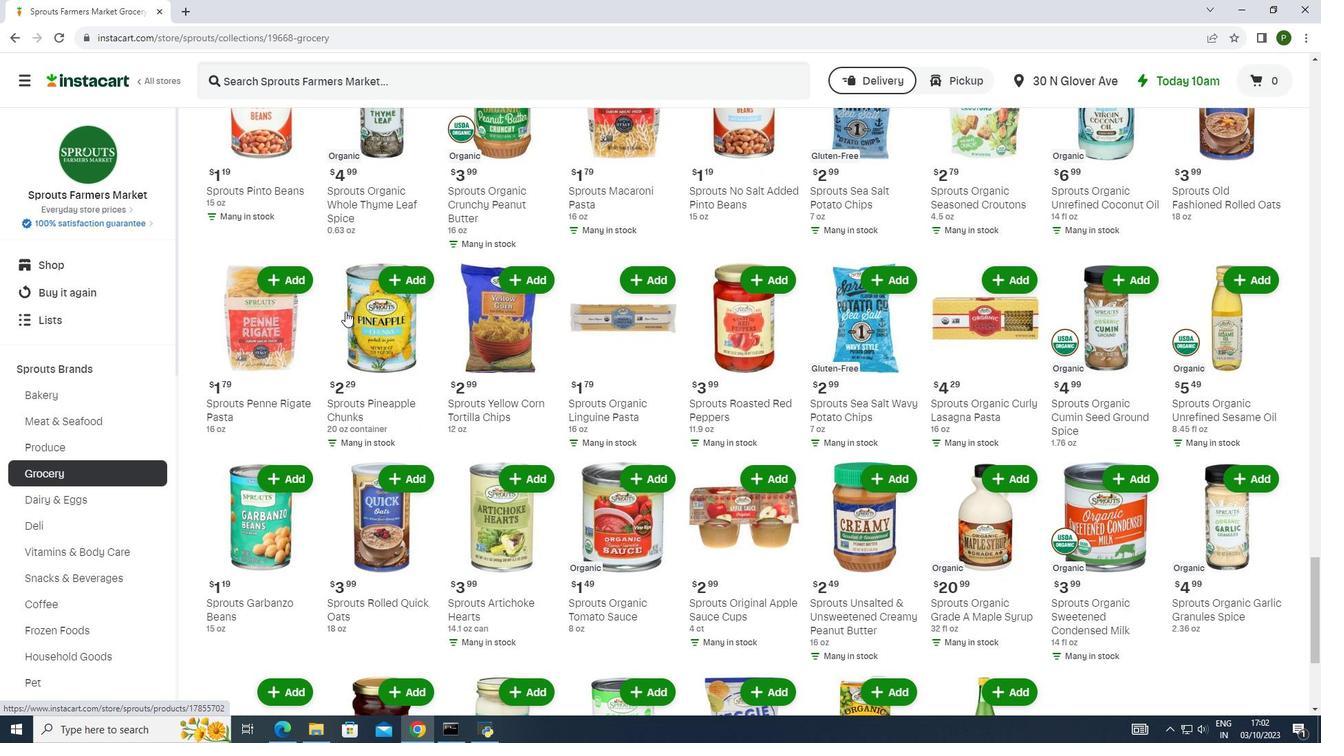 
Action: Mouse scrolled (345, 311) with delta (0, 0)
Screenshot: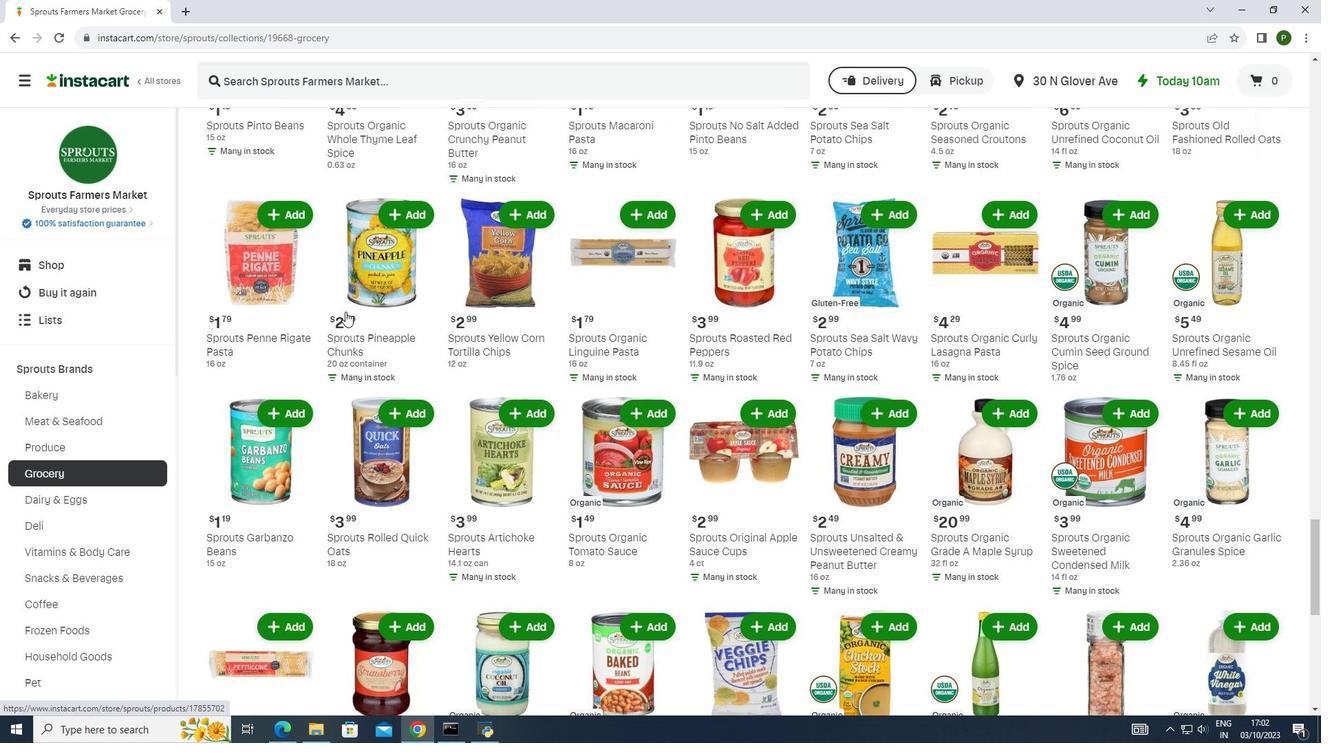 
Action: Mouse scrolled (345, 311) with delta (0, 0)
Screenshot: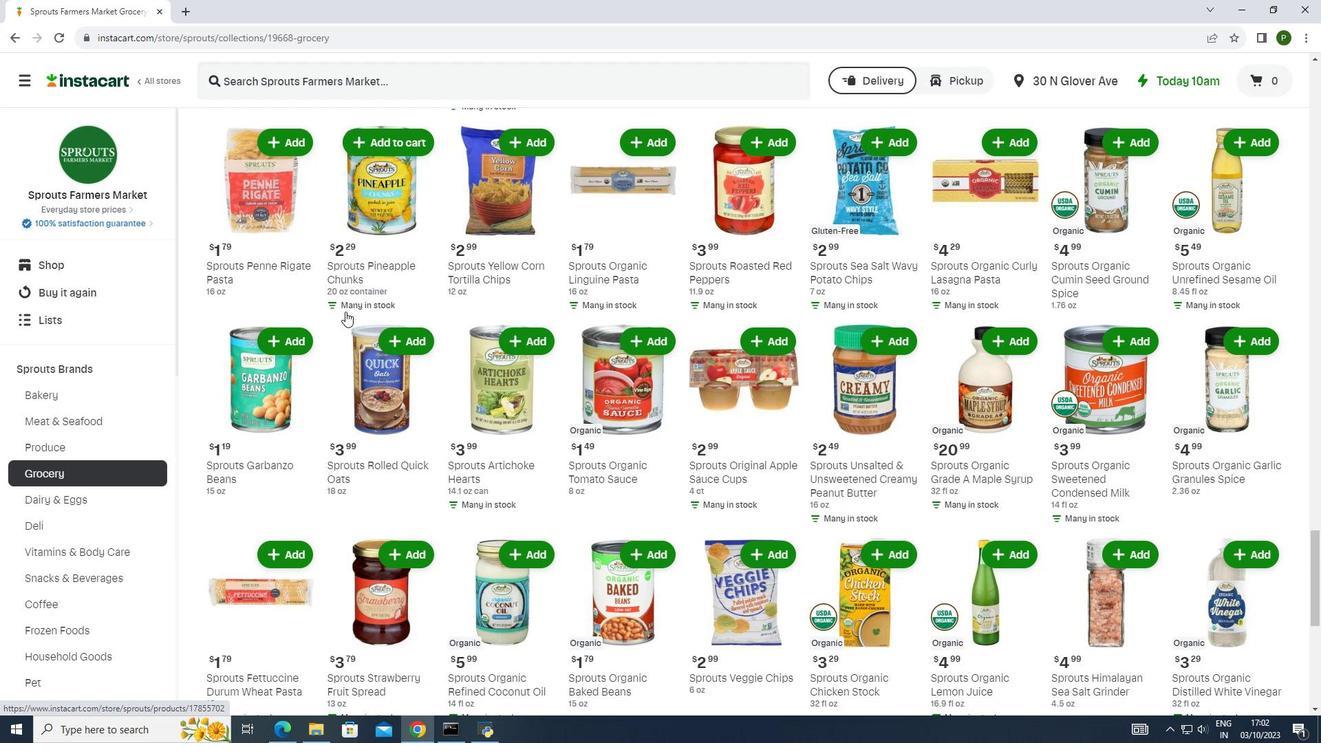 
Action: Mouse scrolled (345, 311) with delta (0, 0)
Screenshot: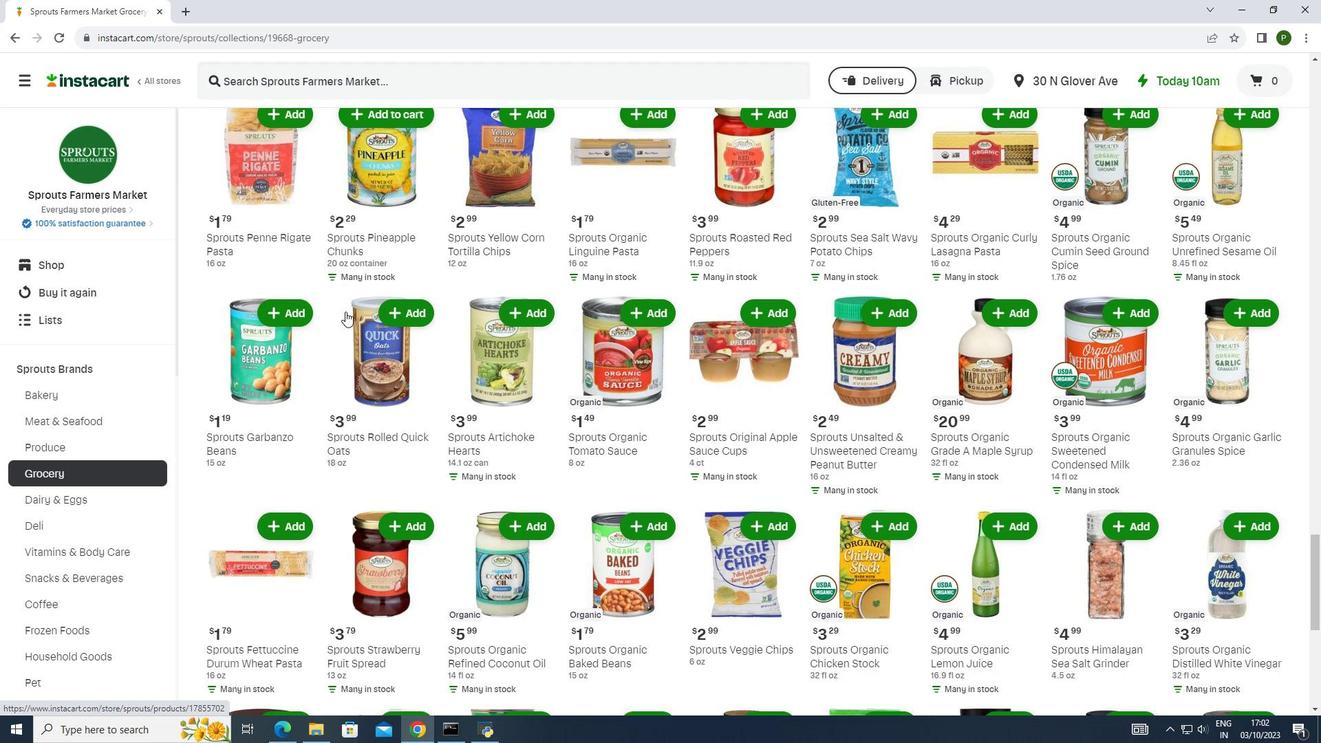 
Action: Mouse scrolled (345, 311) with delta (0, 0)
Screenshot: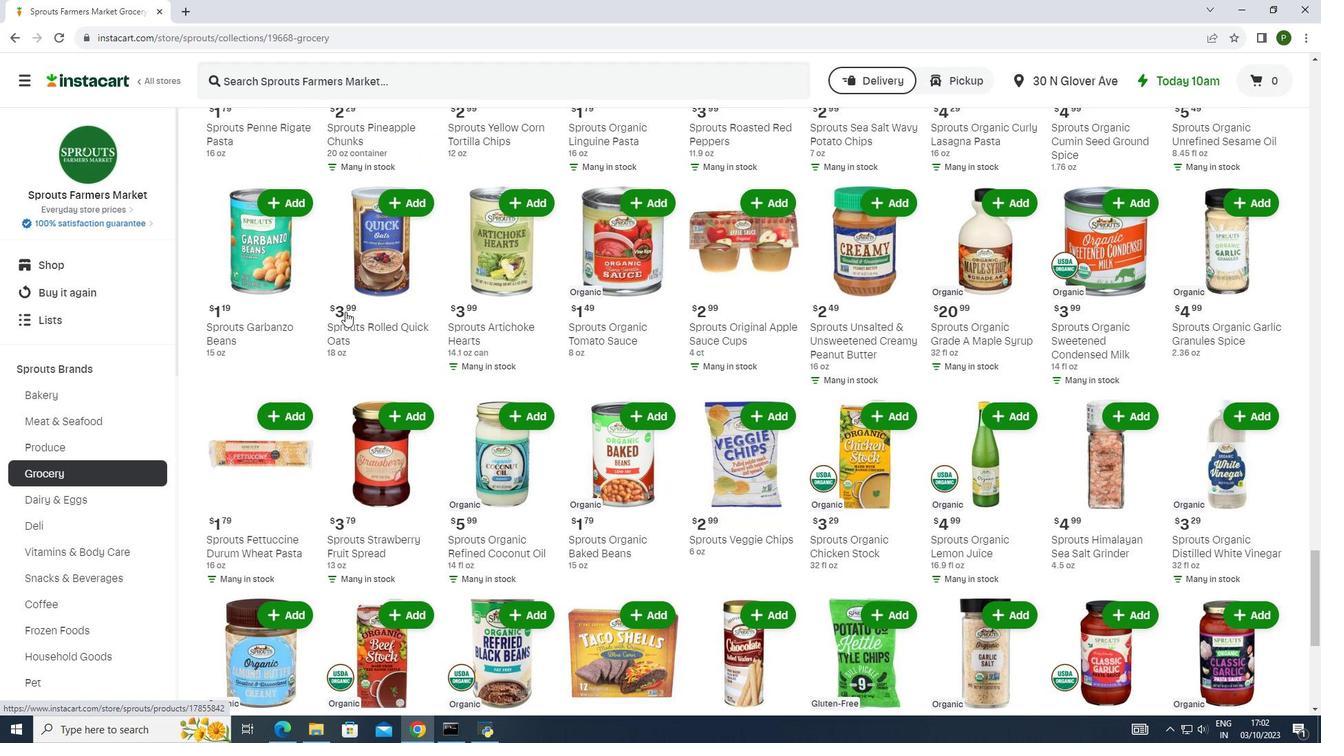 
Action: Mouse scrolled (345, 311) with delta (0, 0)
Screenshot: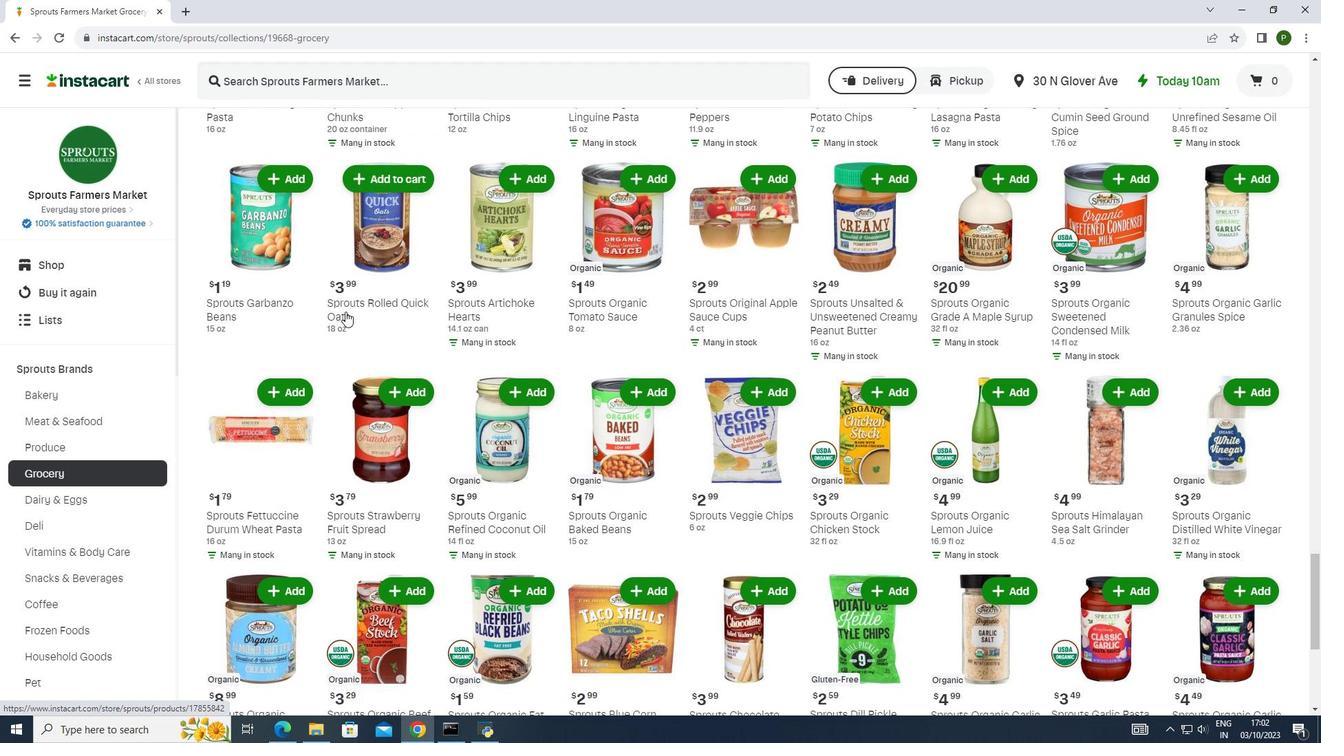 
Action: Mouse scrolled (345, 311) with delta (0, 0)
Screenshot: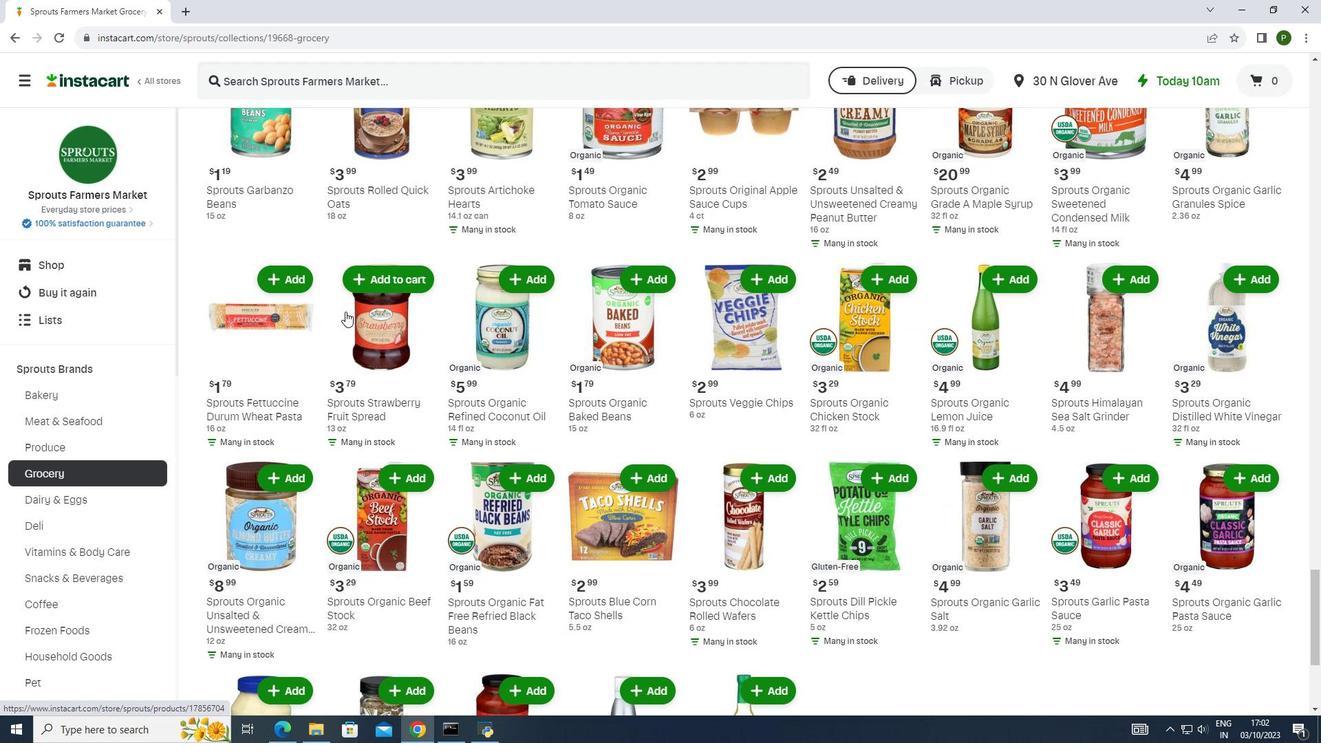 
Action: Mouse scrolled (345, 311) with delta (0, 0)
Screenshot: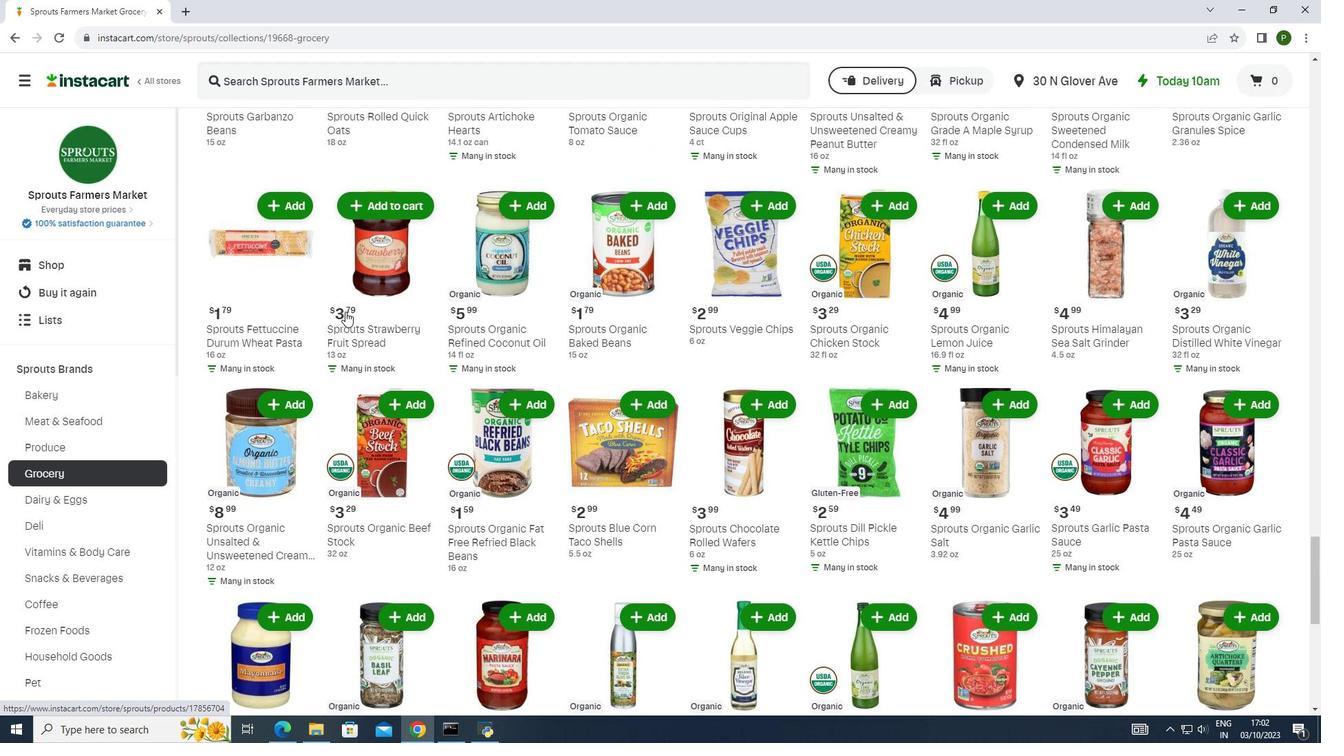 
Action: Mouse scrolled (345, 311) with delta (0, 0)
Screenshot: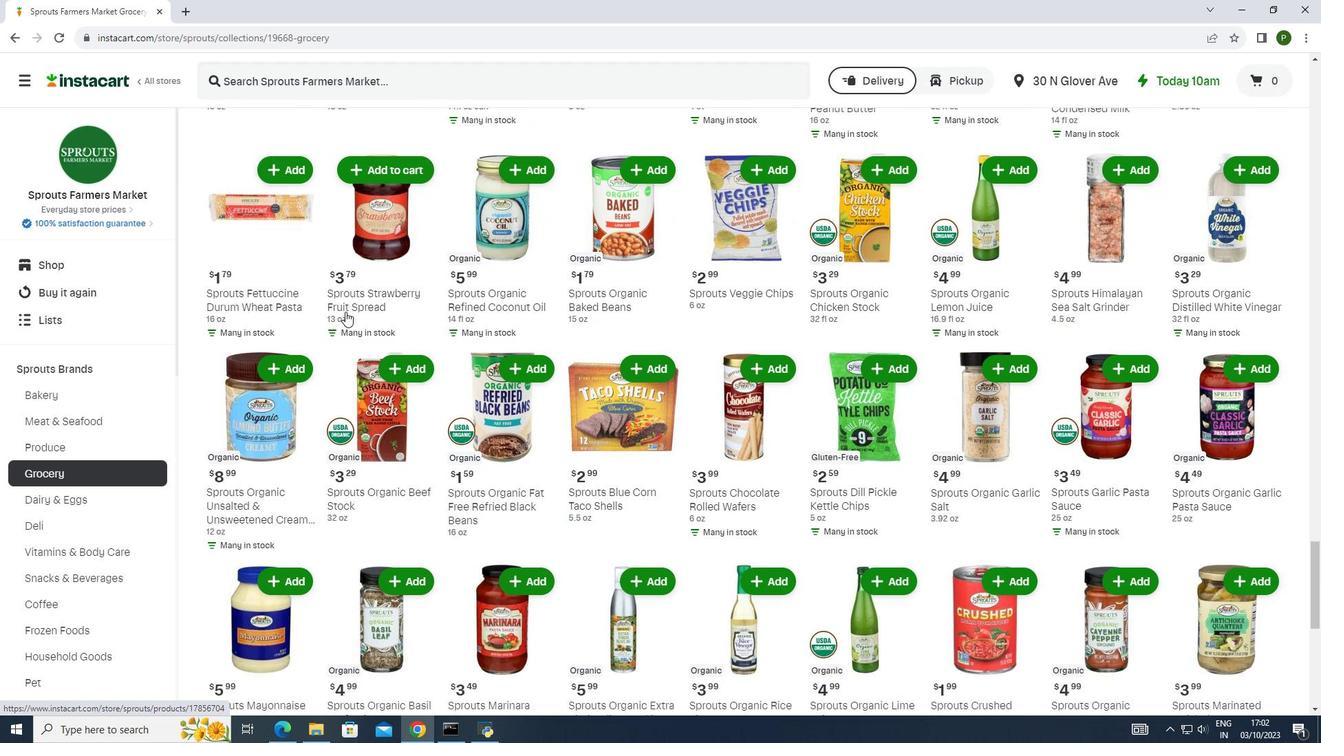 
Action: Mouse scrolled (345, 311) with delta (0, 0)
Screenshot: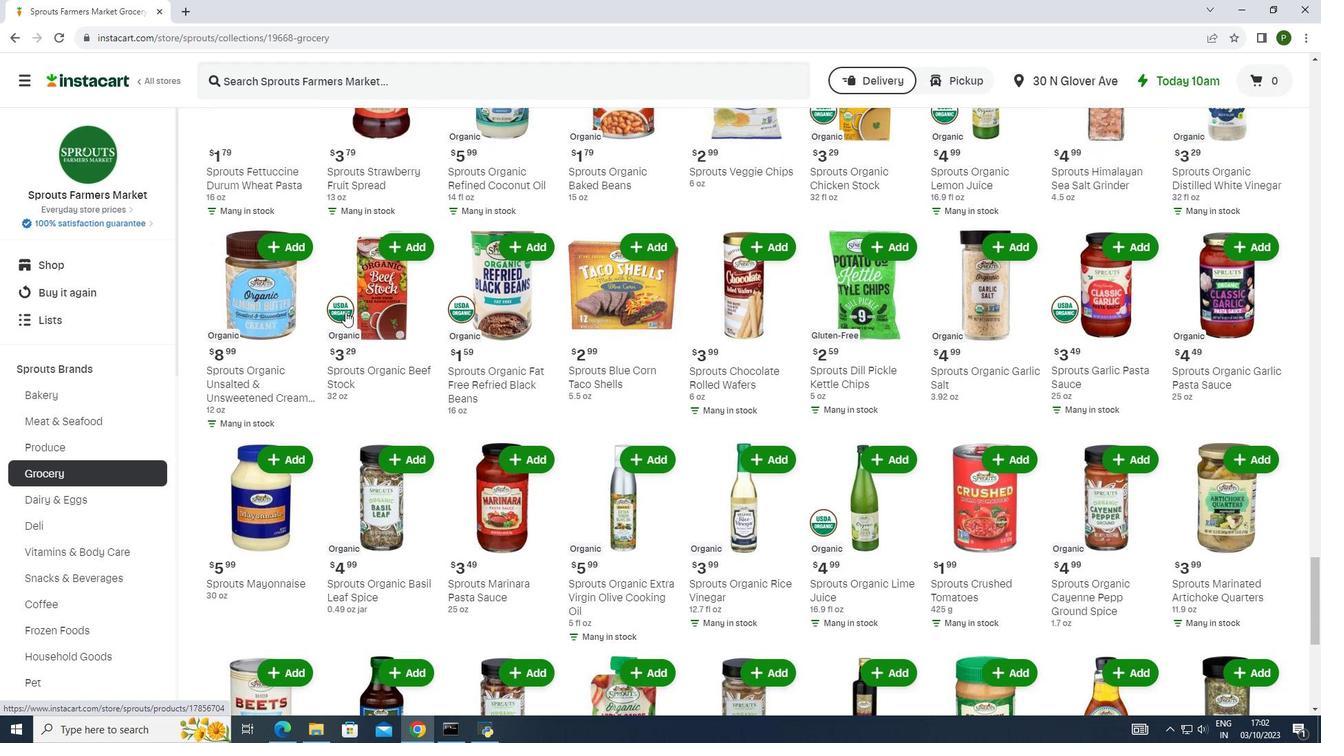 
Action: Mouse scrolled (345, 311) with delta (0, 0)
Screenshot: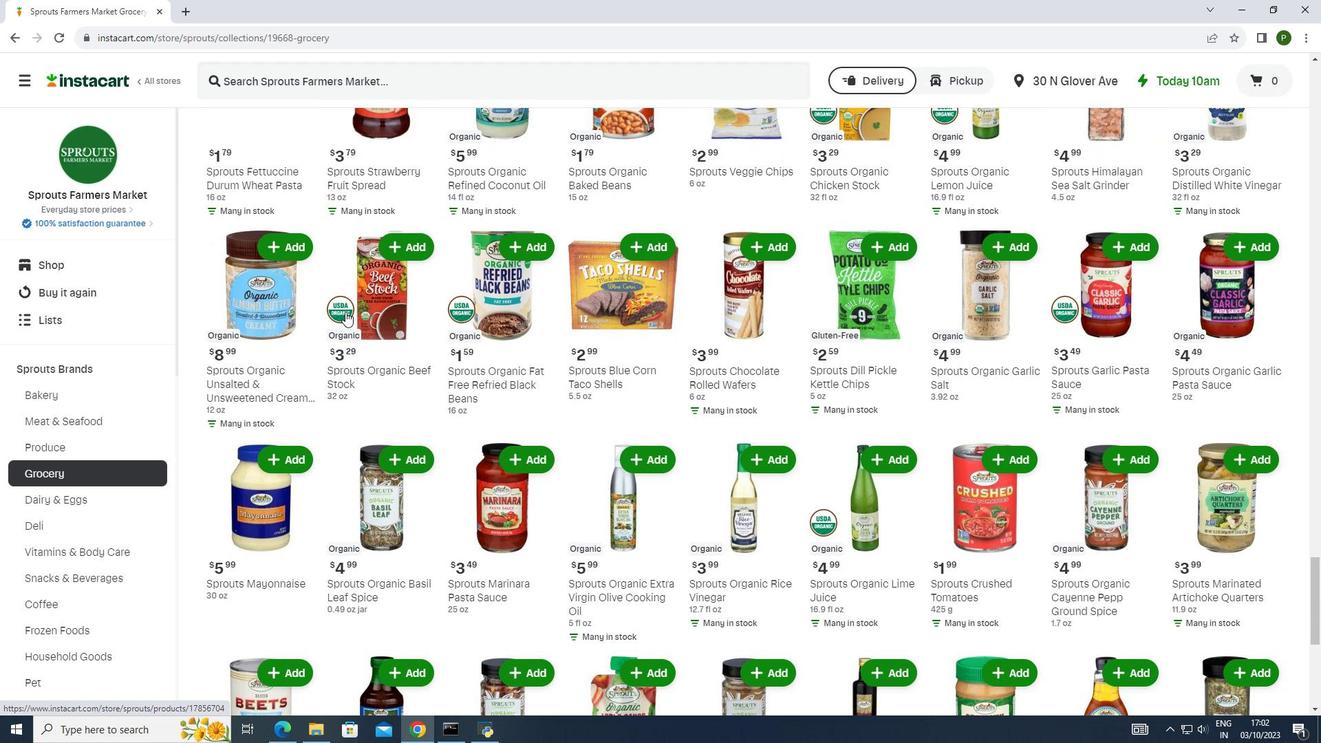 
Action: Mouse scrolled (345, 311) with delta (0, 0)
Screenshot: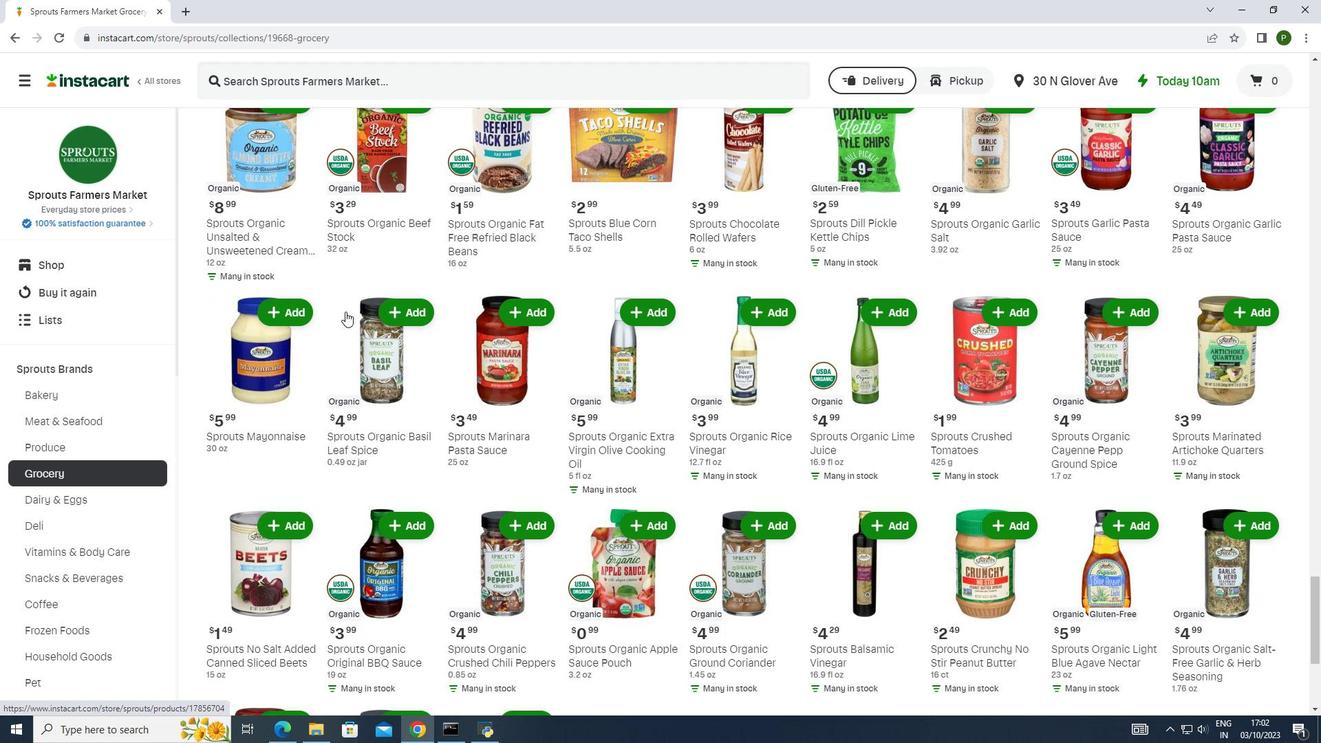 
Action: Mouse scrolled (345, 311) with delta (0, 0)
Screenshot: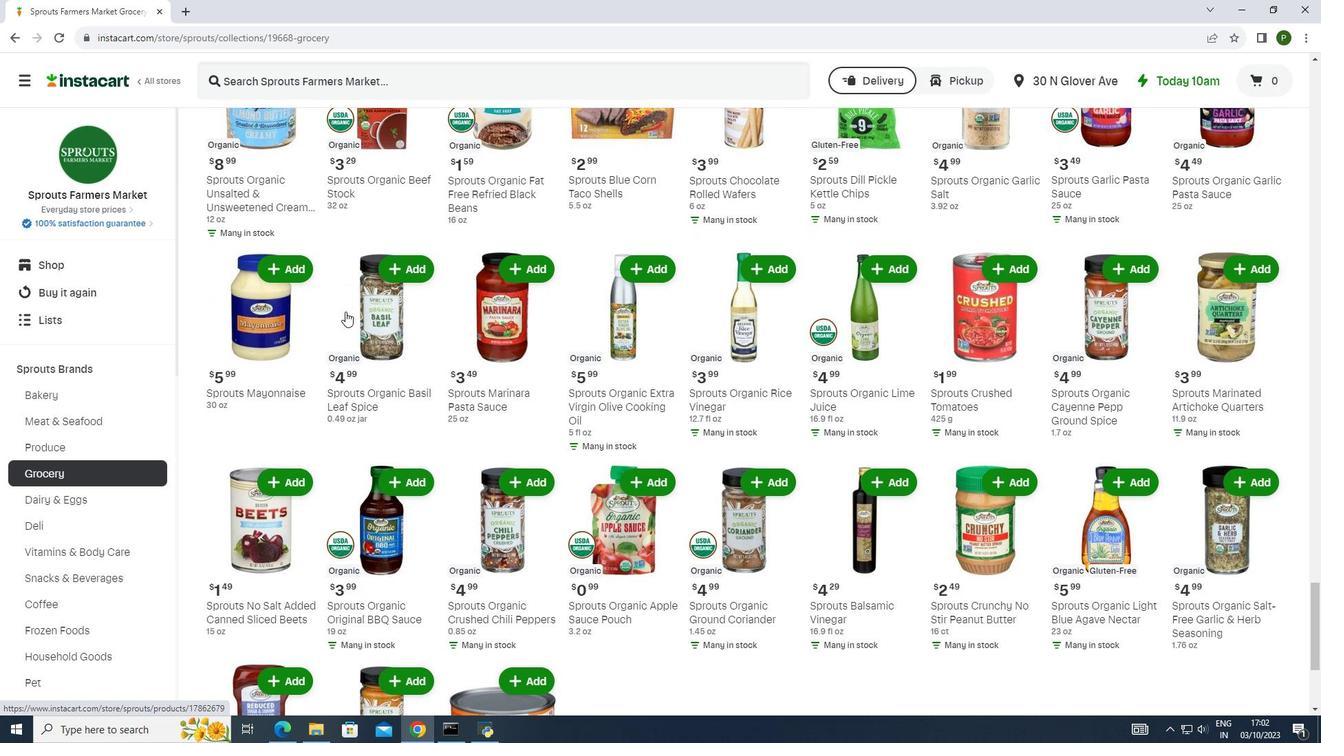 
Action: Mouse scrolled (345, 311) with delta (0, 0)
Screenshot: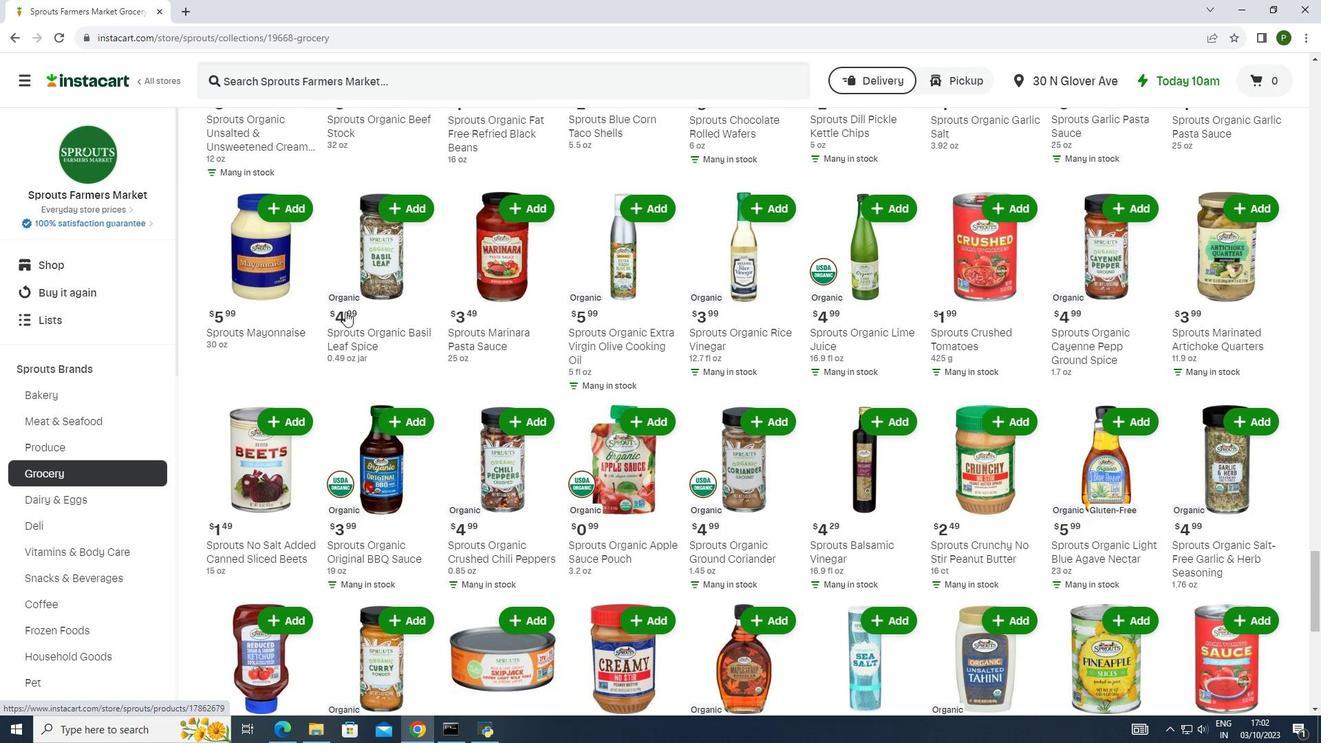 
Action: Mouse scrolled (345, 311) with delta (0, 0)
Screenshot: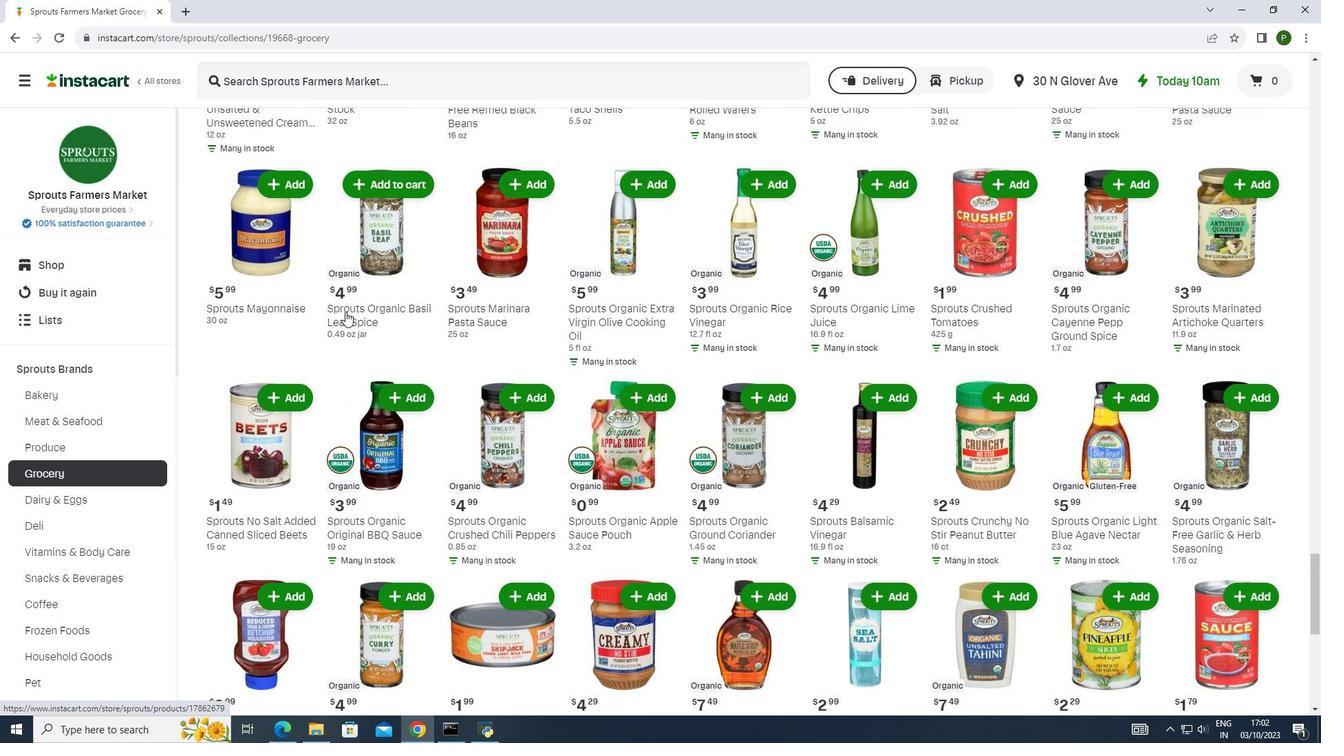 
Action: Mouse scrolled (345, 311) with delta (0, 0)
Screenshot: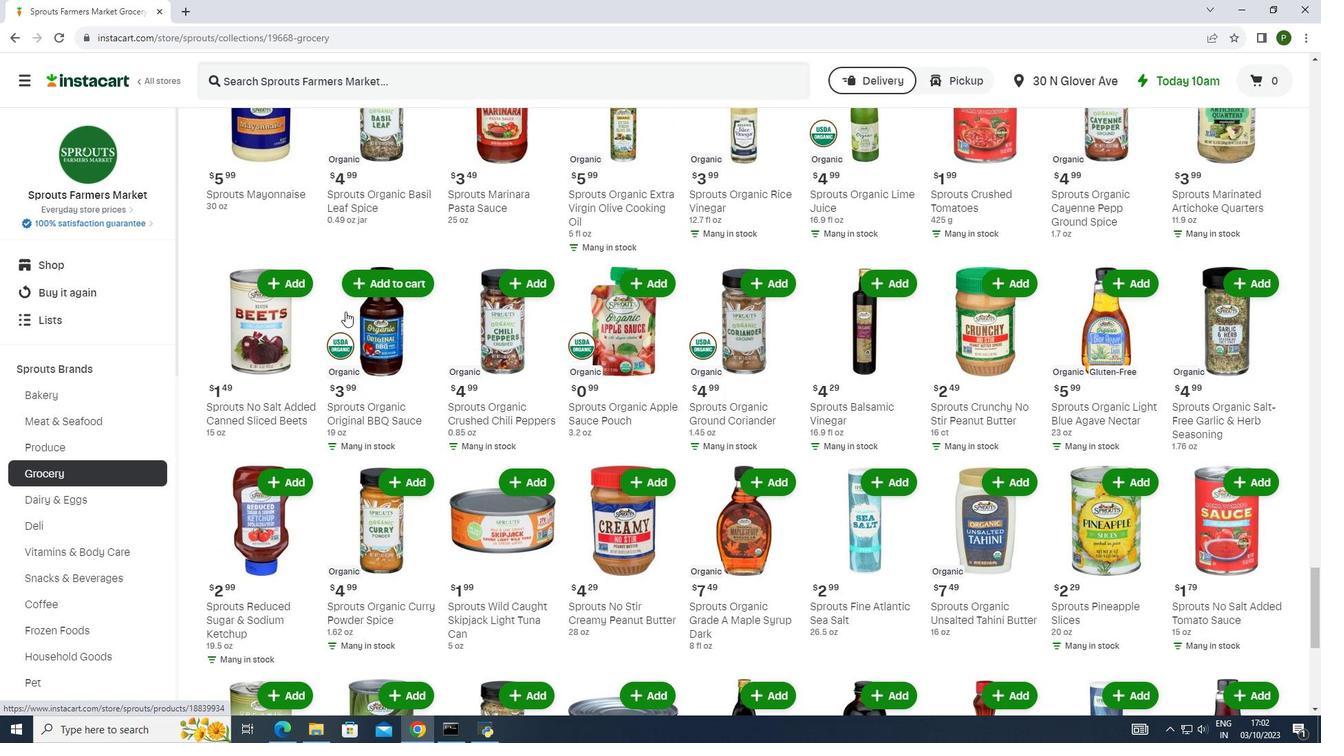 
Action: Mouse scrolled (345, 311) with delta (0, 0)
Screenshot: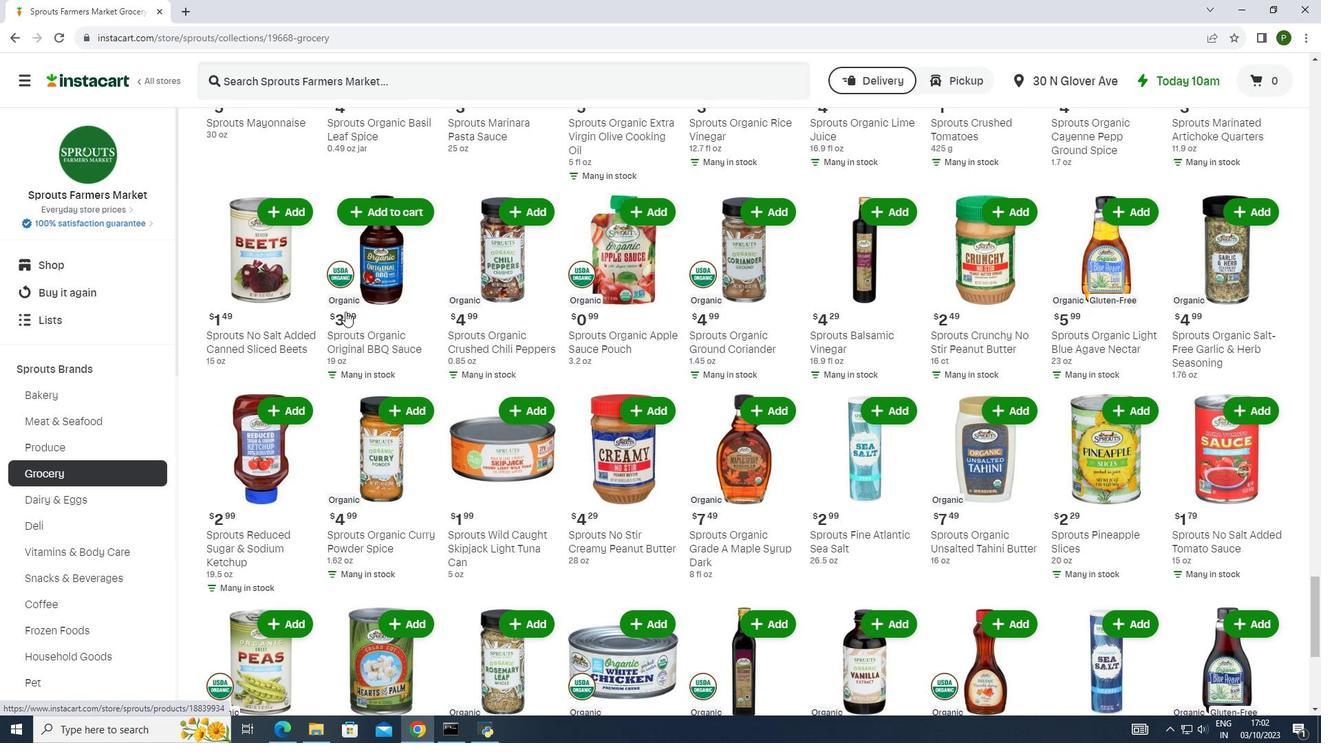 
Action: Mouse scrolled (345, 311) with delta (0, 0)
Screenshot: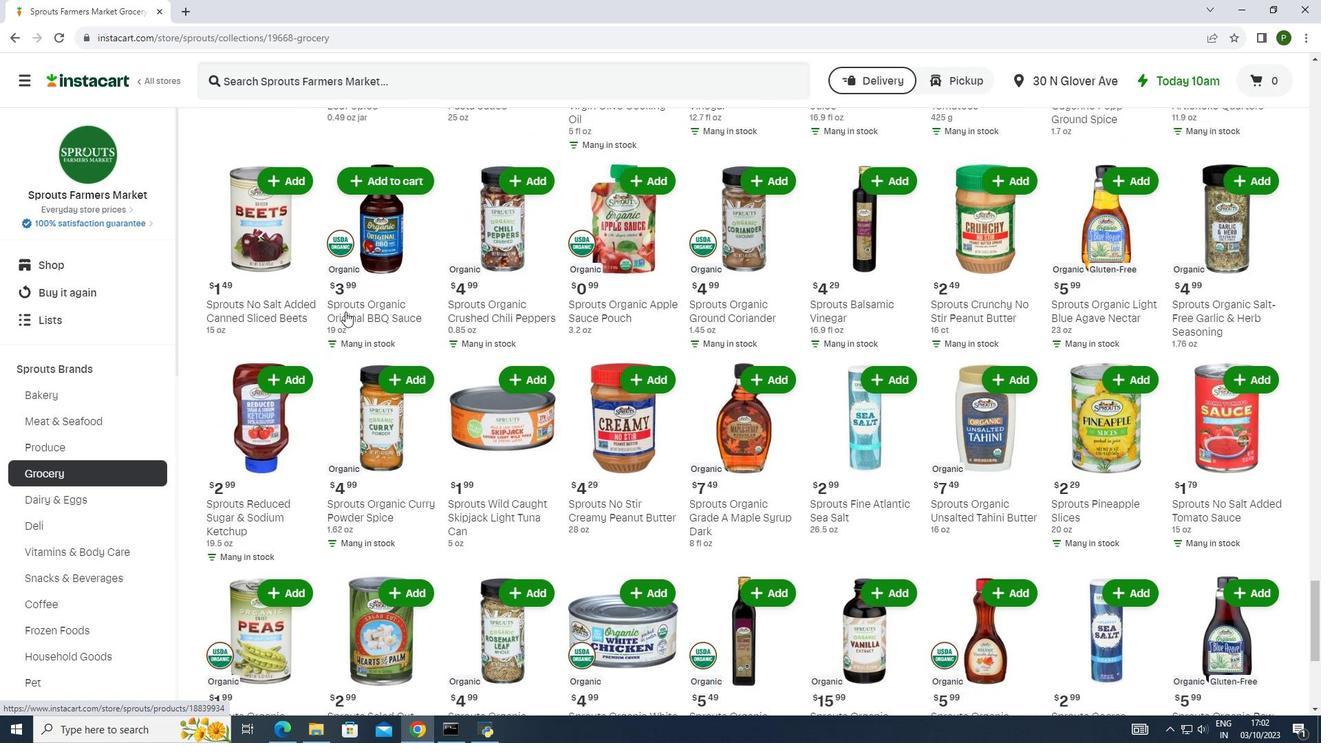 
Action: Mouse scrolled (345, 311) with delta (0, 0)
Screenshot: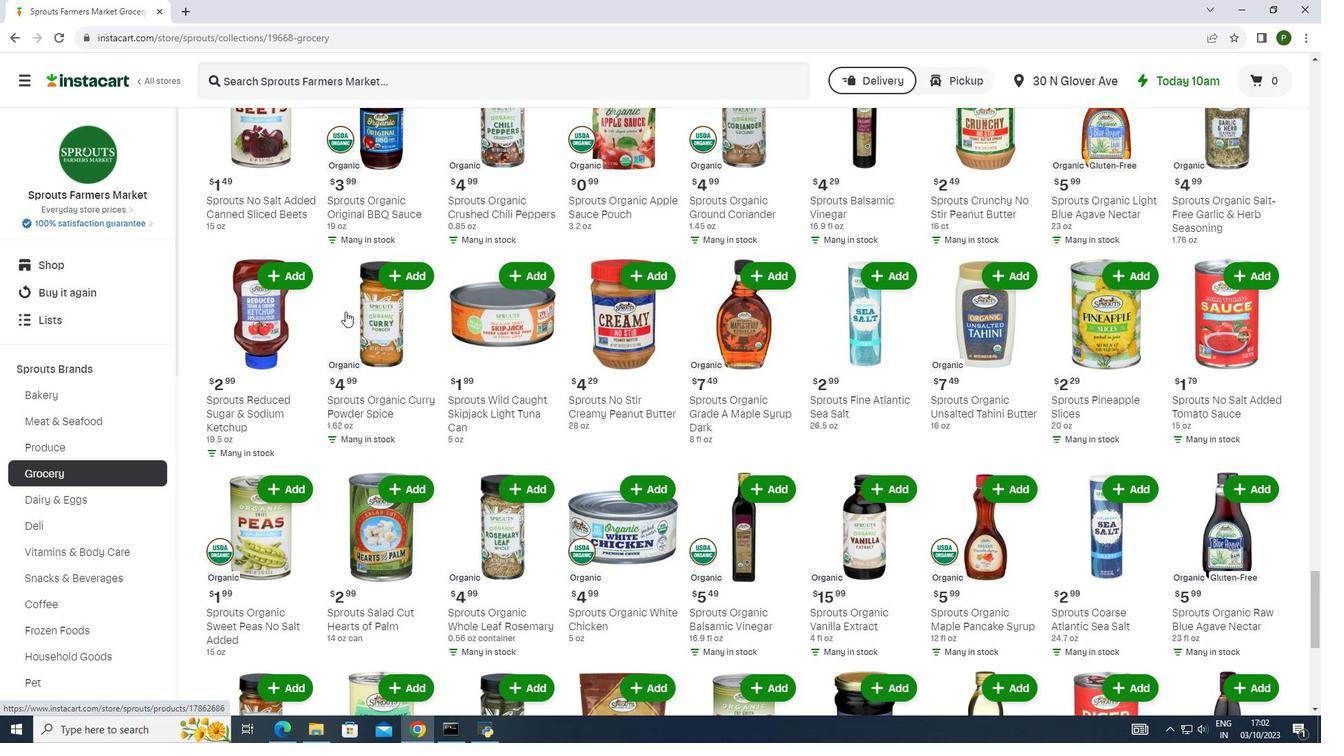 
Action: Mouse scrolled (345, 311) with delta (0, 0)
Screenshot: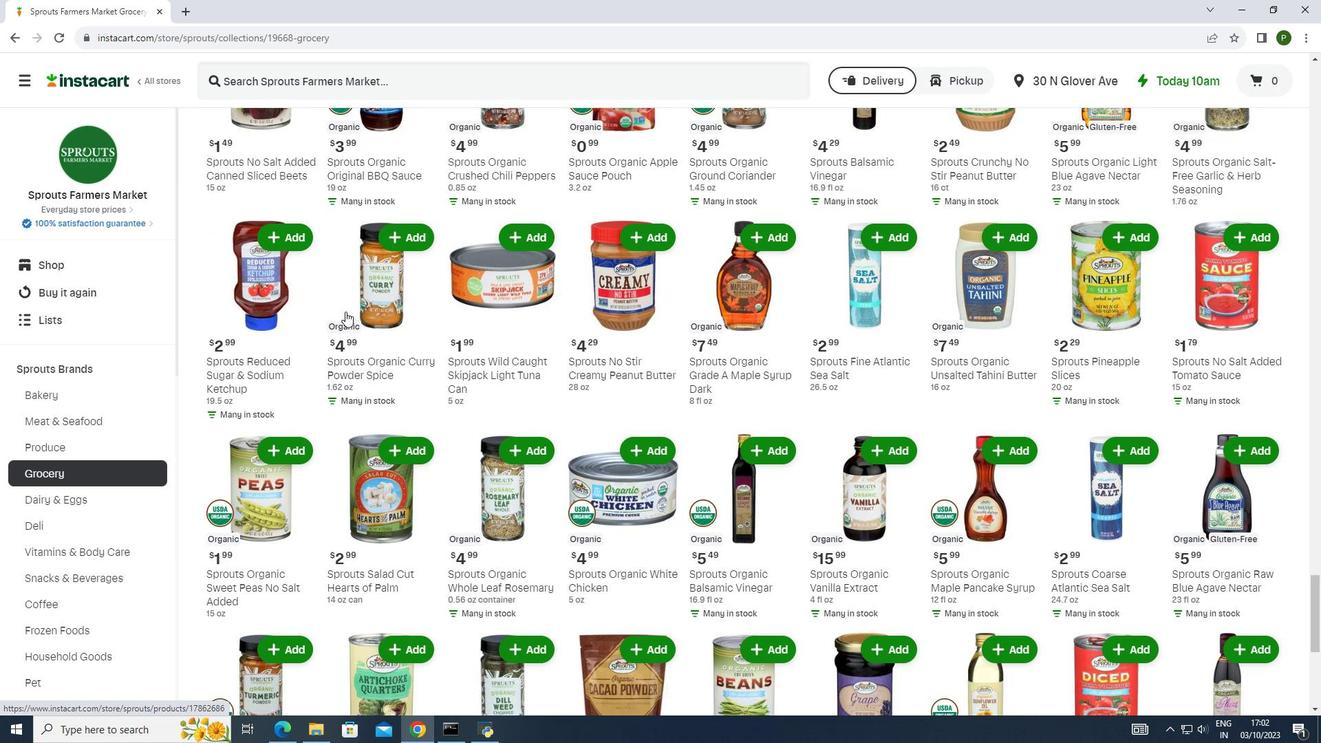 
Action: Mouse scrolled (345, 311) with delta (0, 0)
Screenshot: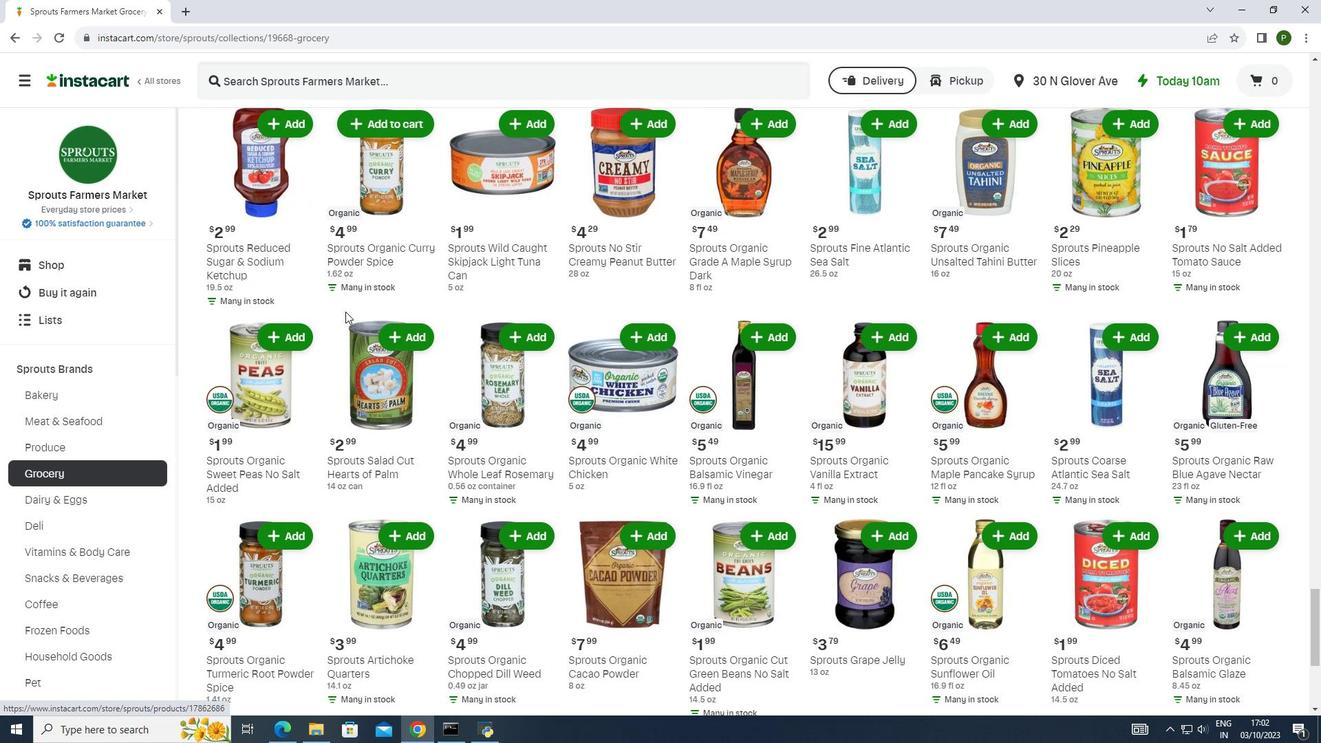 
Action: Mouse scrolled (345, 311) with delta (0, 0)
Screenshot: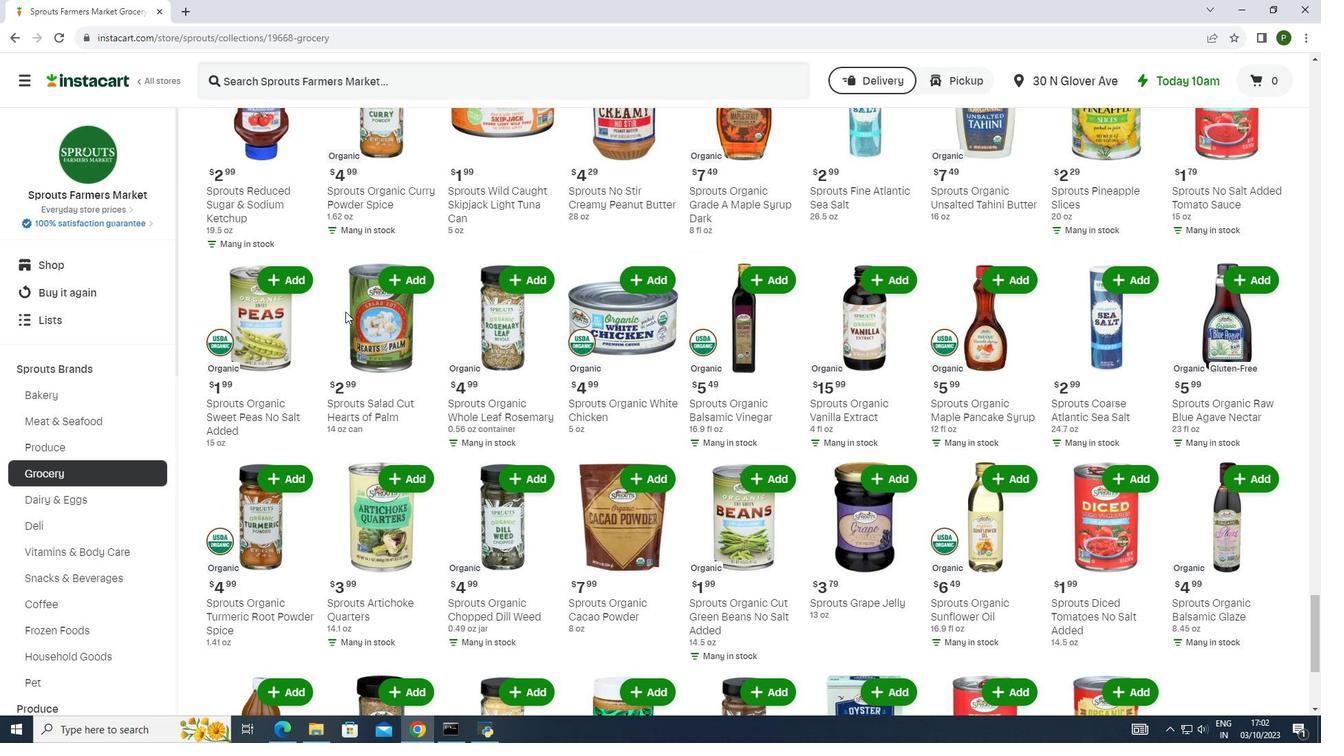 
Action: Mouse scrolled (345, 311) with delta (0, 0)
Screenshot: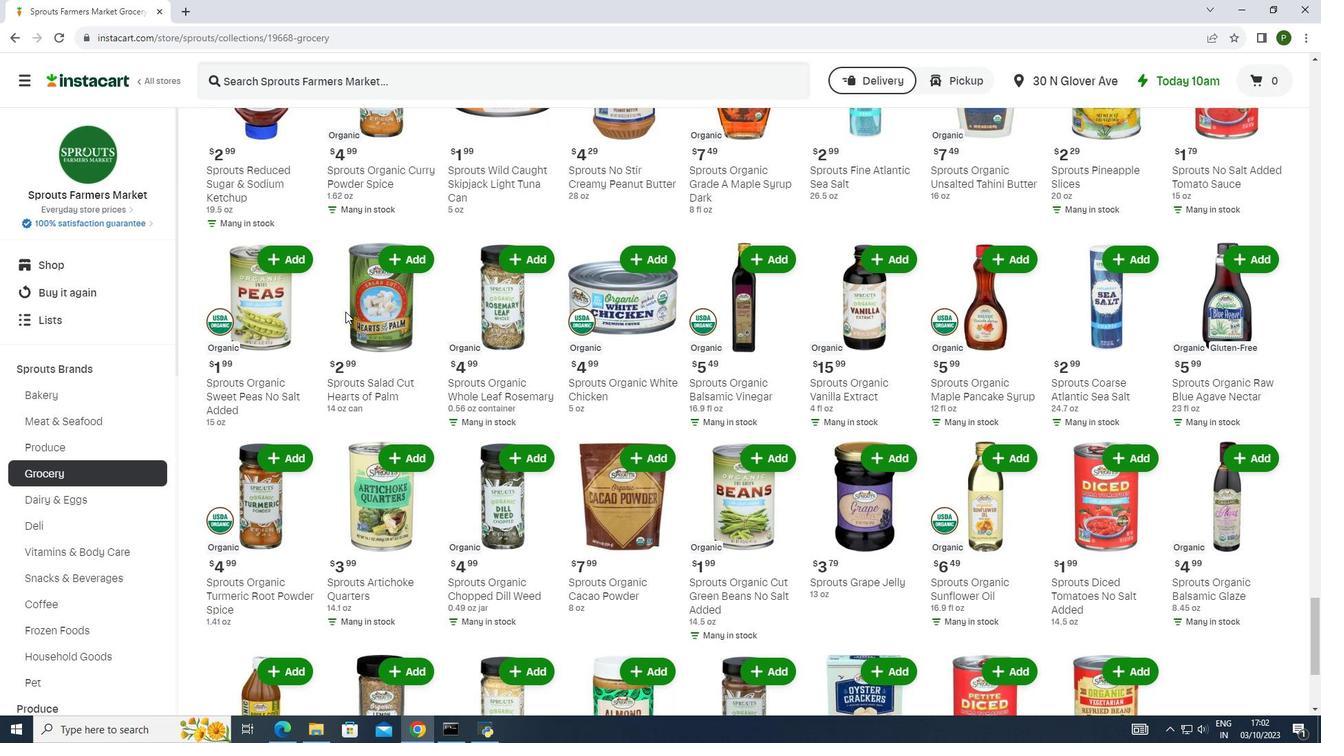 
Action: Mouse scrolled (345, 311) with delta (0, 0)
Screenshot: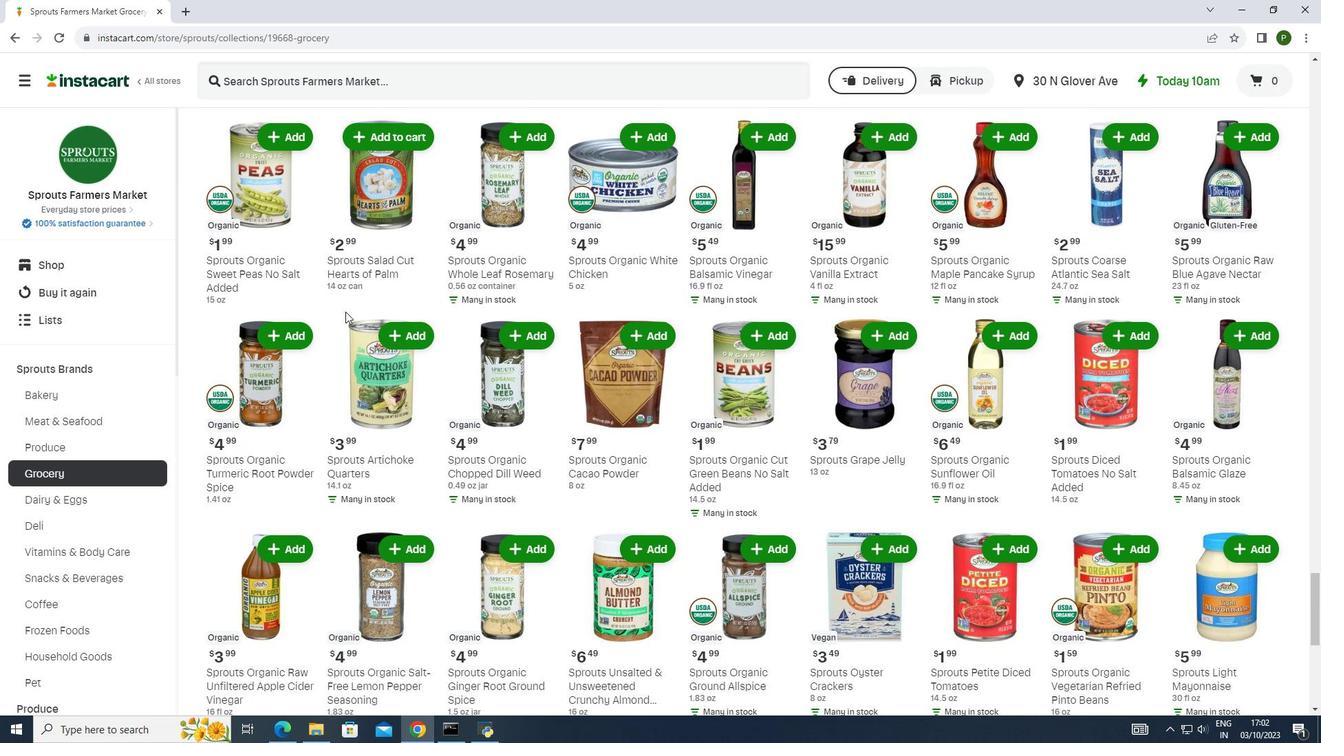 
Action: Mouse scrolled (345, 311) with delta (0, 0)
Screenshot: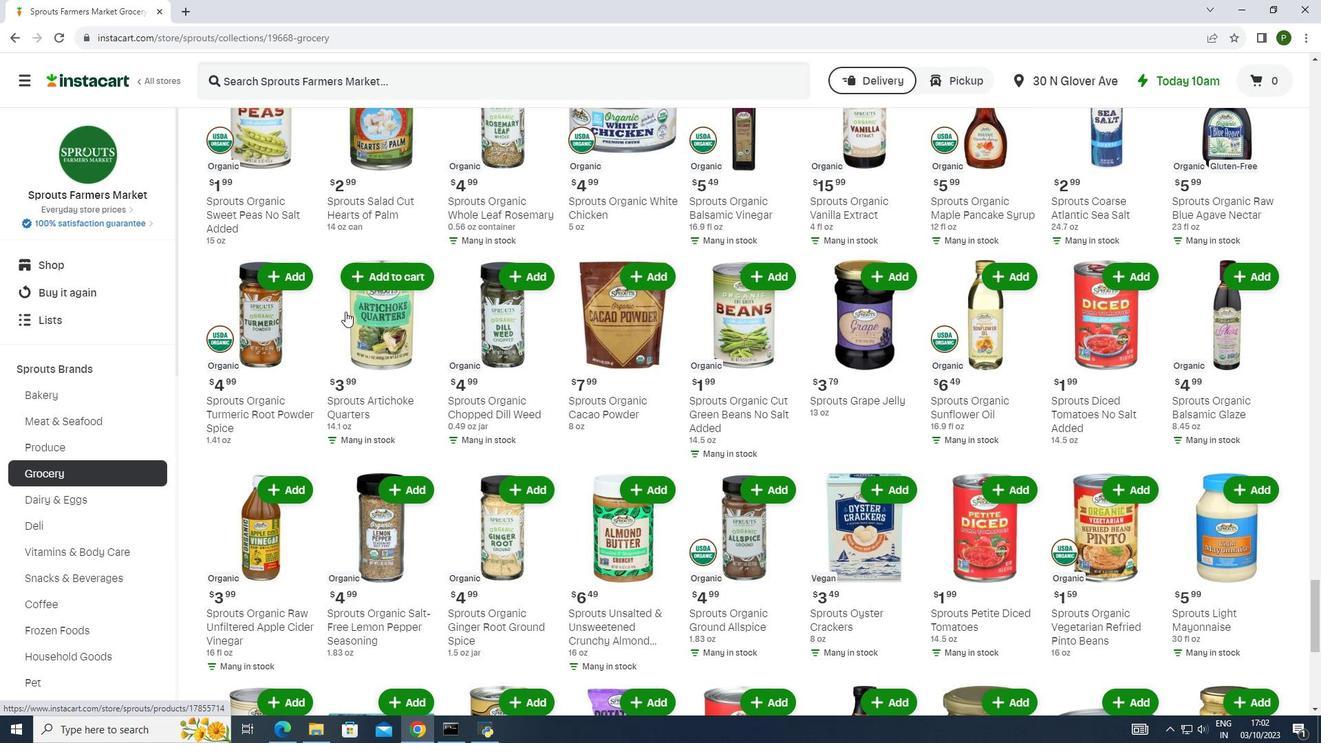 
Action: Mouse scrolled (345, 311) with delta (0, 0)
Screenshot: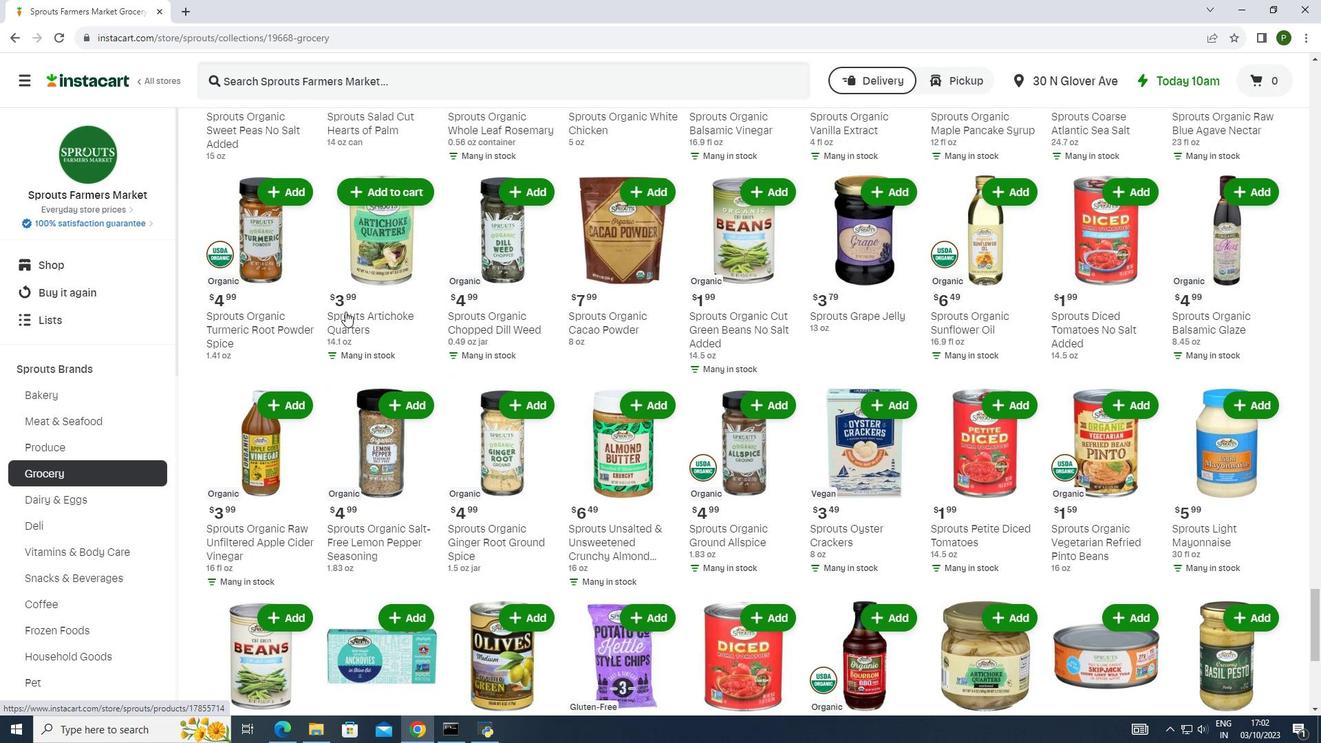 
Action: Mouse scrolled (345, 311) with delta (0, 0)
Screenshot: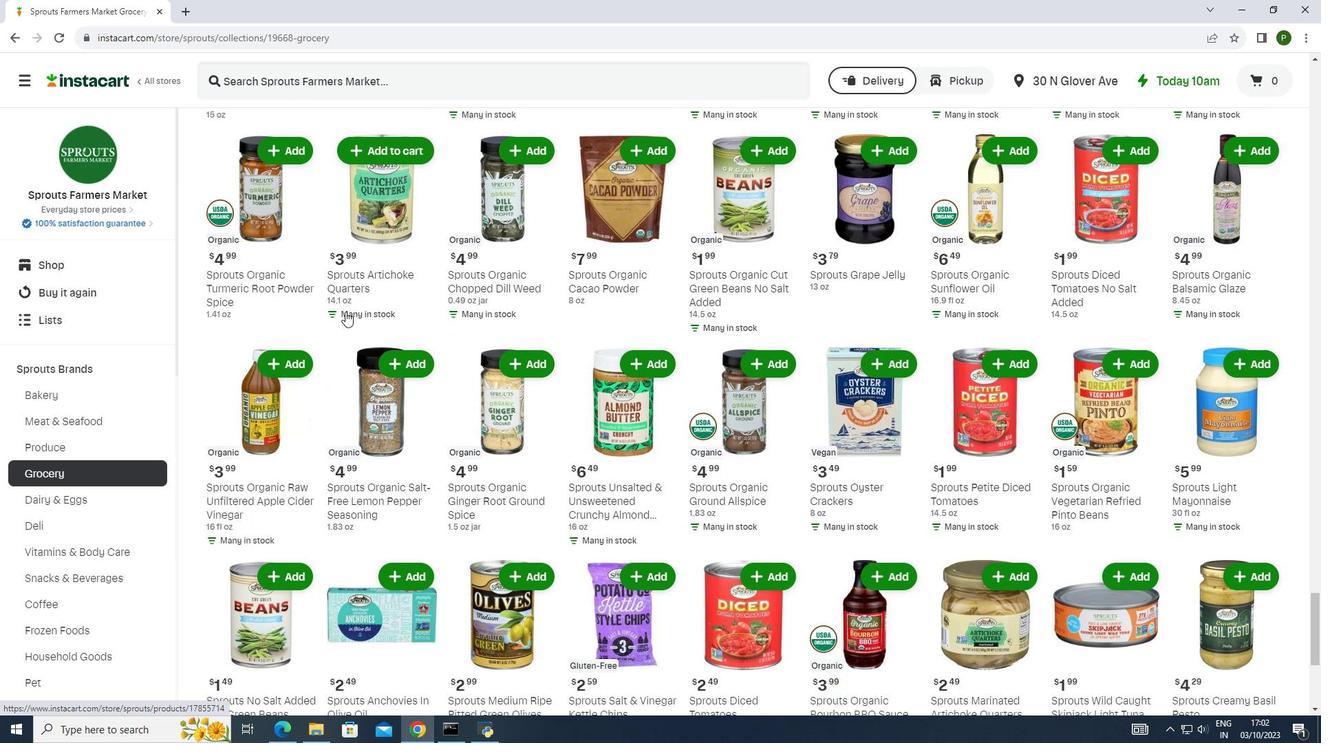 
Action: Mouse scrolled (345, 311) with delta (0, 0)
Screenshot: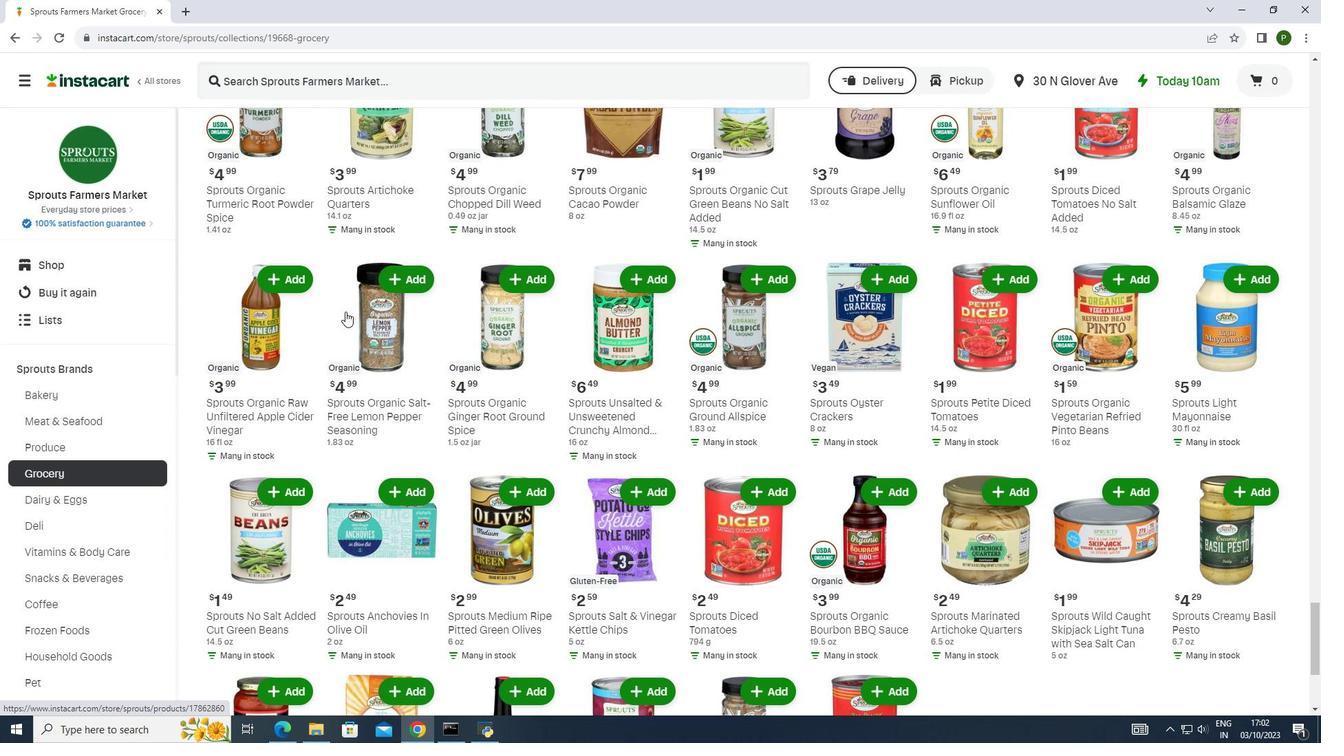 
Action: Mouse scrolled (345, 311) with delta (0, 0)
Screenshot: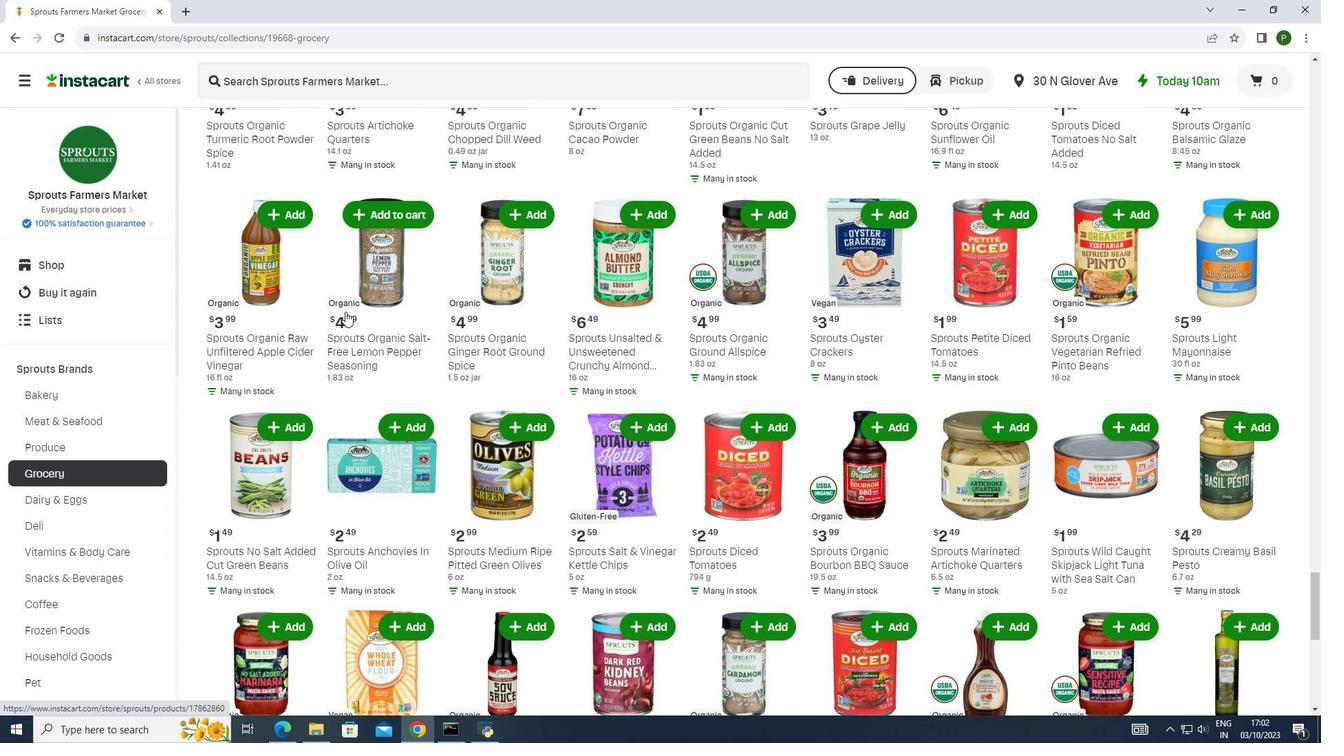 
Action: Mouse scrolled (345, 311) with delta (0, 0)
Screenshot: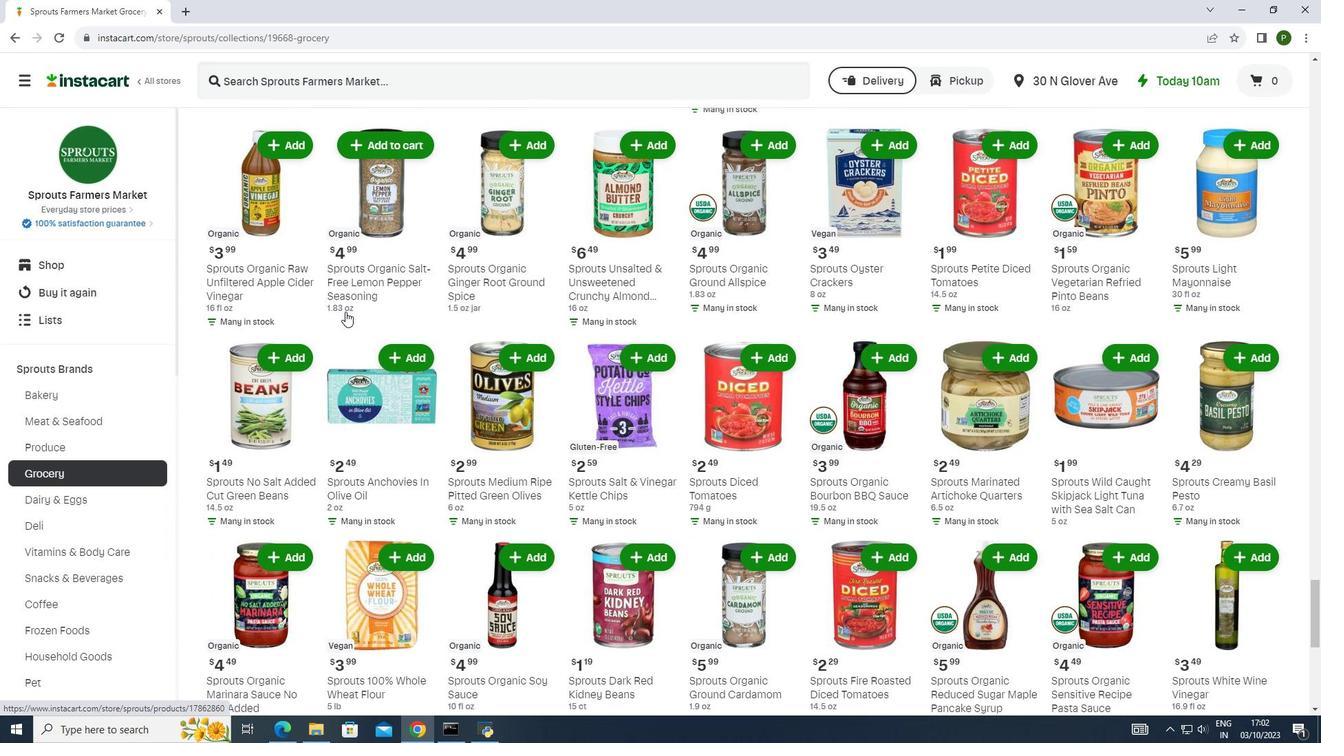 
Action: Mouse moved to (472, 286)
Screenshot: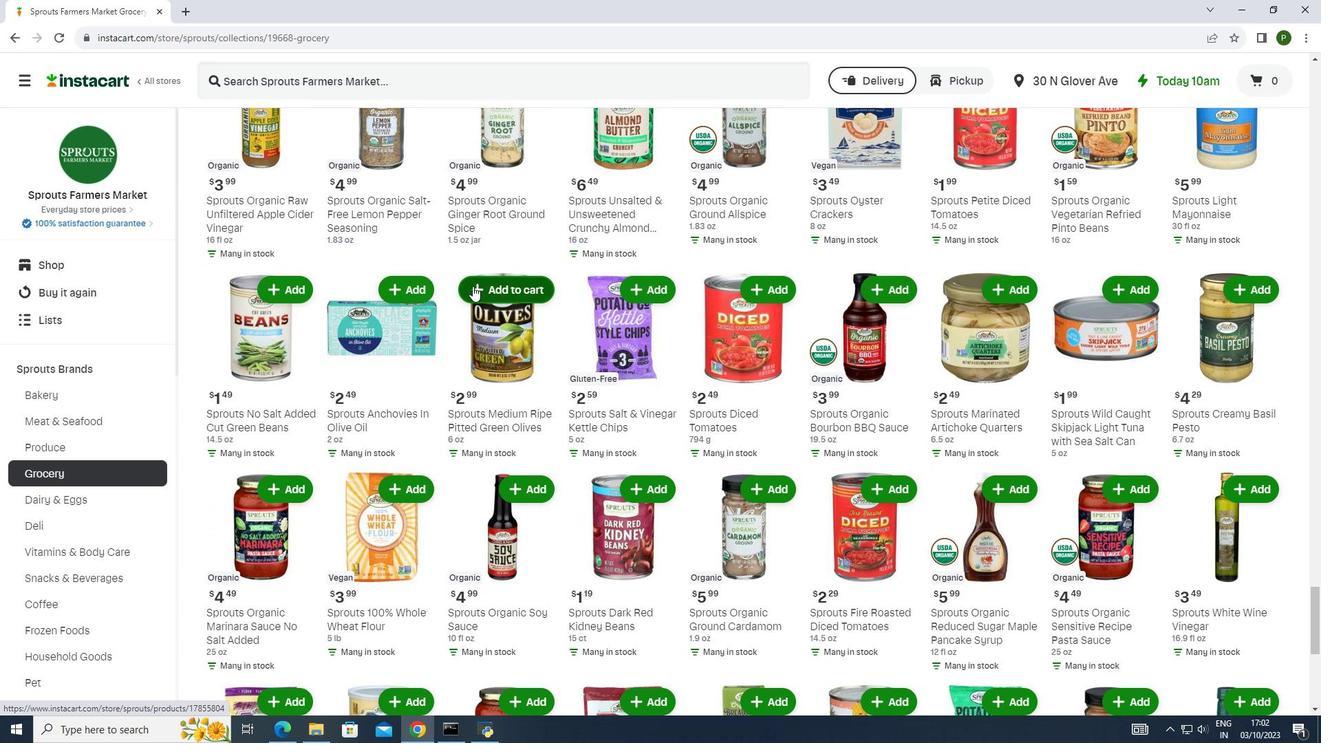 
Action: Mouse pressed left at (472, 286)
Screenshot: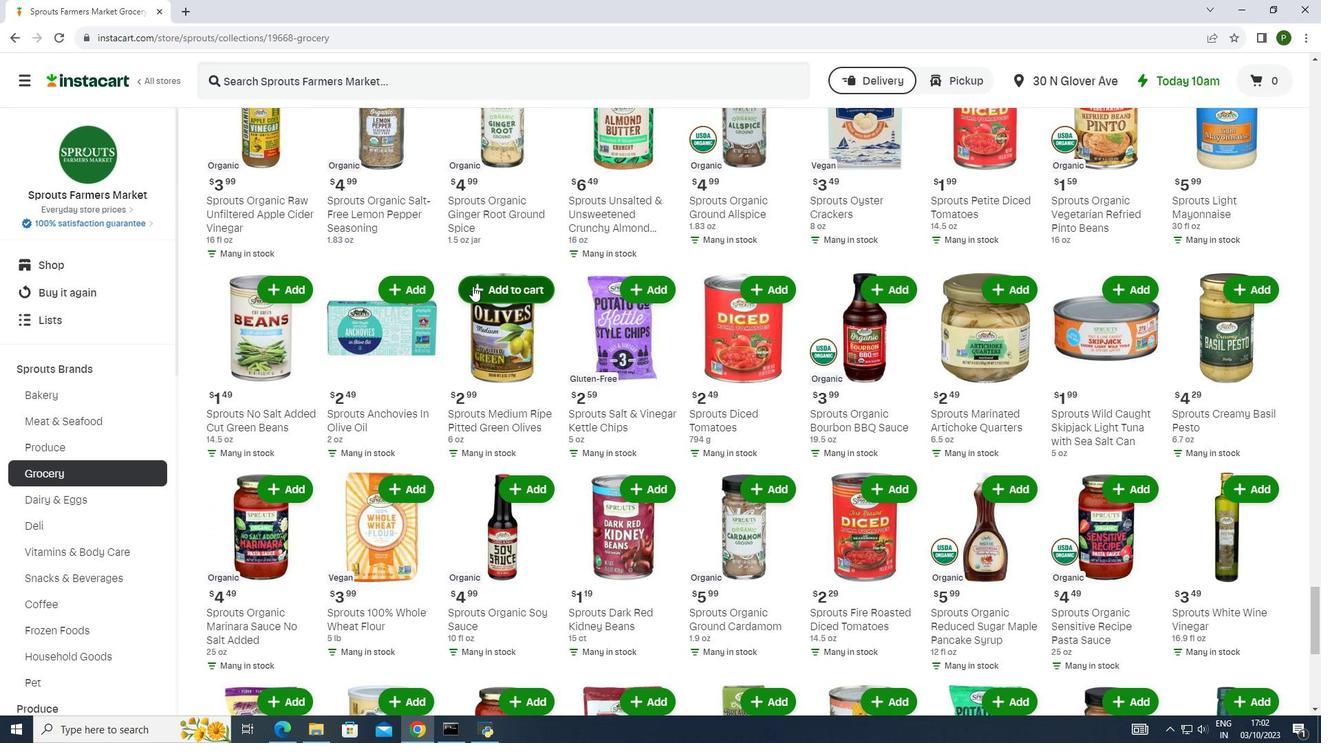 
